 Task: Add an event with the title Second Coffee Meeting with Potential Investor, date '2024/03/27', time 9:40 AM to 11:40 AMand add a description: Deadline reminders encourage proactive planning and time management. They serve as a cue for individuals to assess their progress, identify any obstacles, and adjust their plans accordingly to ensure timely completion of the task or project.Select event color  Banana . Add location for the event as: 789 Gracia Neighborhood, Barcelona, Spain, logged in from the account softage.7@softage.netand send the event invitation to softage.9@softage.net and softage.10@softage.net. Set a reminder for the event Daily
Action: Mouse pressed left at (899, 237)
Screenshot: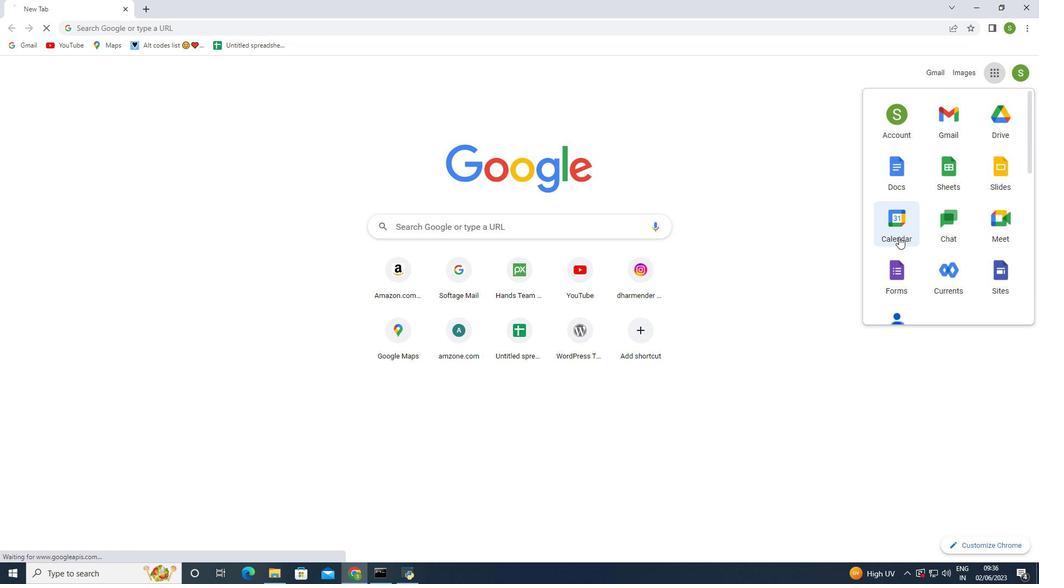 
Action: Mouse moved to (58, 108)
Screenshot: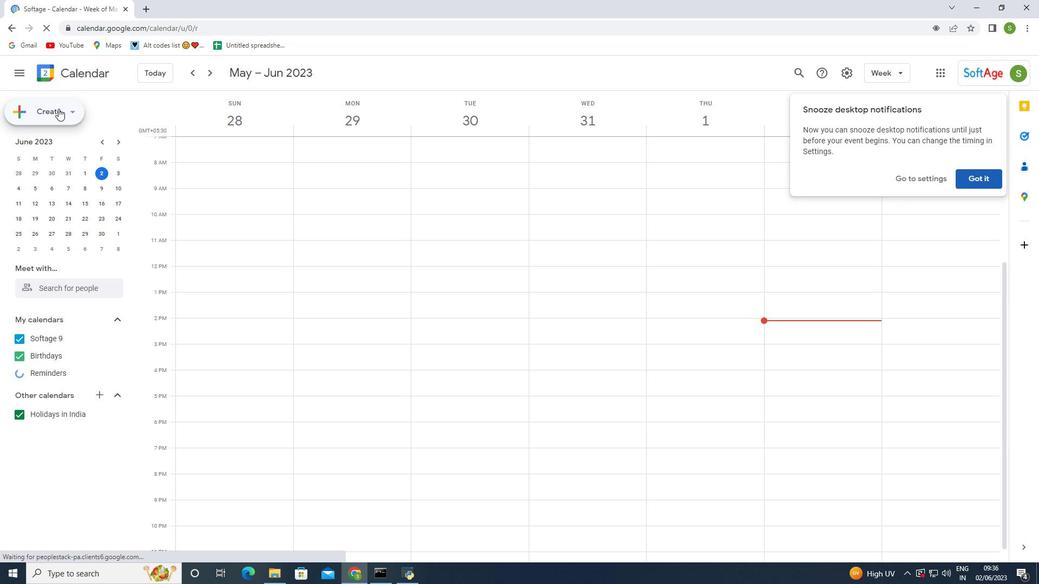 
Action: Mouse pressed left at (58, 108)
Screenshot: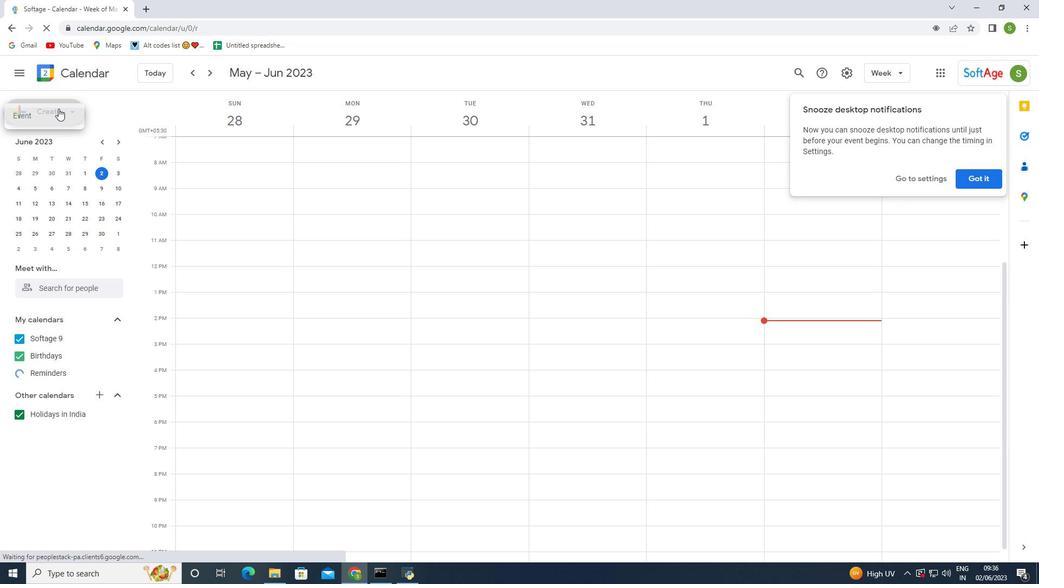 
Action: Mouse moved to (50, 144)
Screenshot: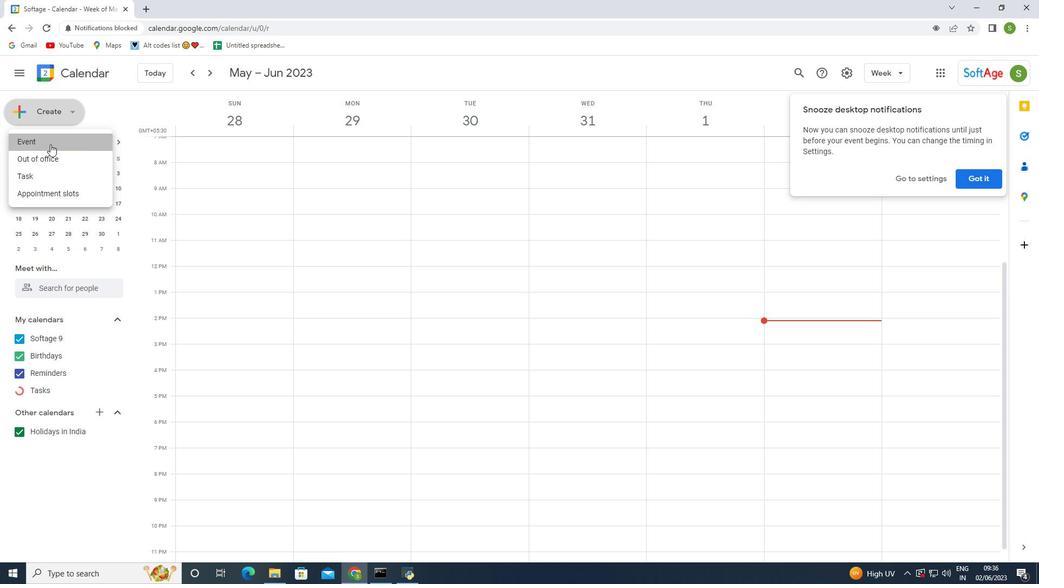 
Action: Mouse pressed left at (50, 144)
Screenshot: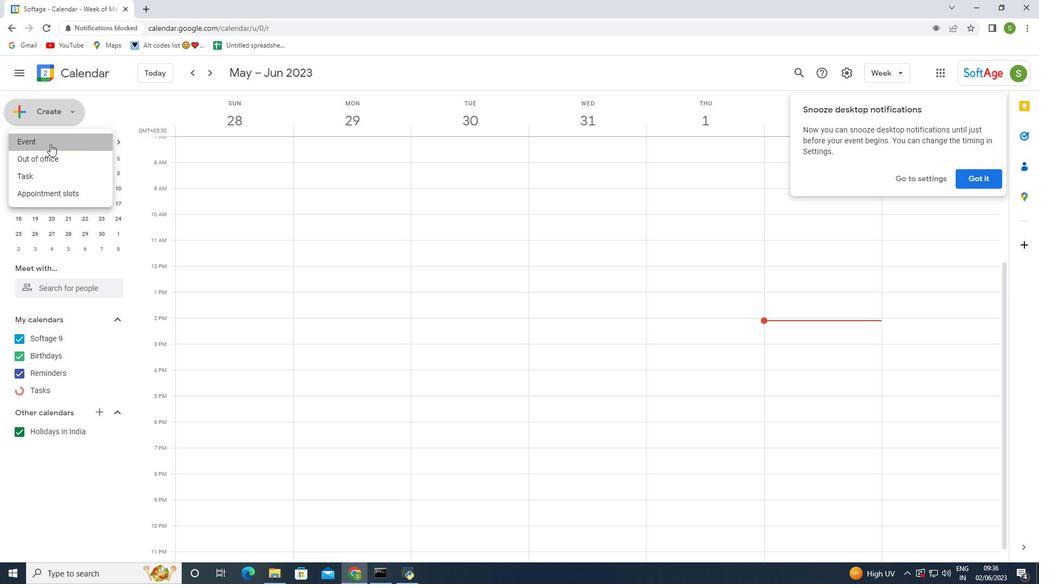 
Action: Mouse moved to (631, 211)
Screenshot: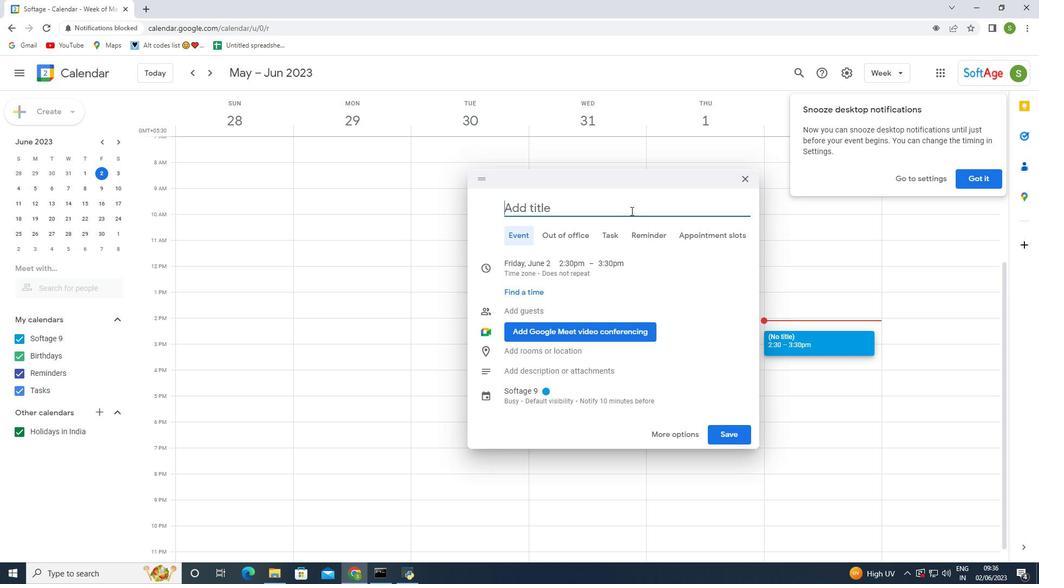 
Action: Mouse pressed left at (631, 211)
Screenshot: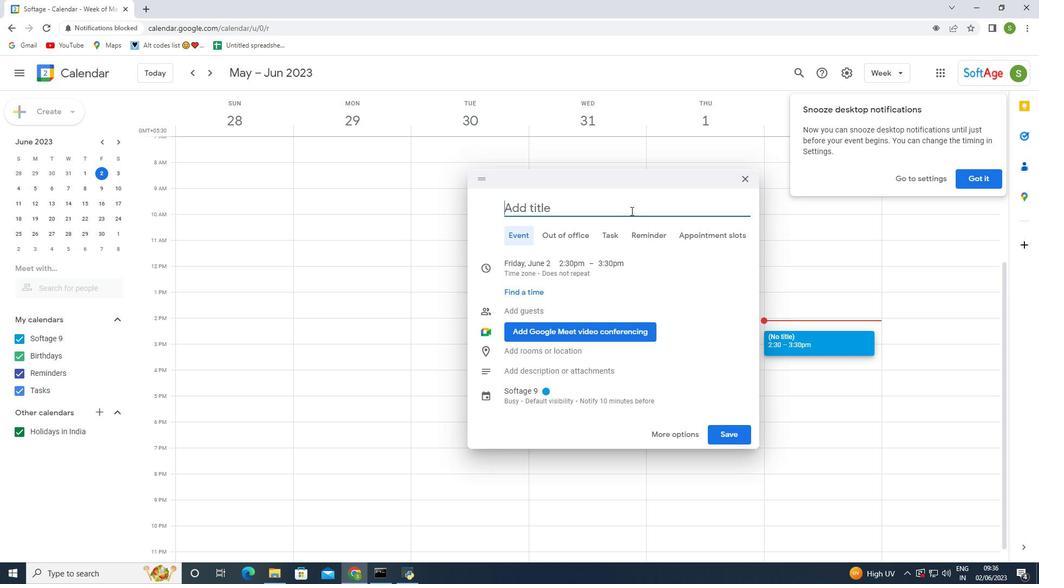 
Action: Key pressed <Key.shift>Second<Key.space><Key.shift><Key.shift><Key.shift><Key.shift><Key.shift><Key.shift><Key.shift><Key.shift><Key.shift><Key.shift><Key.shift>Coffee<Key.space><Key.shift>Meeting<Key.space>with<Key.space><Key.shift>Prot<Key.backspace><Key.backspace><Key.backspace>otential<Key.space><Key.shift>Investor
Screenshot: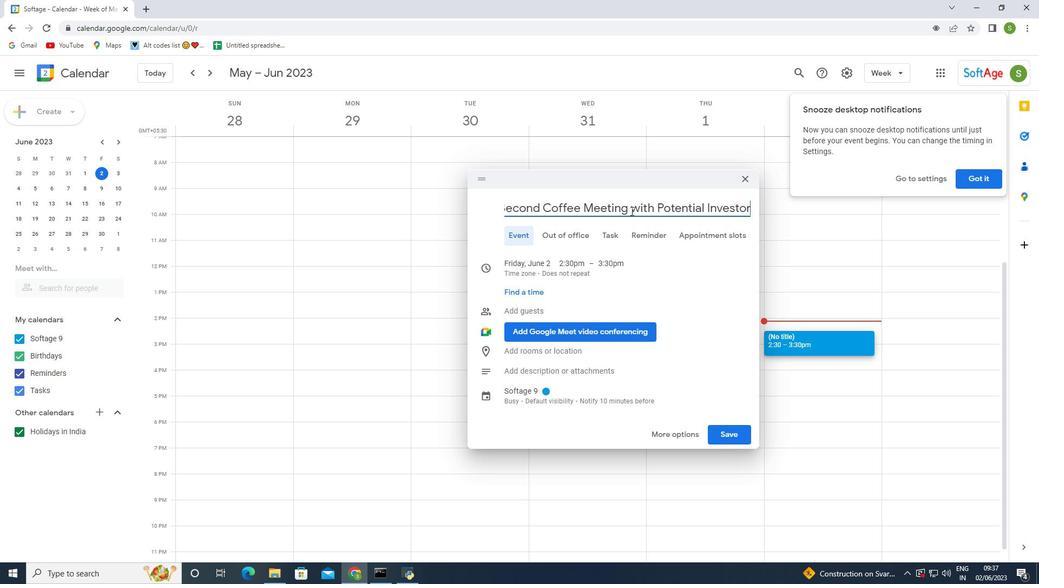 
Action: Mouse moved to (702, 271)
Screenshot: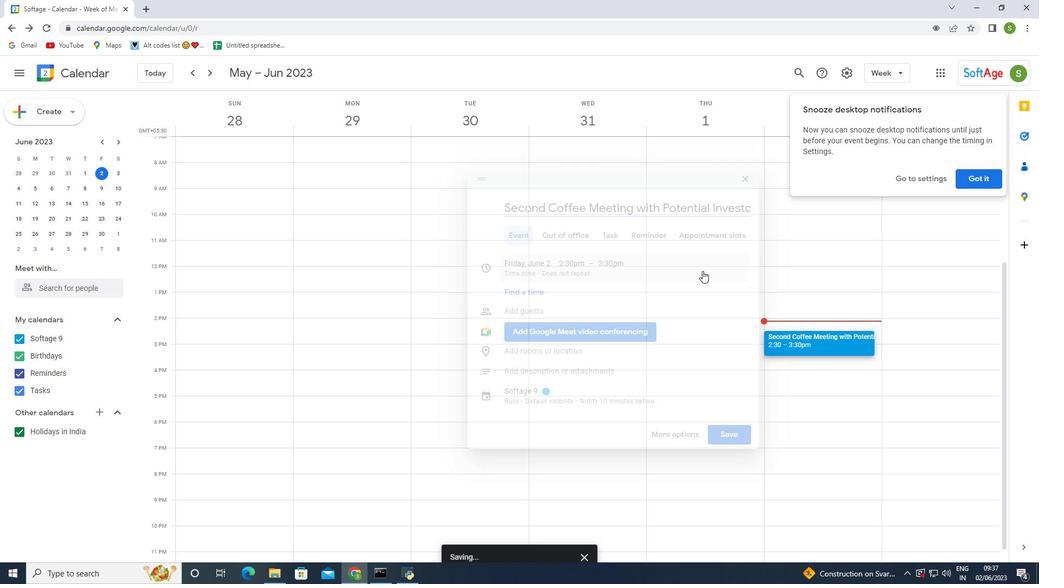 
Action: Key pressed <Key.enter>
Screenshot: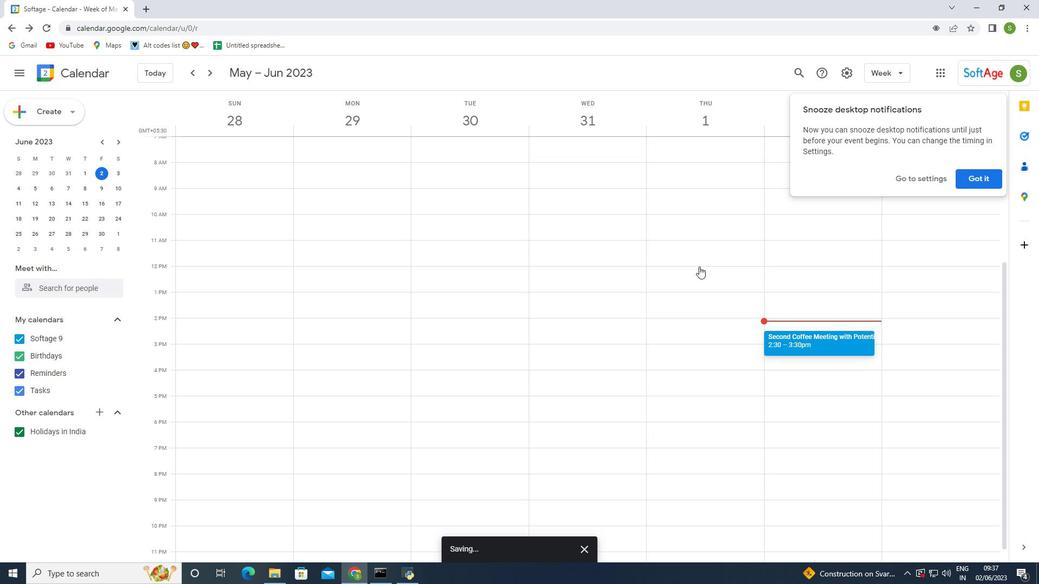 
Action: Mouse moved to (792, 342)
Screenshot: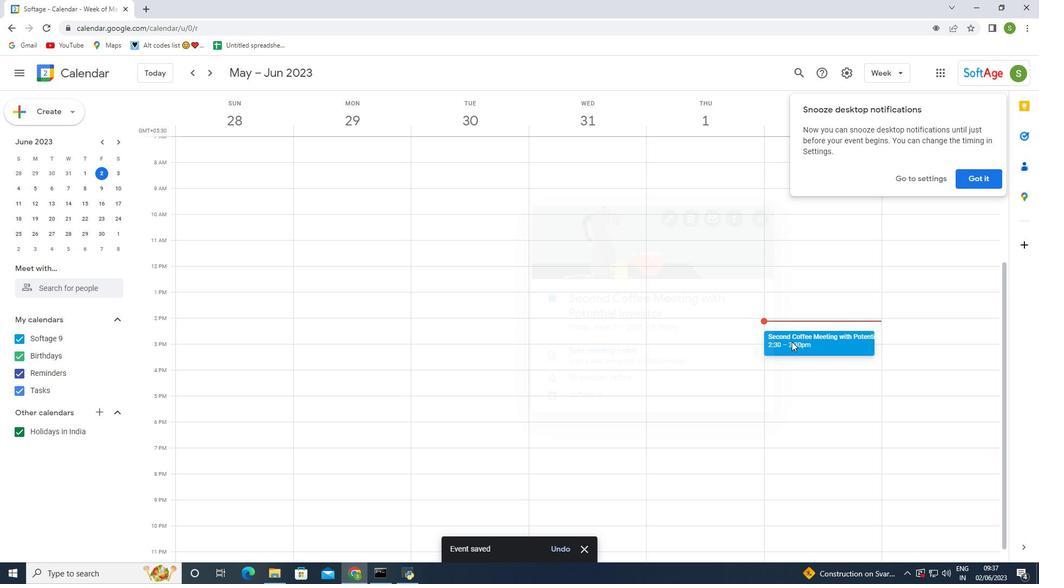 
Action: Mouse pressed left at (792, 342)
Screenshot: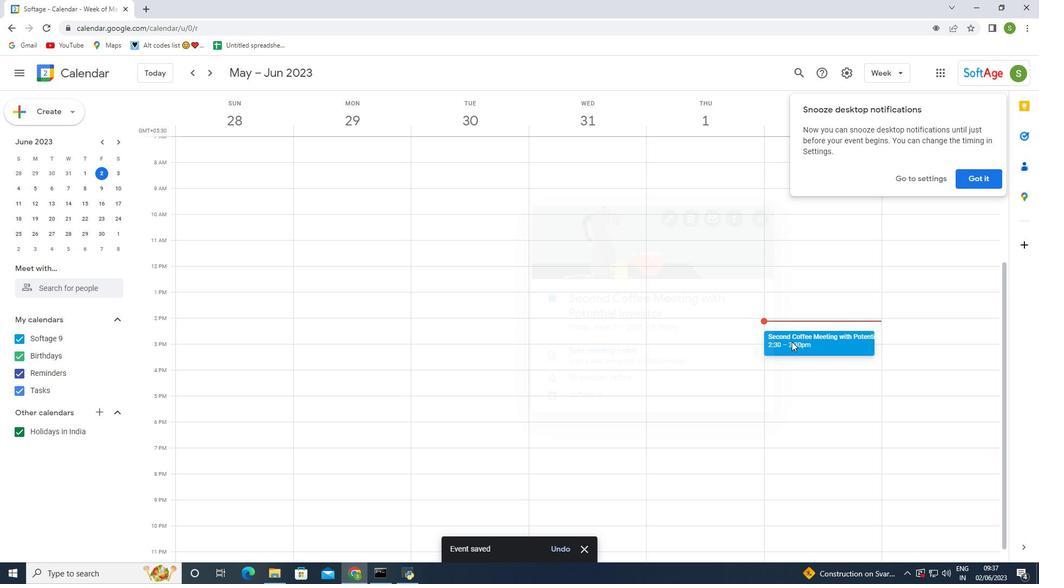 
Action: Mouse pressed left at (792, 342)
Screenshot: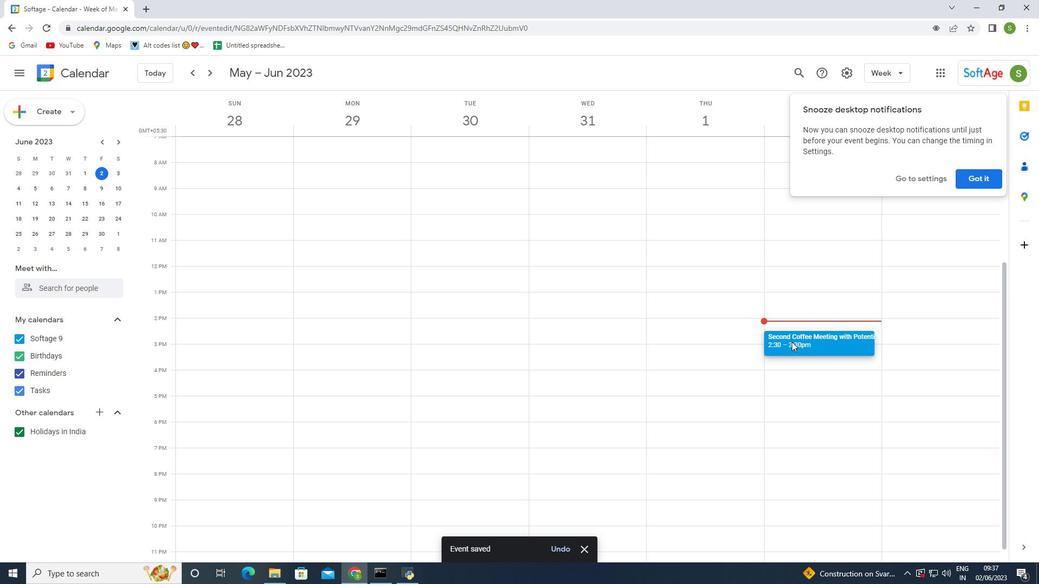 
Action: Mouse moved to (71, 114)
Screenshot: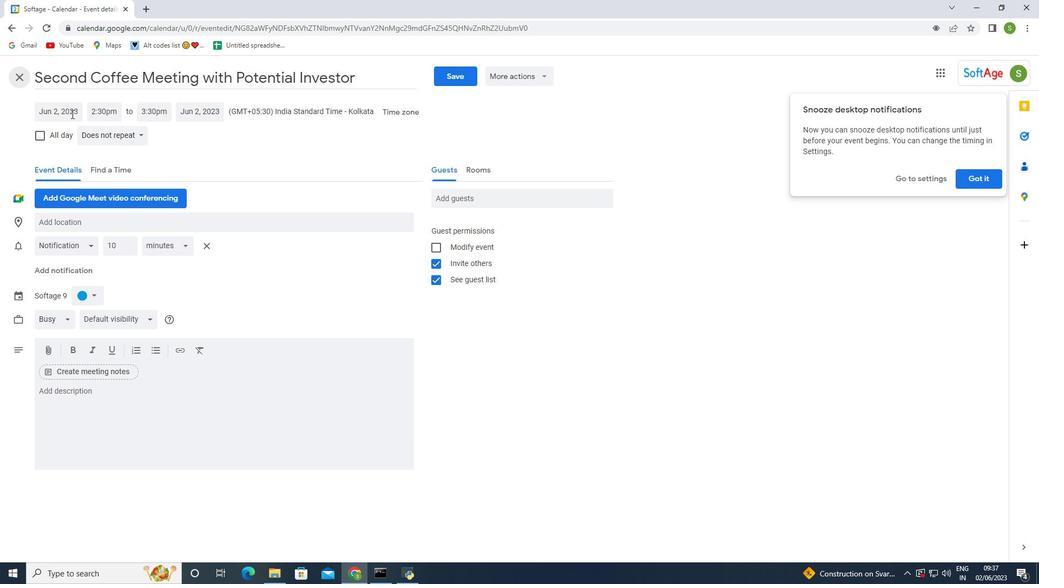 
Action: Mouse pressed left at (71, 114)
Screenshot: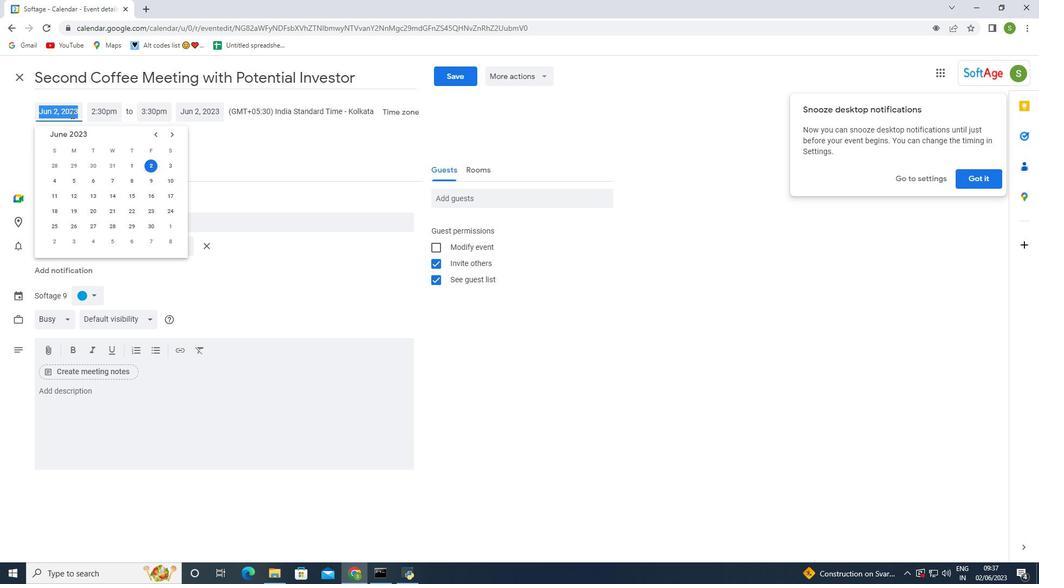 
Action: Mouse moved to (172, 135)
Screenshot: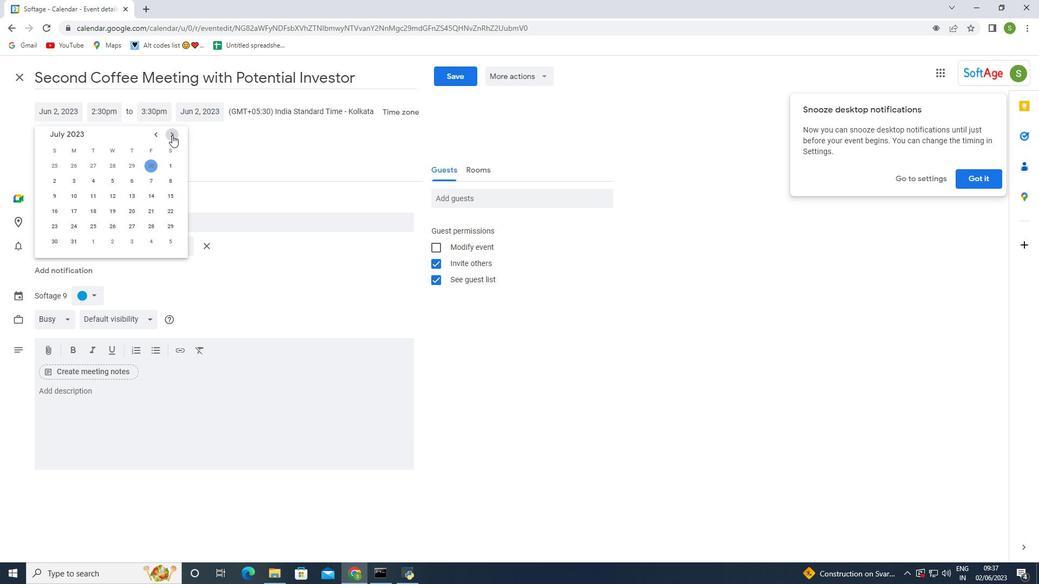 
Action: Mouse pressed left at (172, 135)
Screenshot: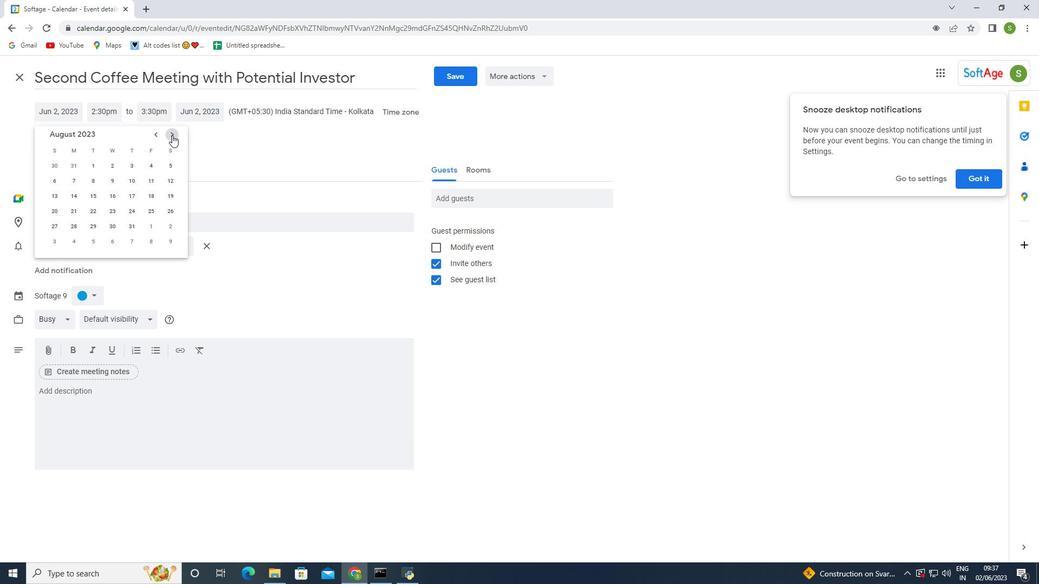 
Action: Mouse pressed left at (172, 135)
Screenshot: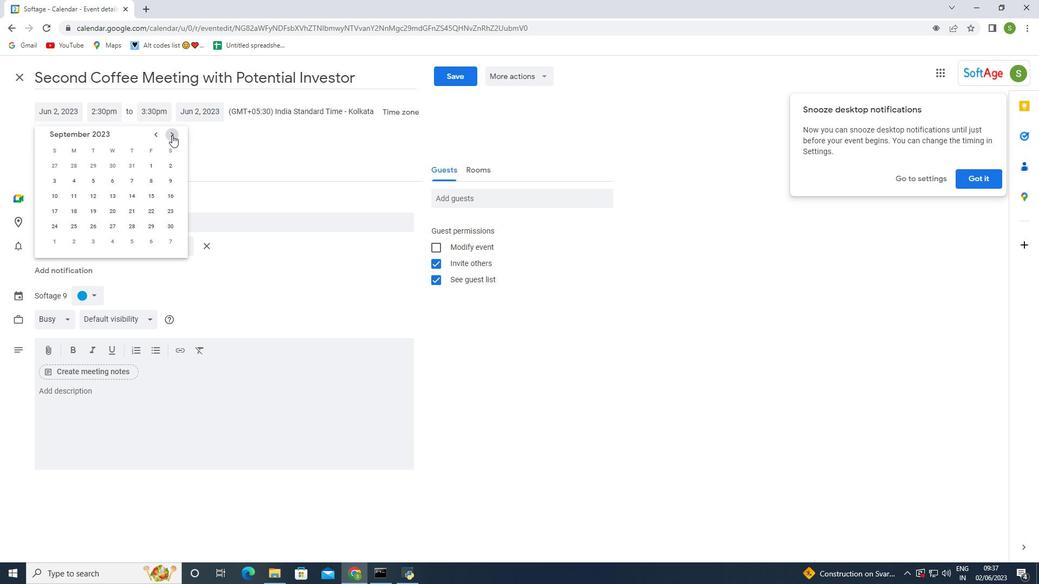 
Action: Mouse pressed left at (172, 135)
Screenshot: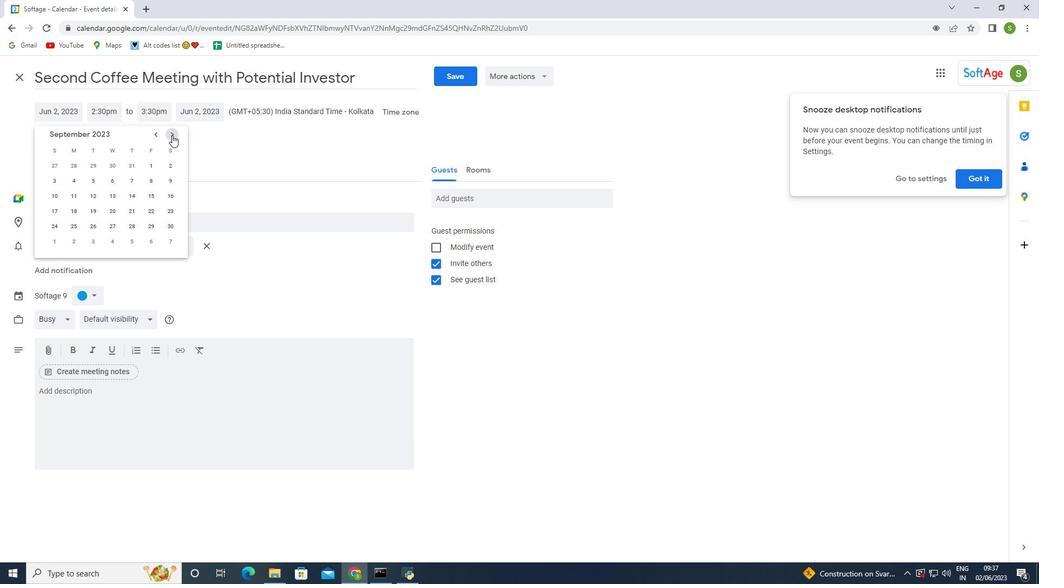
Action: Mouse pressed left at (172, 135)
Screenshot: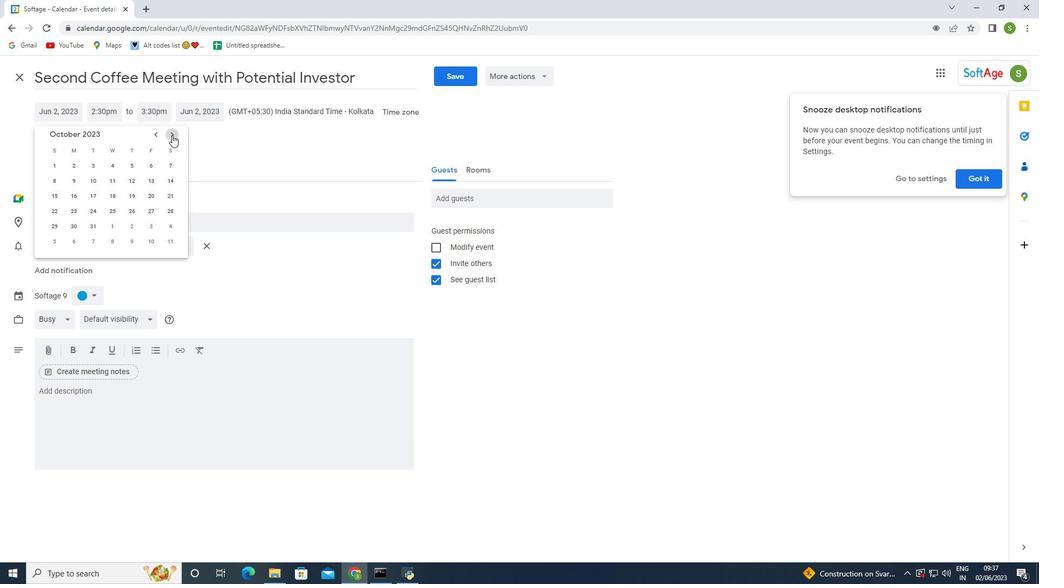 
Action: Mouse pressed left at (172, 135)
Screenshot: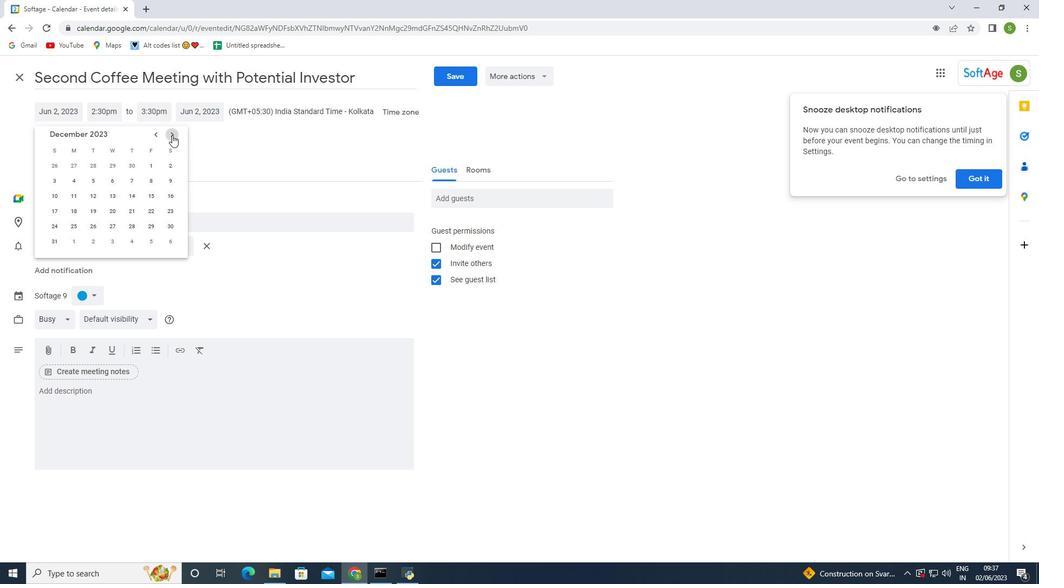 
Action: Mouse pressed left at (172, 135)
Screenshot: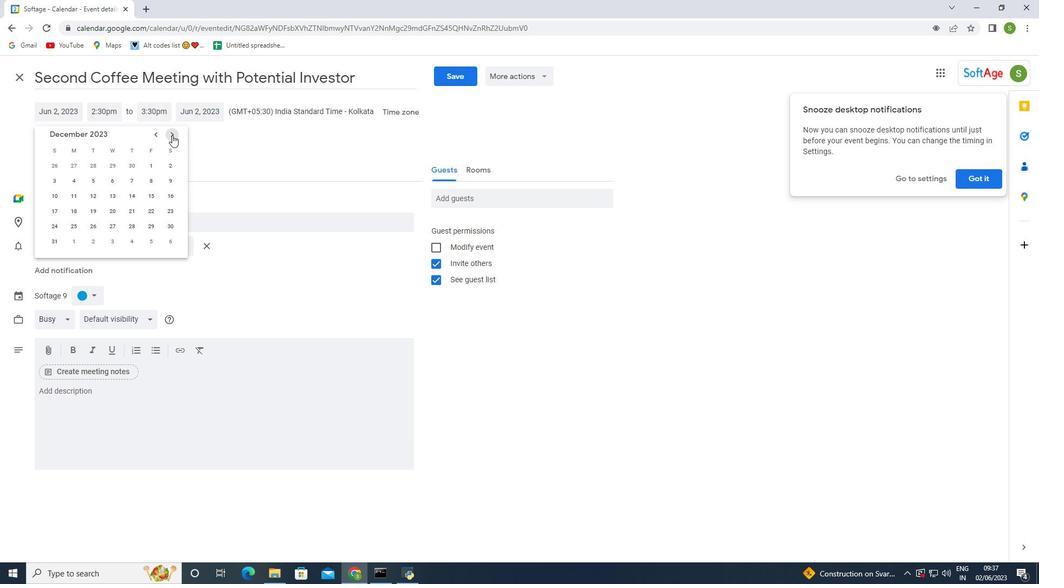 
Action: Mouse pressed left at (172, 135)
Screenshot: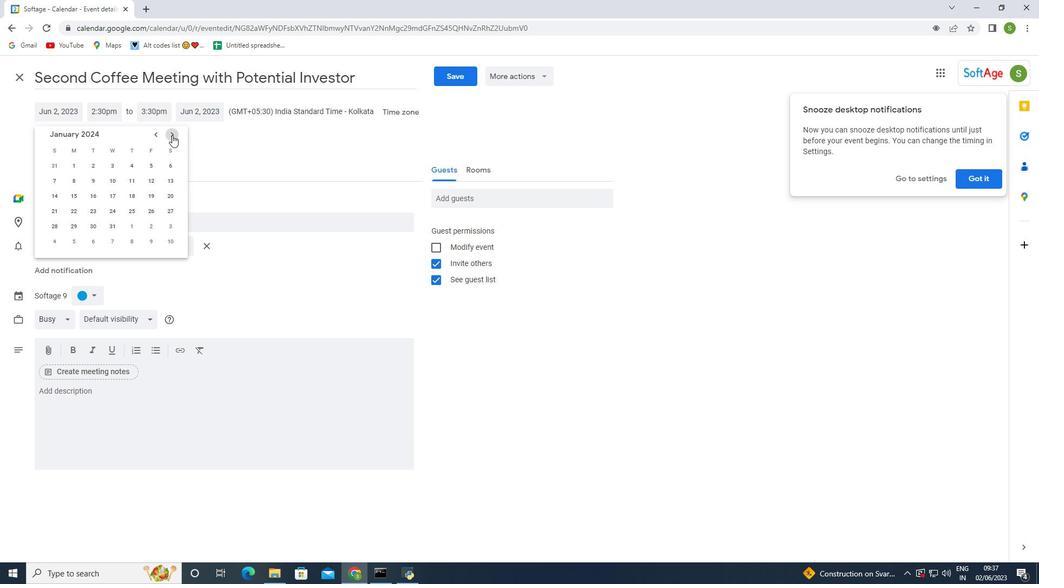 
Action: Mouse pressed left at (172, 135)
Screenshot: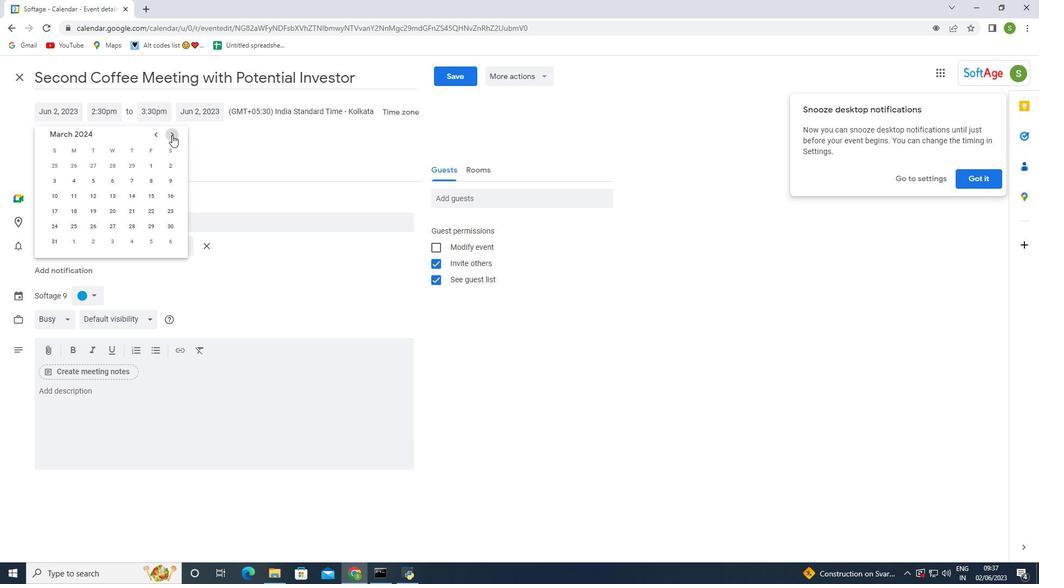 
Action: Mouse pressed left at (172, 135)
Screenshot: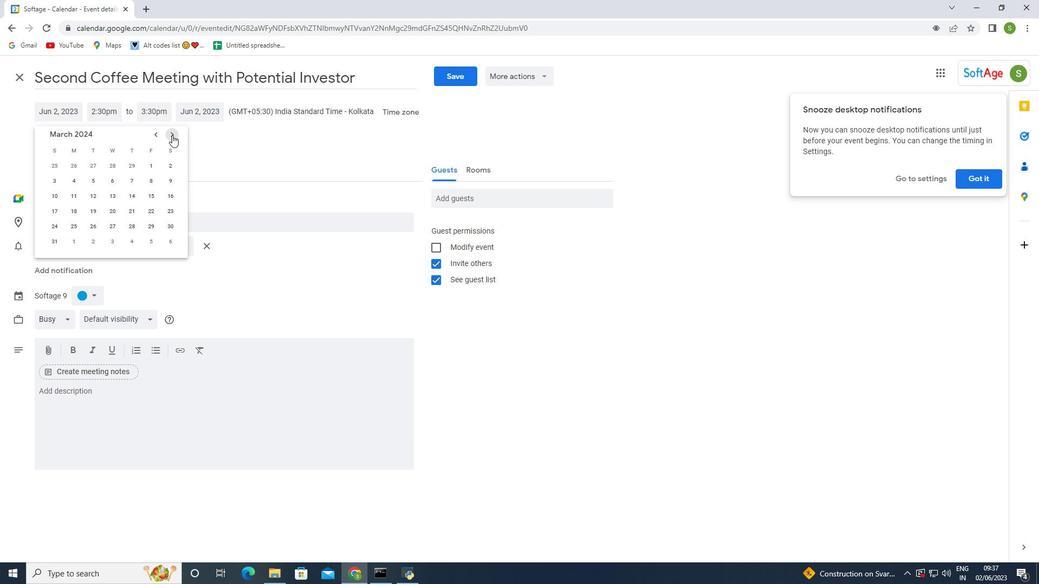 
Action: Mouse moved to (114, 229)
Screenshot: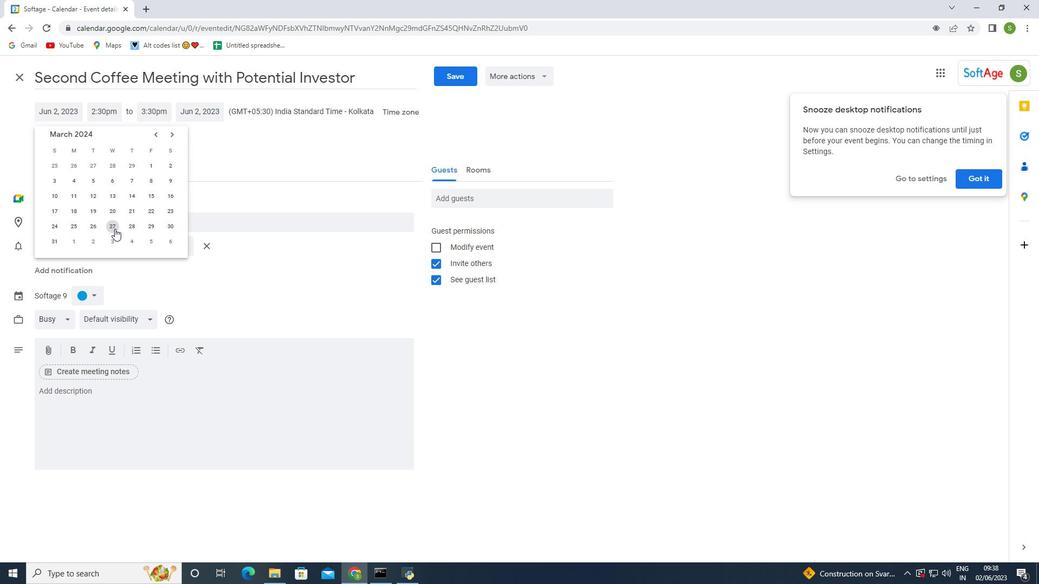 
Action: Mouse pressed left at (114, 229)
Screenshot: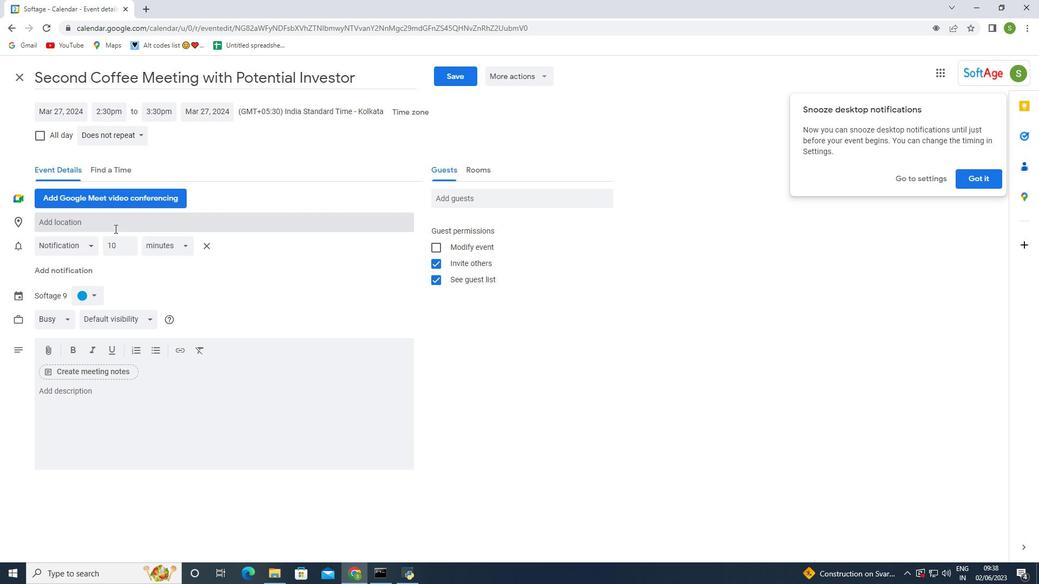 
Action: Mouse moved to (110, 112)
Screenshot: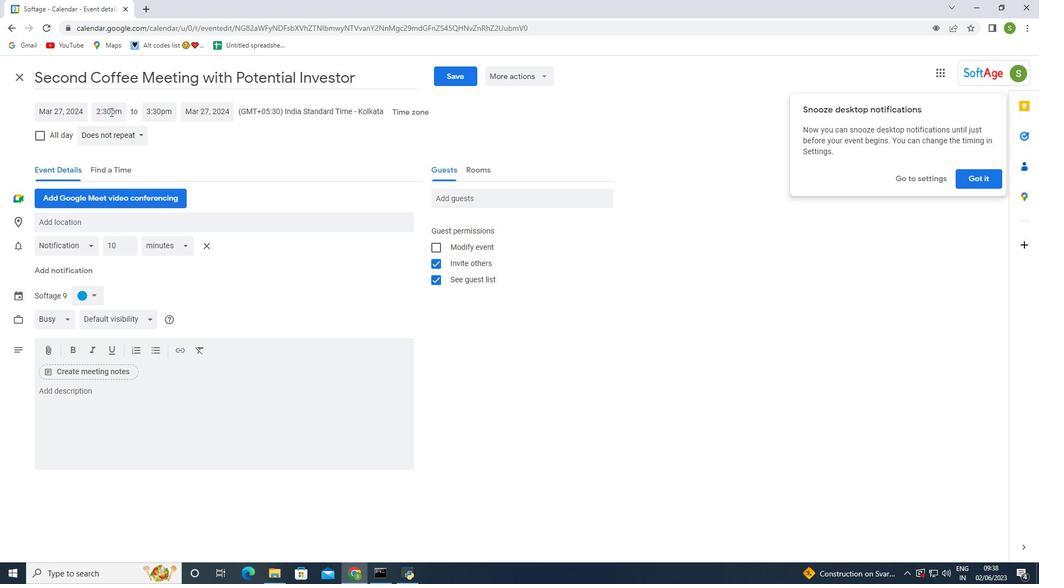 
Action: Mouse pressed left at (110, 112)
Screenshot: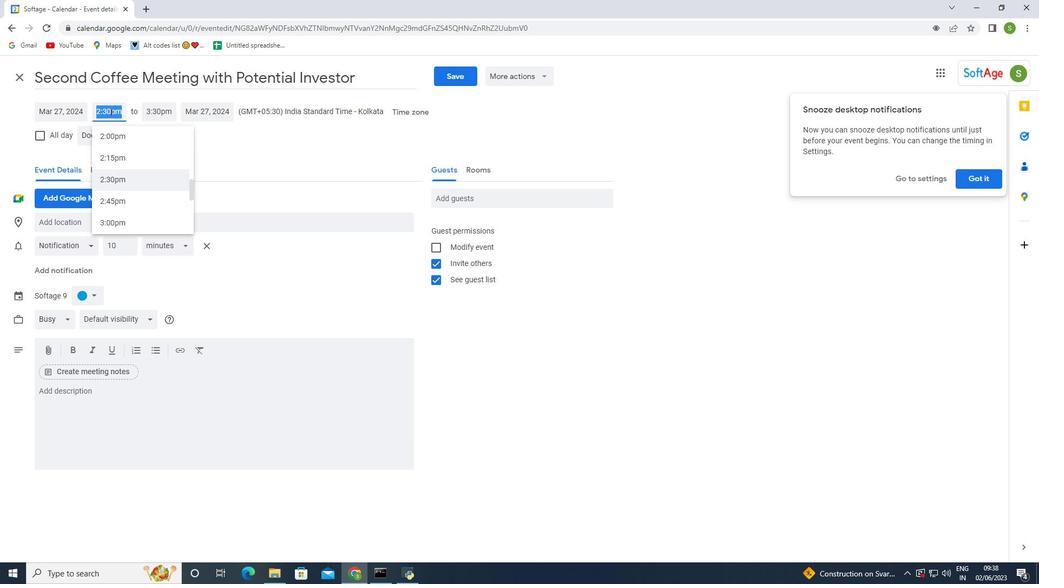 
Action: Mouse moved to (126, 159)
Screenshot: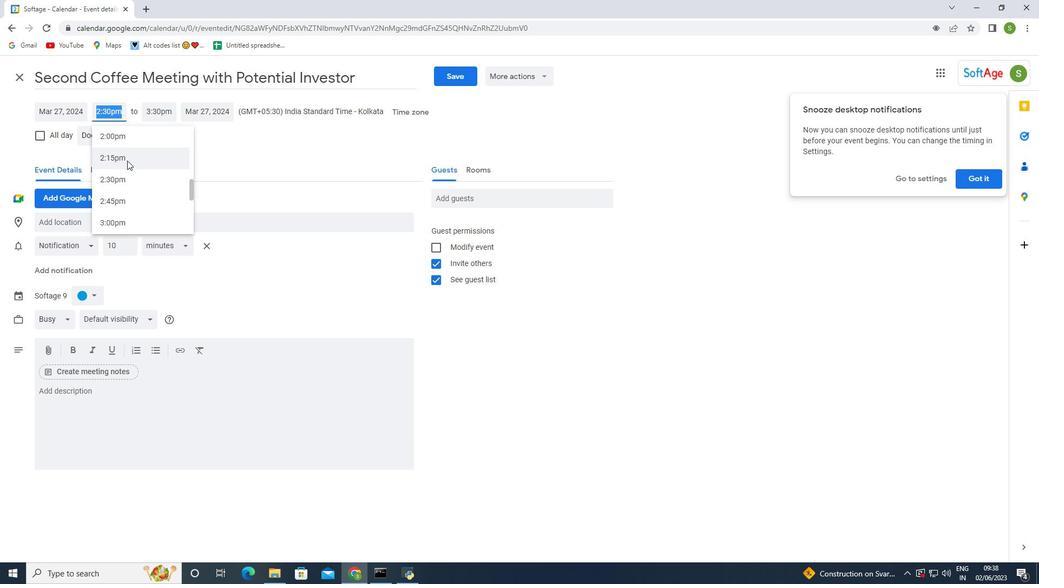 
Action: Mouse scrolled (126, 159) with delta (0, 0)
Screenshot: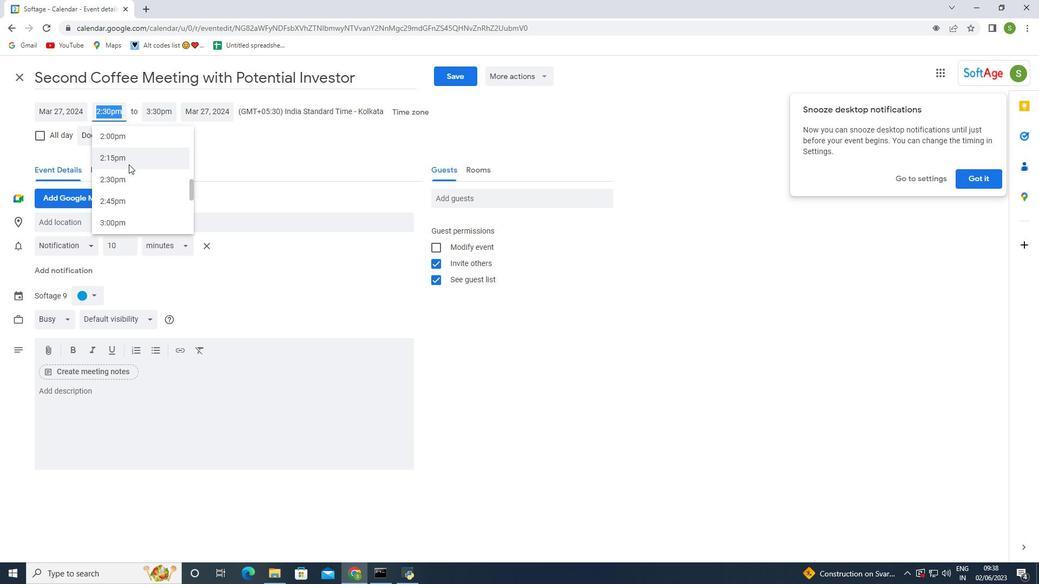 
Action: Mouse moved to (128, 165)
Screenshot: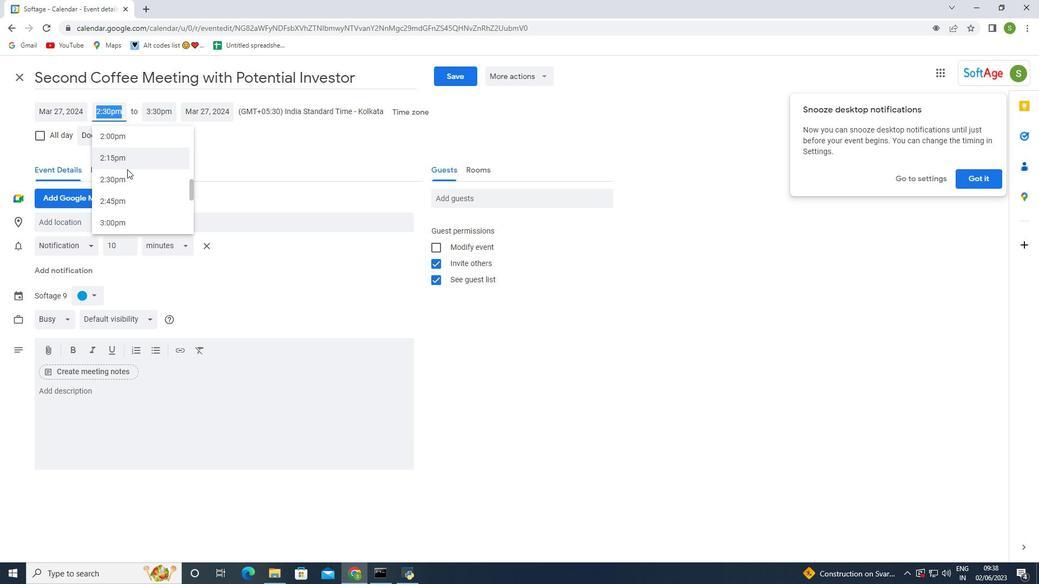
Action: Mouse scrolled (128, 164) with delta (0, 0)
Screenshot: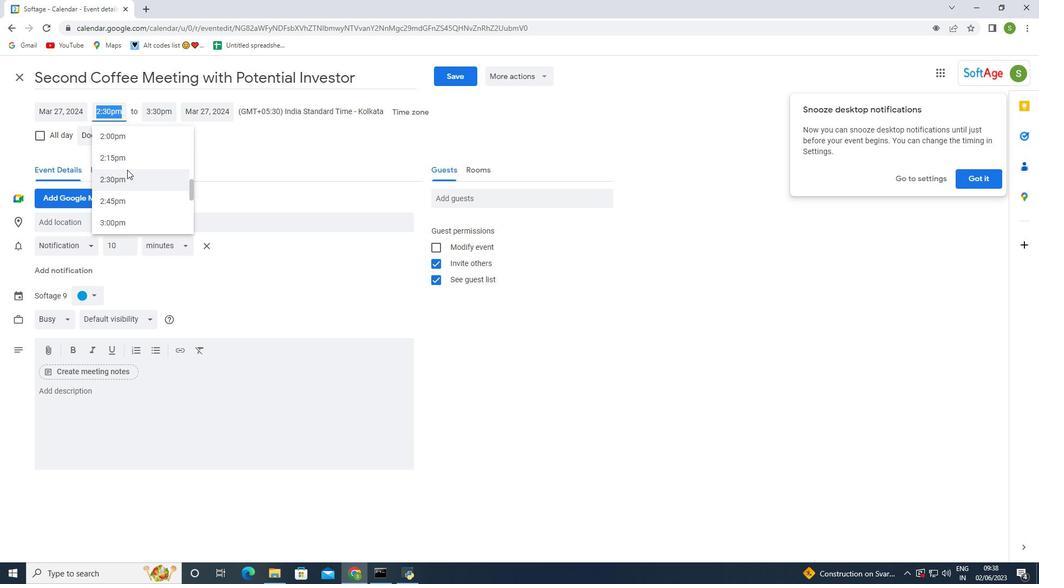
Action: Mouse moved to (127, 171)
Screenshot: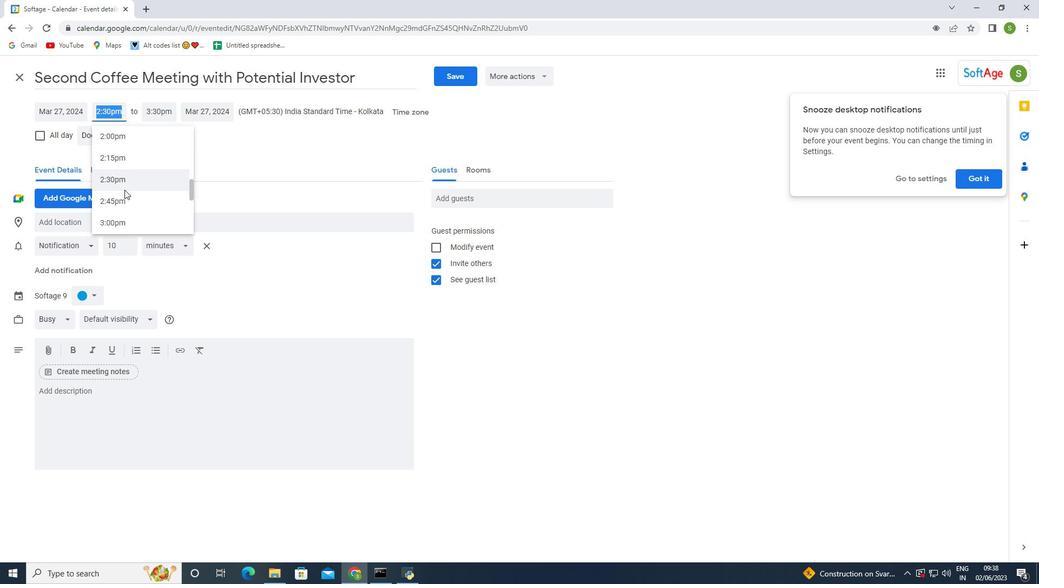 
Action: Mouse scrolled (127, 170) with delta (0, 0)
Screenshot: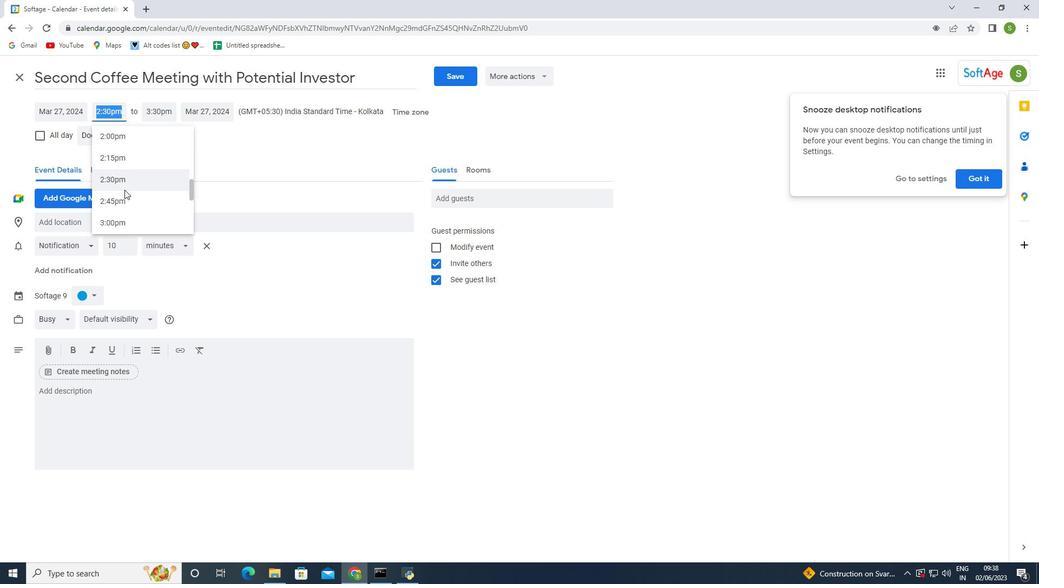 
Action: Mouse moved to (126, 172)
Screenshot: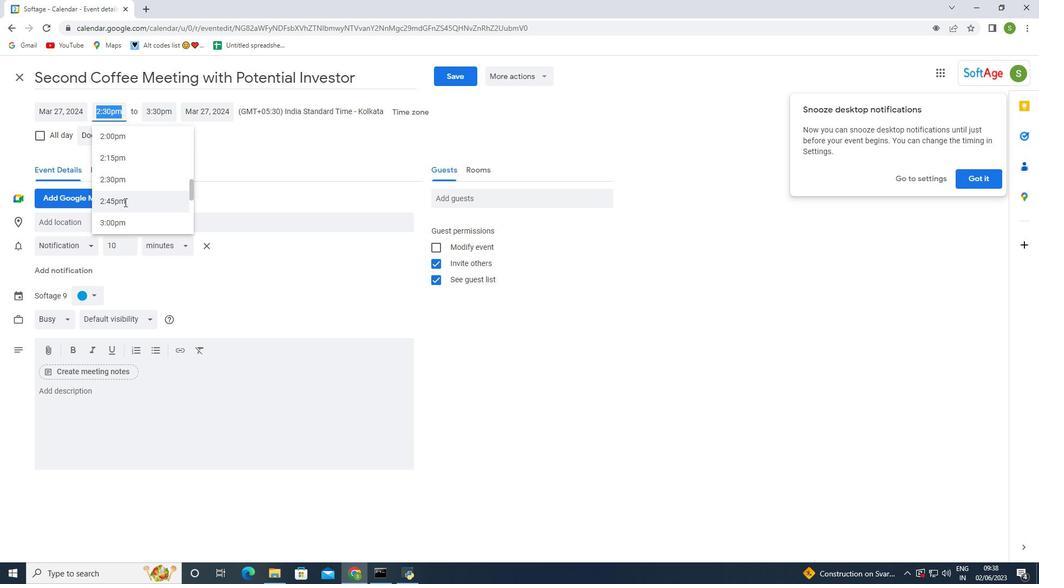 
Action: Mouse scrolled (126, 171) with delta (0, 0)
Screenshot: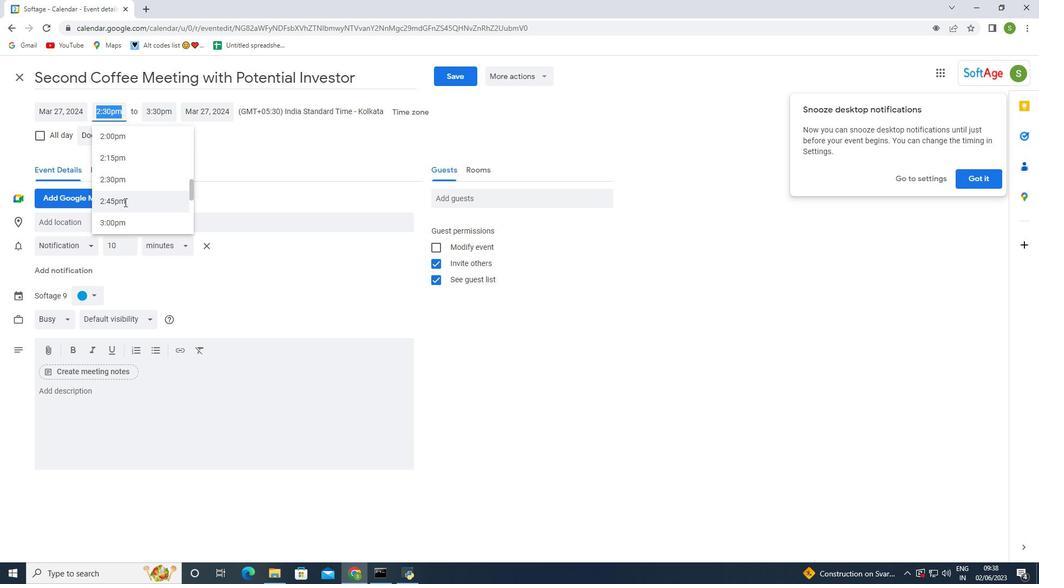 
Action: Mouse moved to (124, 207)
Screenshot: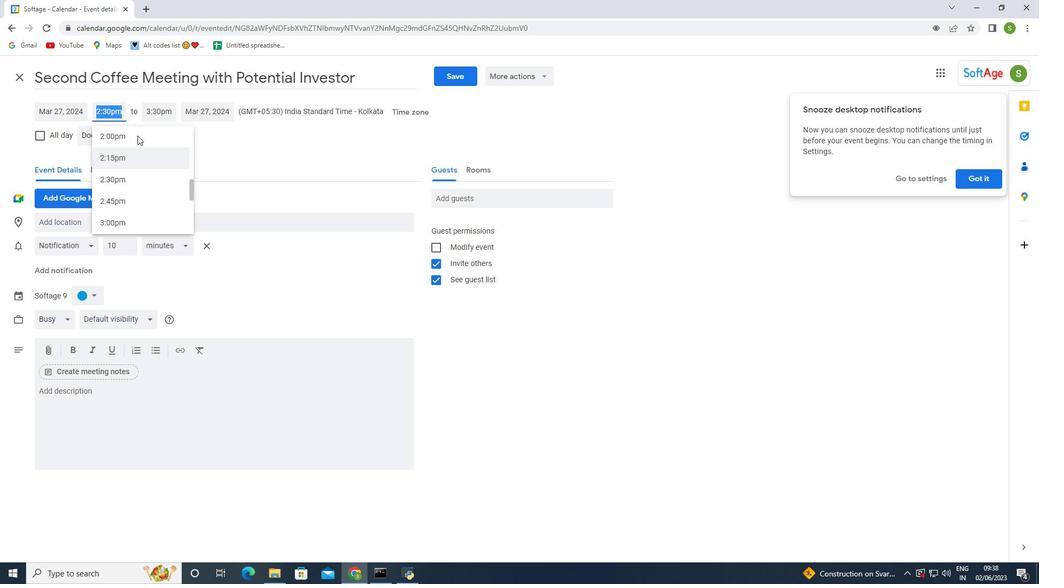 
Action: Mouse scrolled (124, 208) with delta (0, 0)
Screenshot: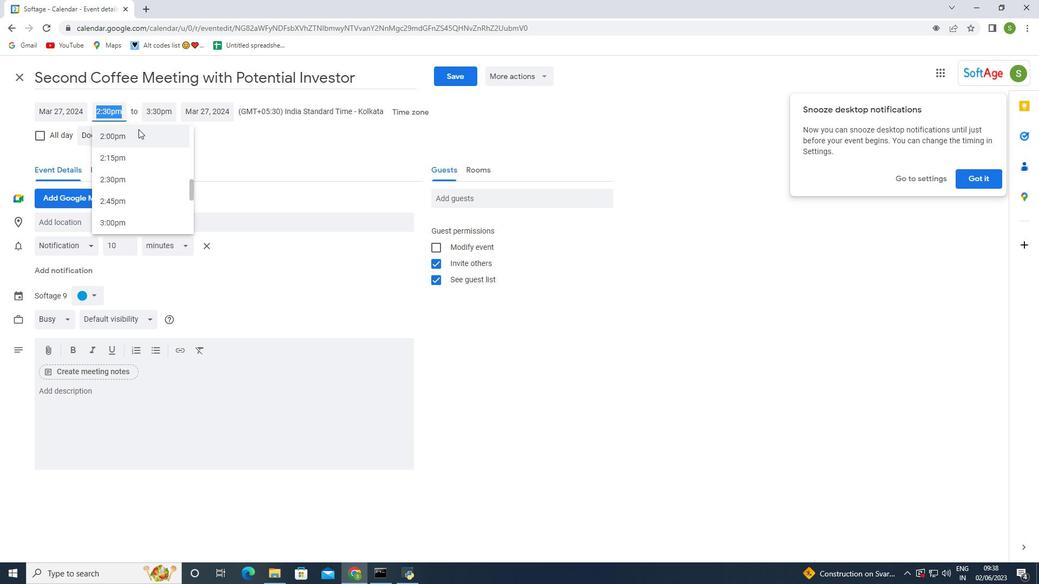 
Action: Mouse scrolled (124, 208) with delta (0, 0)
Screenshot: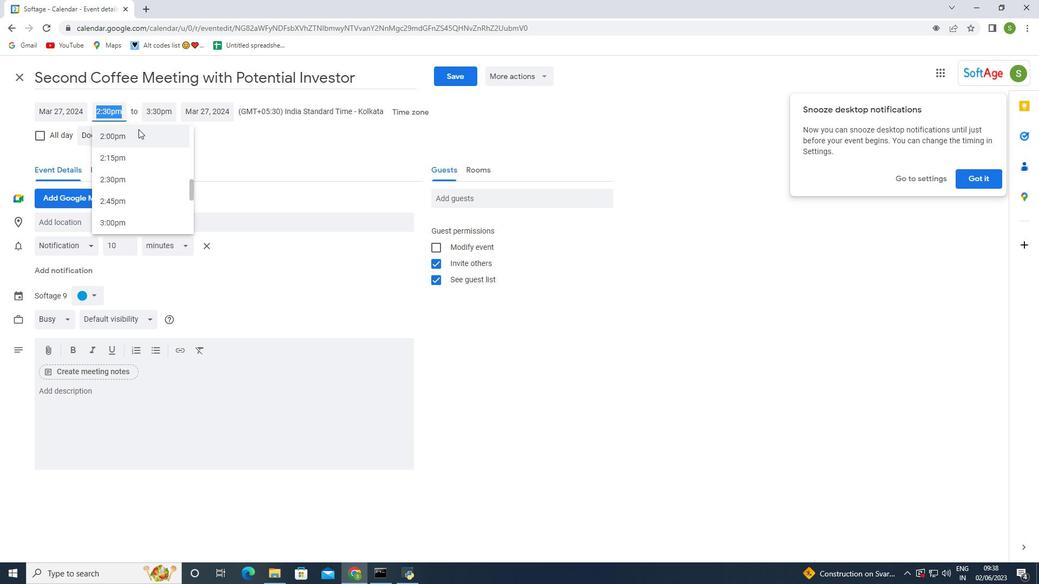 
Action: Mouse scrolled (124, 208) with delta (0, 0)
Screenshot: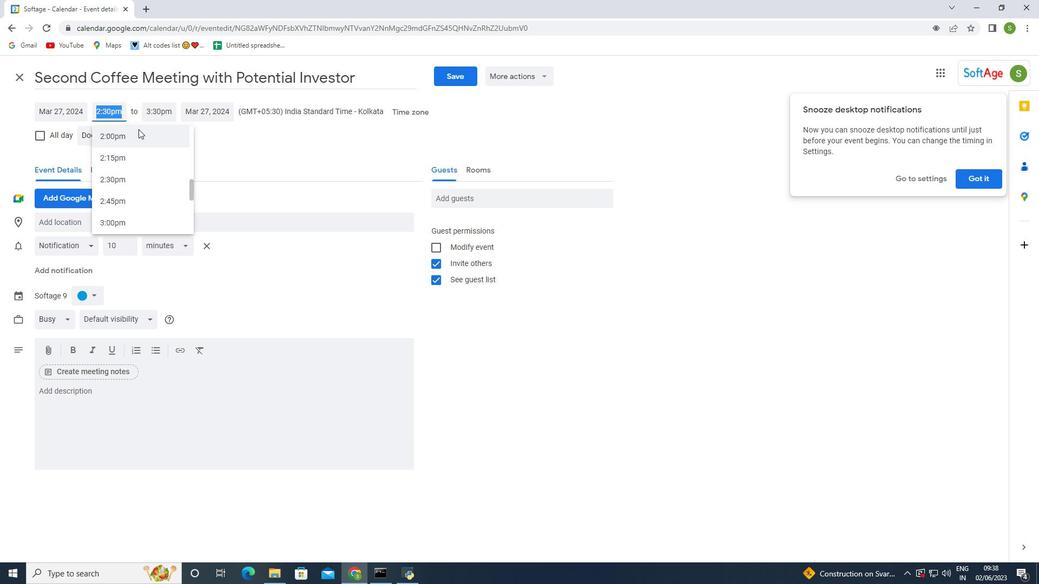
Action: Mouse moved to (122, 165)
Screenshot: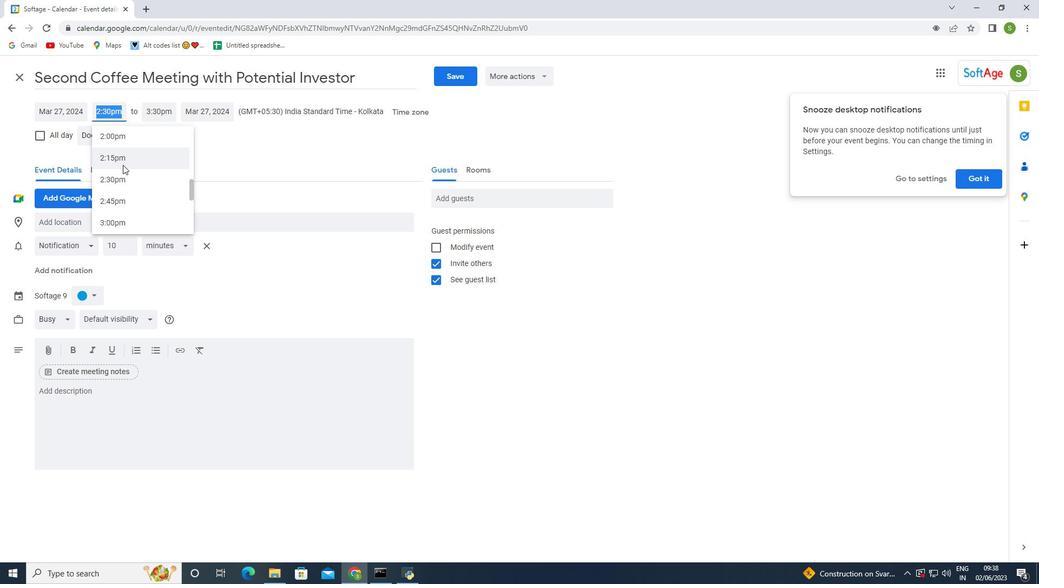 
Action: Mouse scrolled (122, 164) with delta (0, 0)
Screenshot: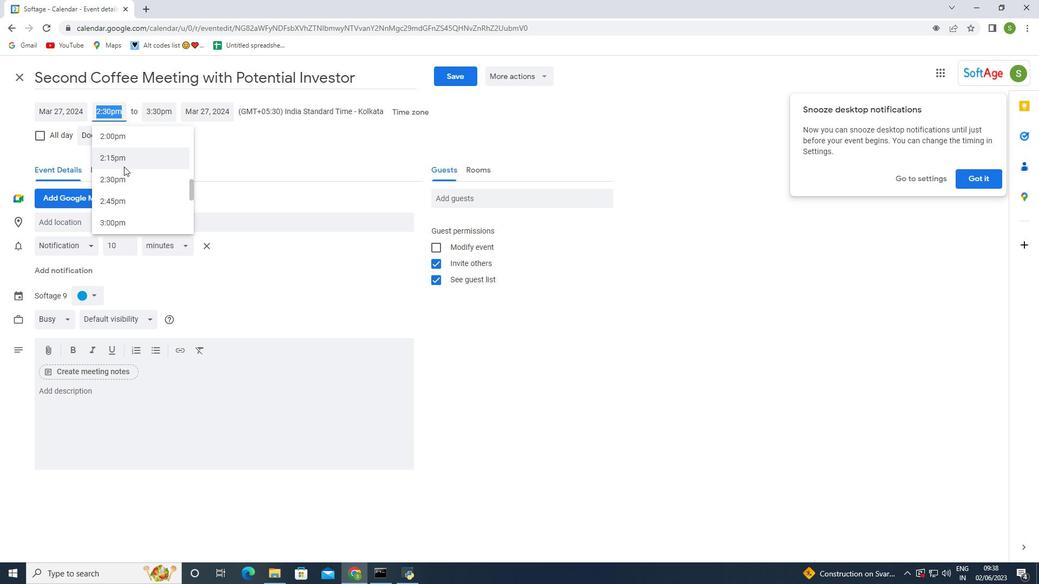 
Action: Mouse scrolled (122, 164) with delta (0, 0)
Screenshot: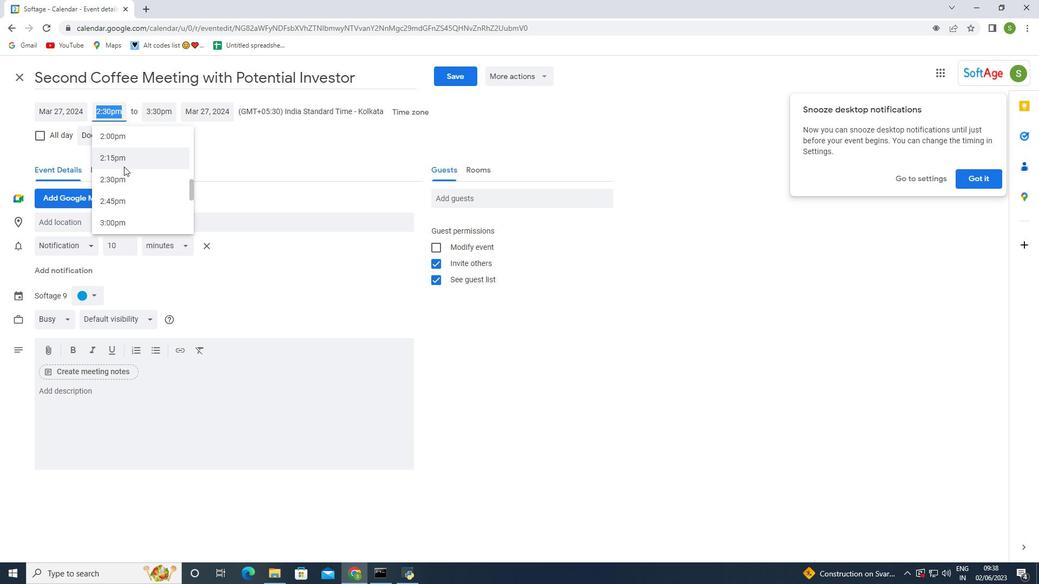 
Action: Mouse scrolled (122, 164) with delta (0, 0)
Screenshot: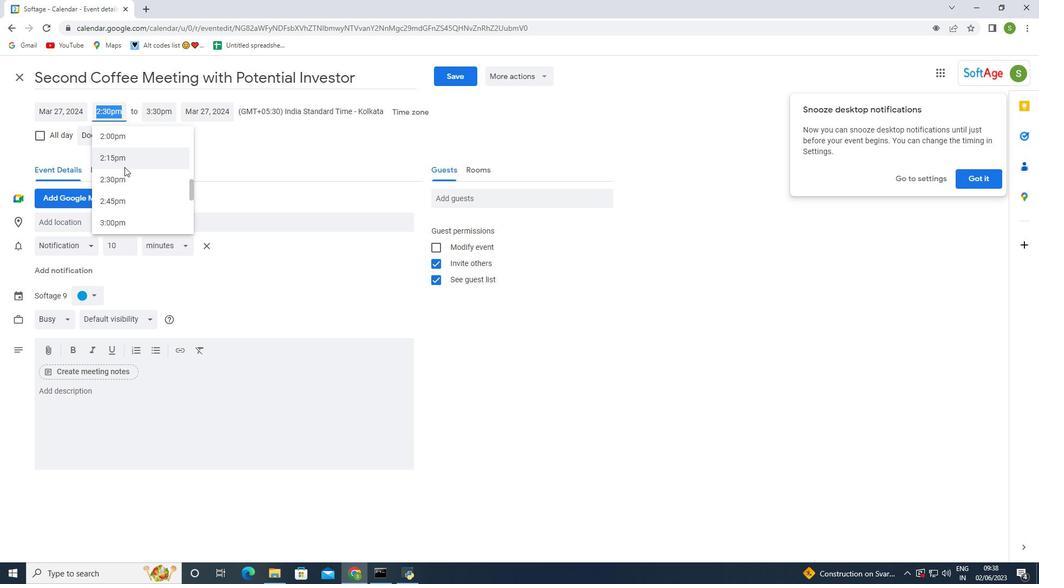
Action: Mouse moved to (122, 165)
Screenshot: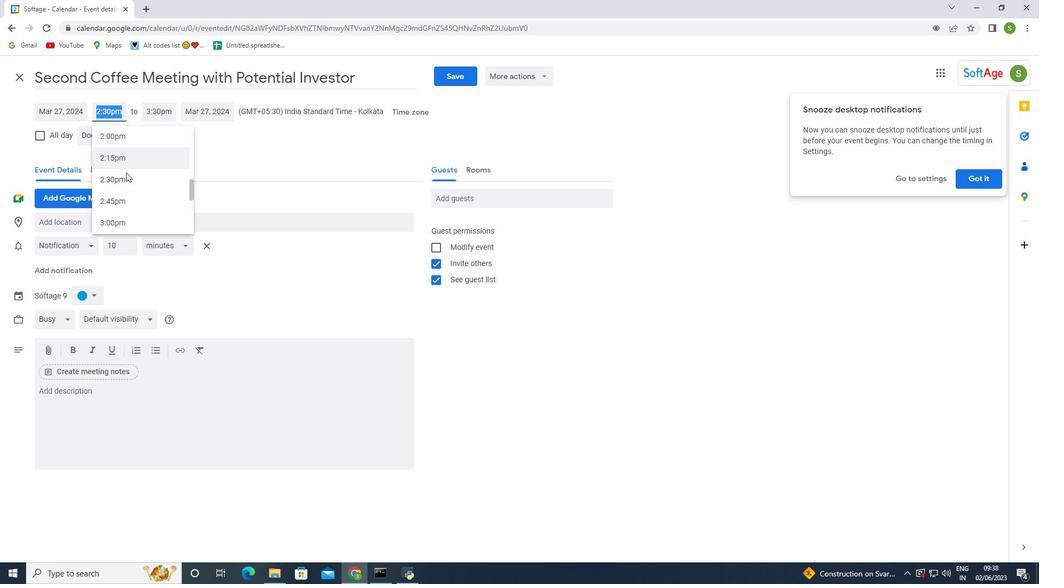 
Action: Mouse scrolled (122, 166) with delta (0, 0)
Screenshot: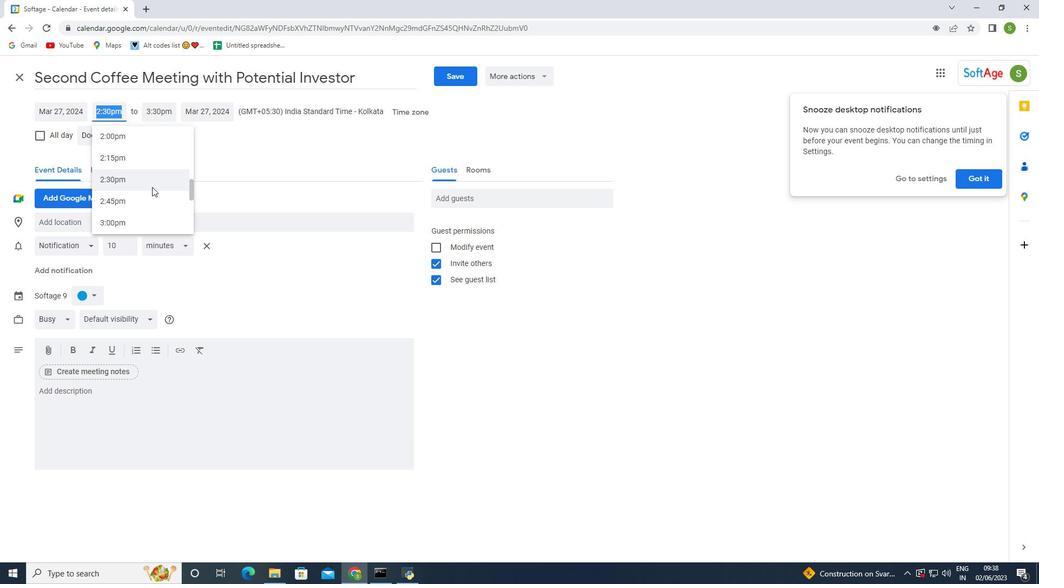 
Action: Mouse scrolled (122, 166) with delta (0, 0)
Screenshot: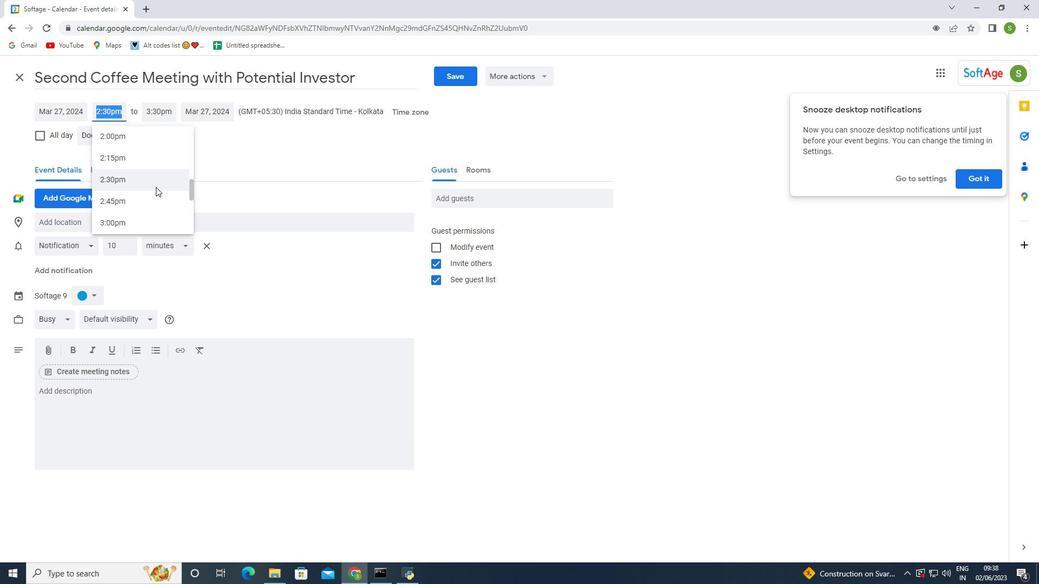
Action: Mouse scrolled (122, 166) with delta (0, 0)
Screenshot: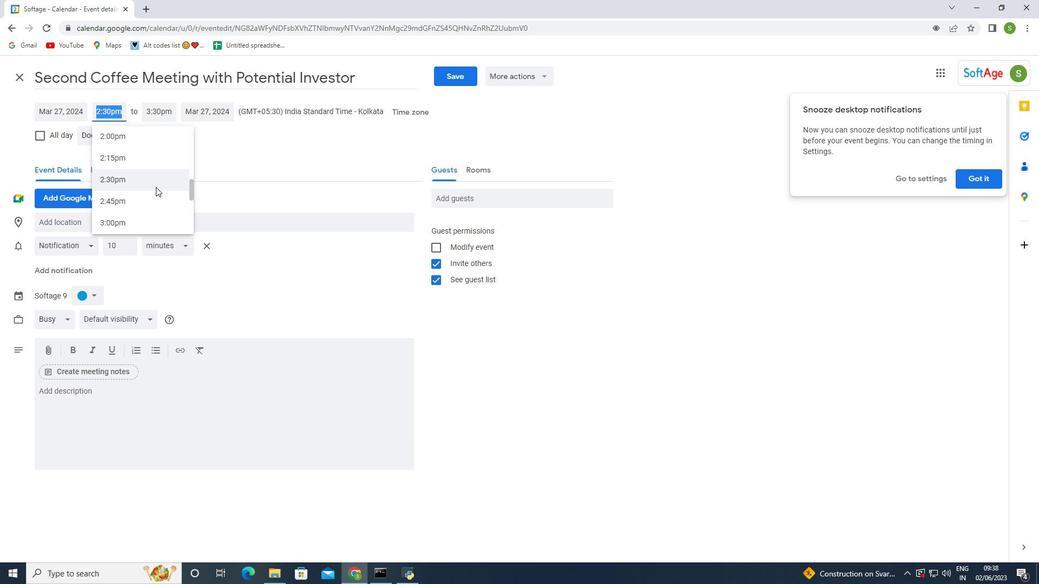 
Action: Mouse moved to (123, 166)
Screenshot: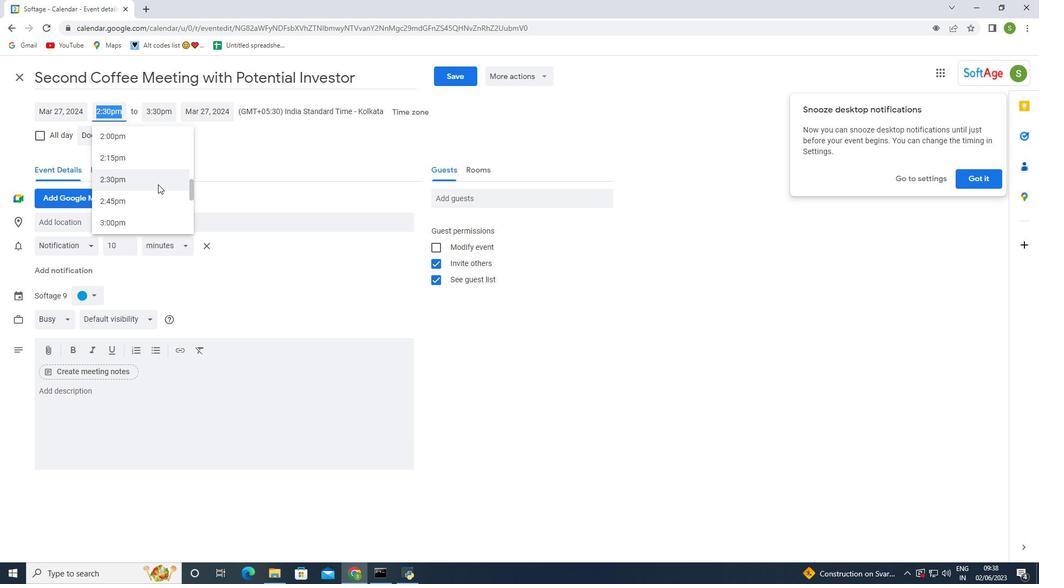 
Action: Mouse scrolled (123, 166) with delta (0, 0)
Screenshot: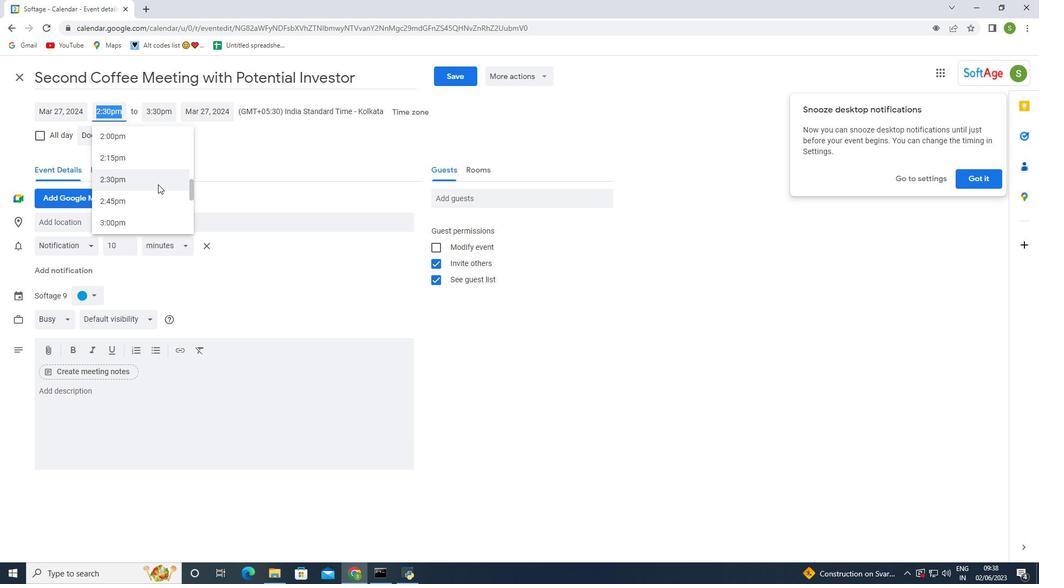 
Action: Mouse moved to (190, 187)
Screenshot: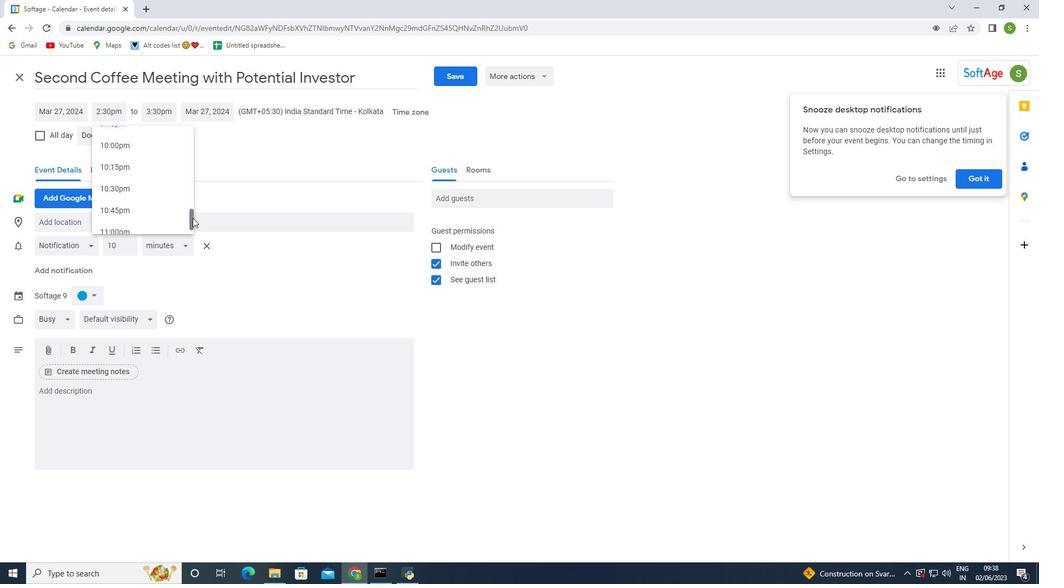 
Action: Mouse pressed left at (190, 187)
Screenshot: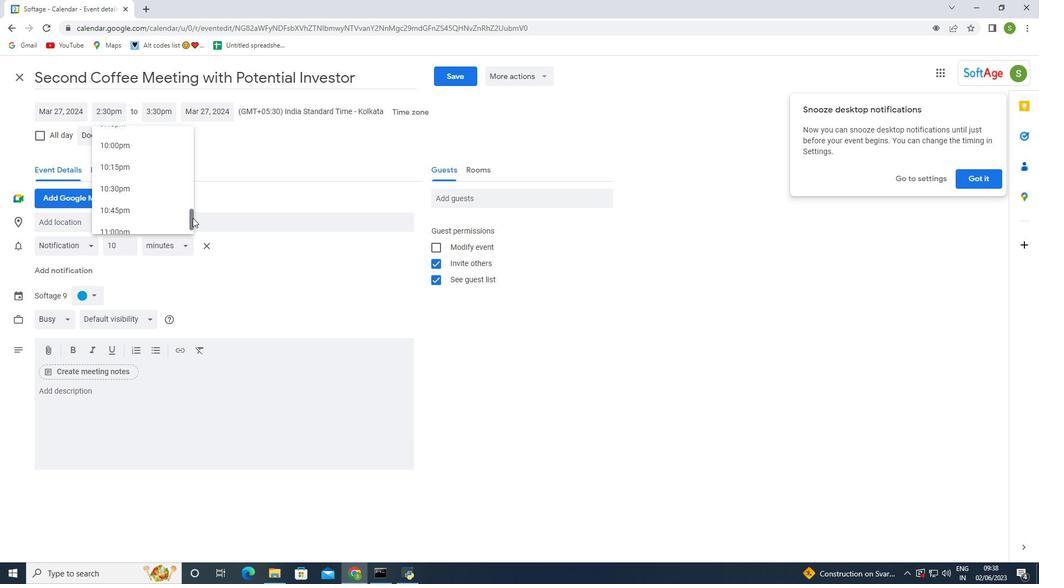 
Action: Mouse moved to (124, 187)
Screenshot: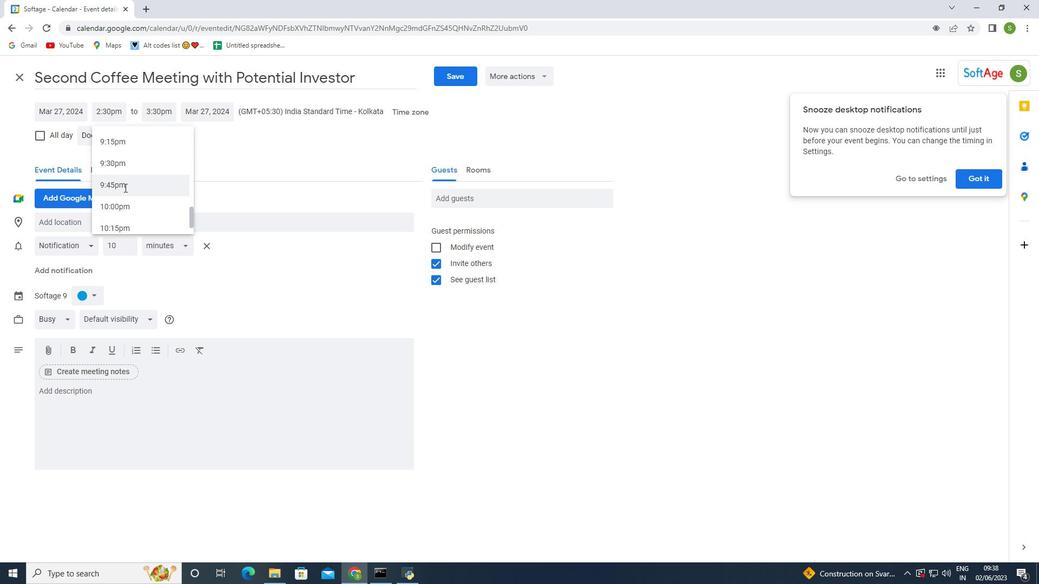 
Action: Mouse pressed left at (124, 187)
Screenshot: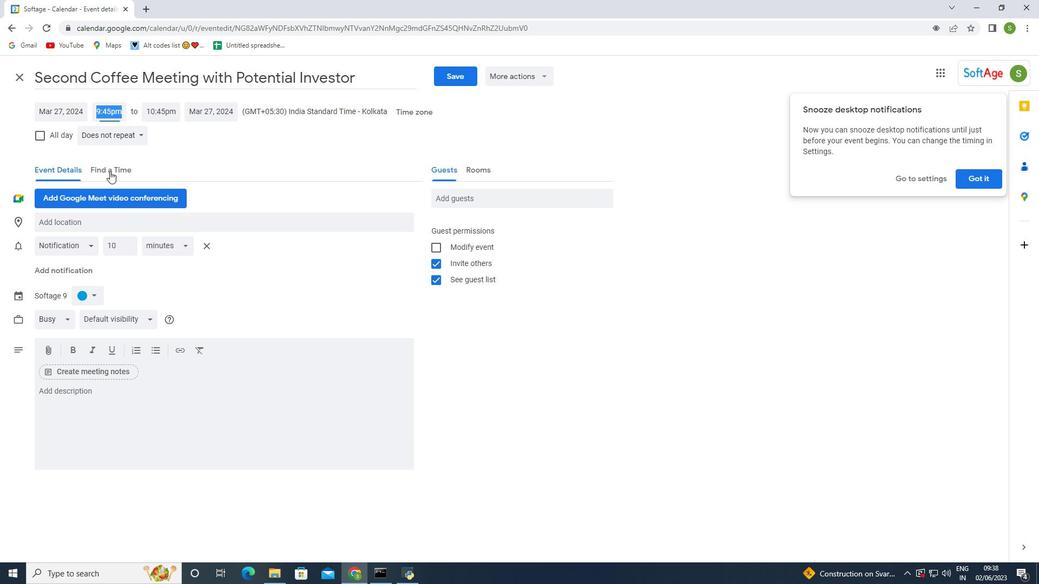 
Action: Mouse moved to (109, 111)
Screenshot: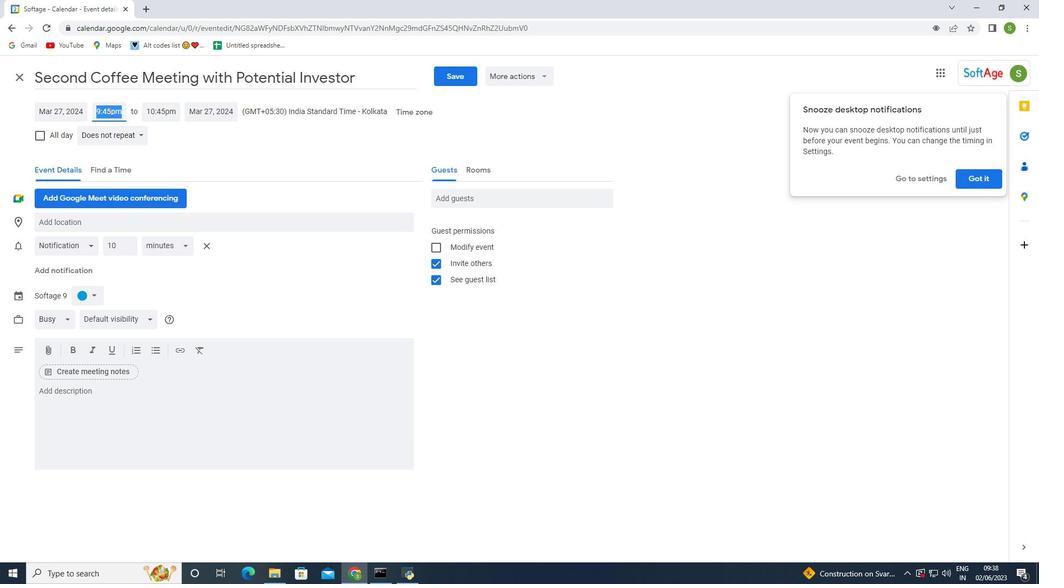 
Action: Mouse pressed left at (109, 111)
Screenshot: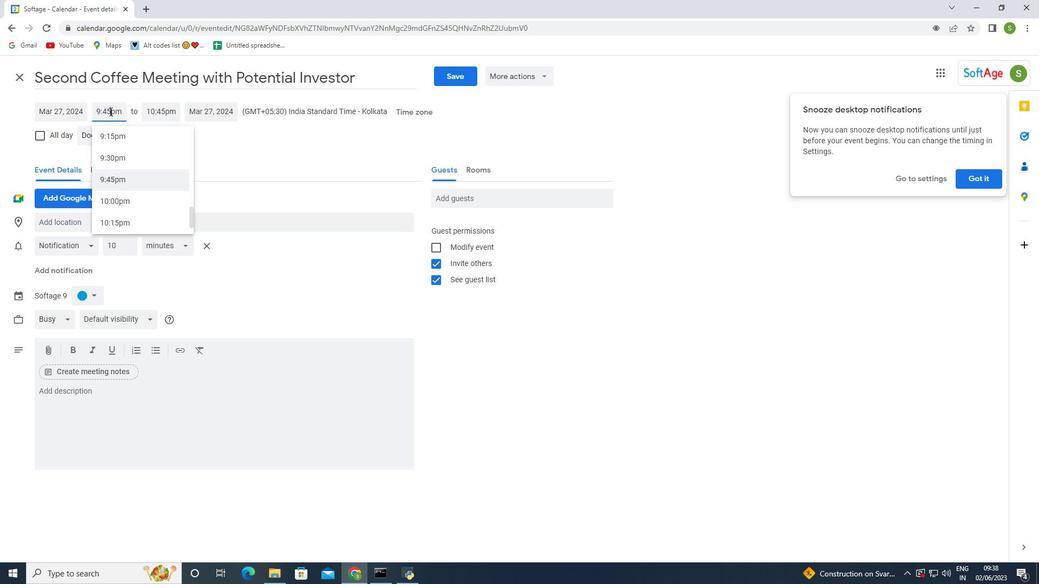 
Action: Mouse moved to (124, 153)
Screenshot: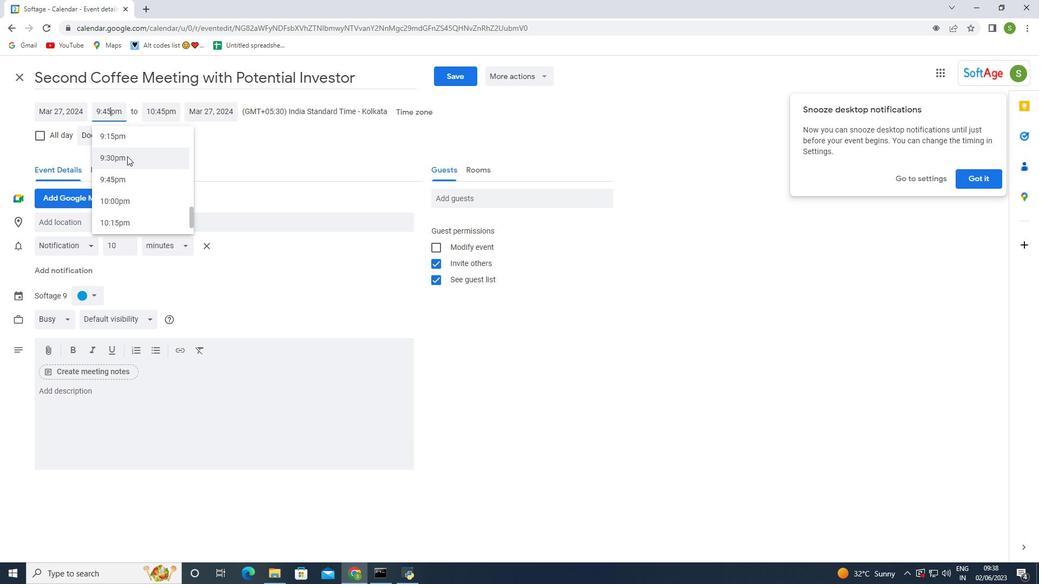 
Action: Mouse scrolled (124, 153) with delta (0, 0)
Screenshot: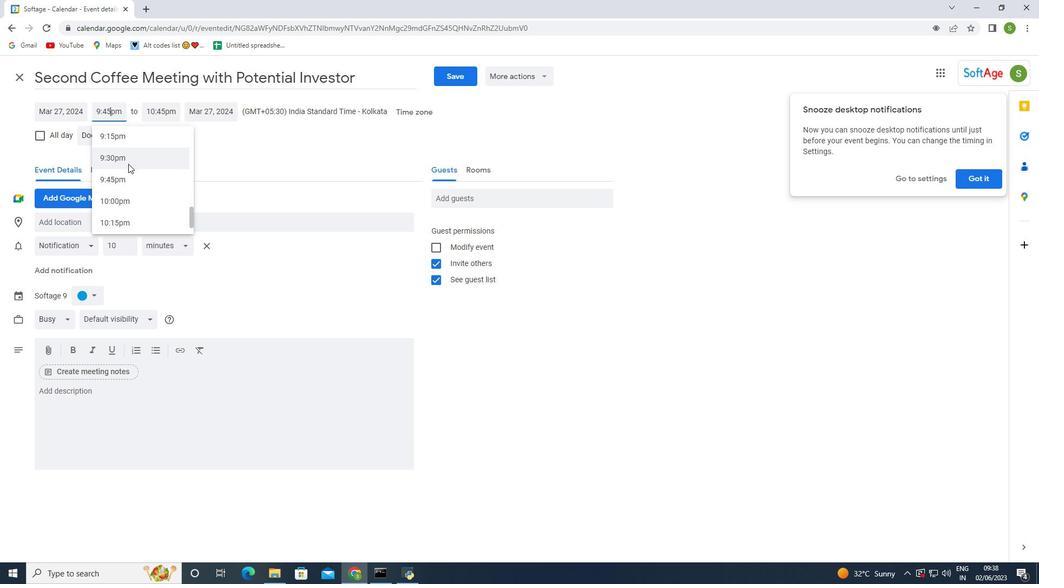 
Action: Mouse moved to (130, 162)
Screenshot: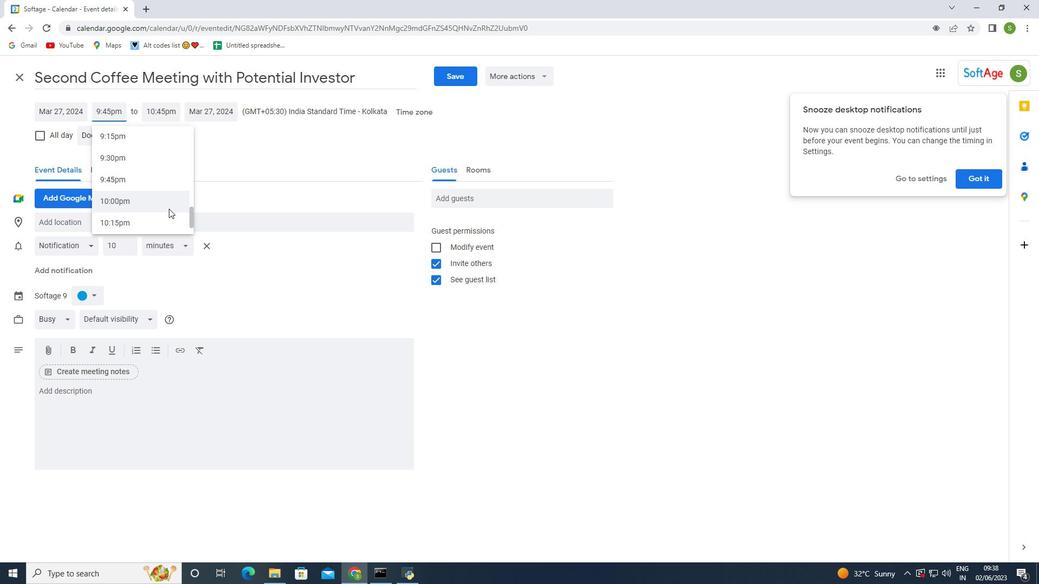 
Action: Mouse scrolled (130, 162) with delta (0, 0)
Screenshot: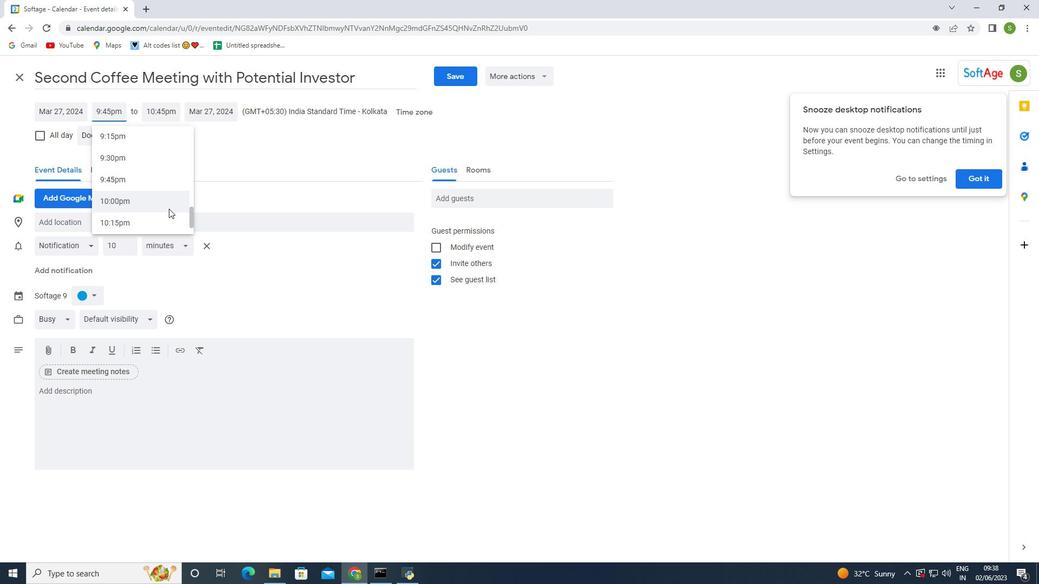 
Action: Mouse moved to (131, 161)
Screenshot: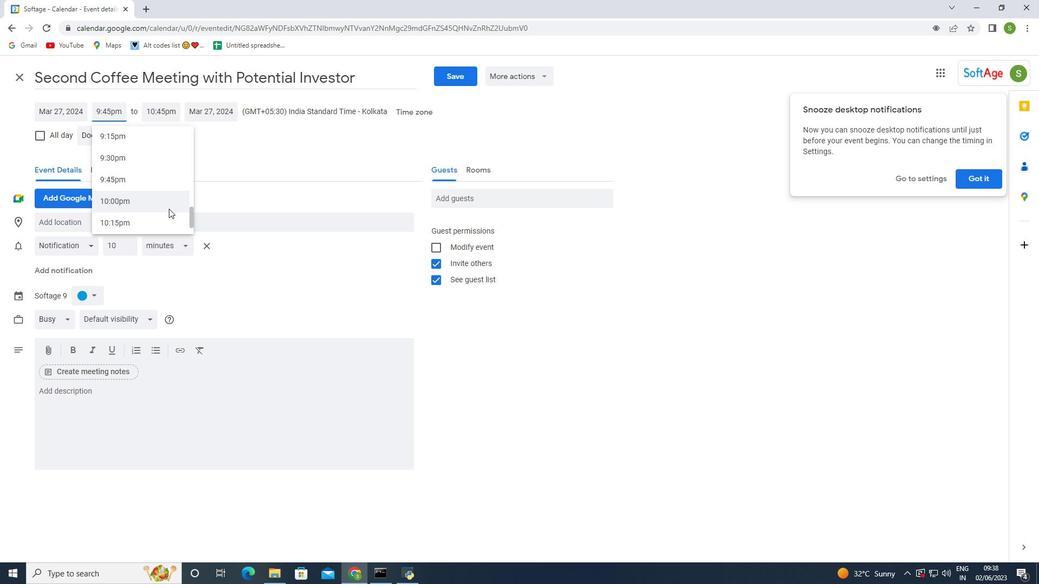 
Action: Mouse scrolled (131, 162) with delta (0, 0)
Screenshot: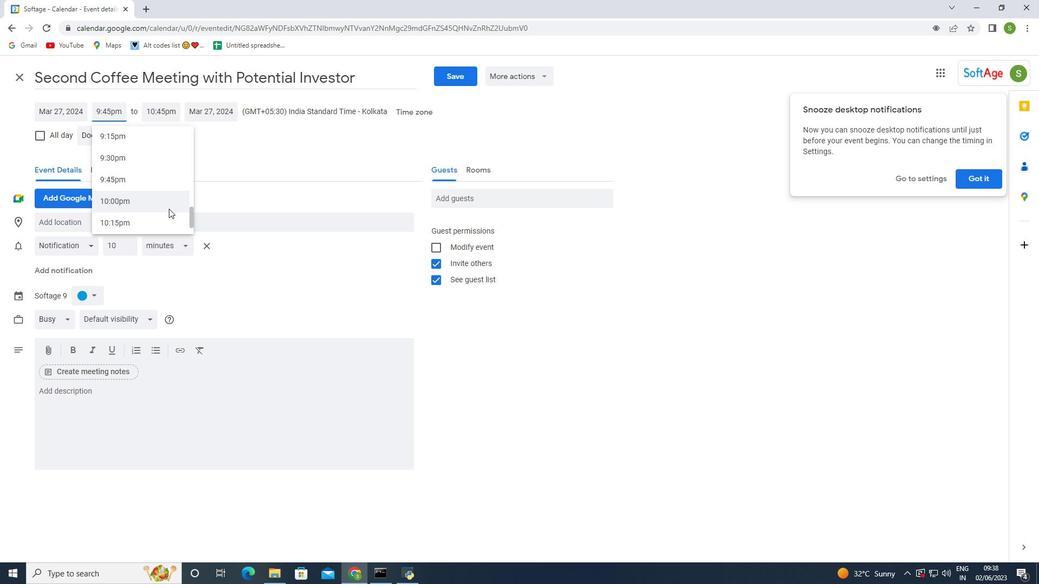 
Action: Mouse moved to (131, 161)
Screenshot: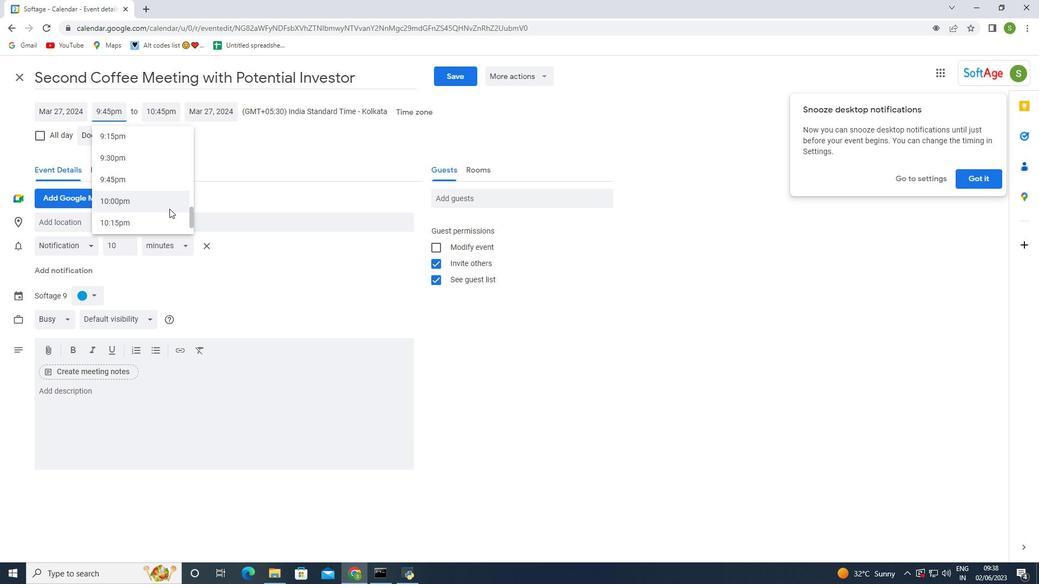 
Action: Mouse scrolled (131, 162) with delta (0, 0)
Screenshot: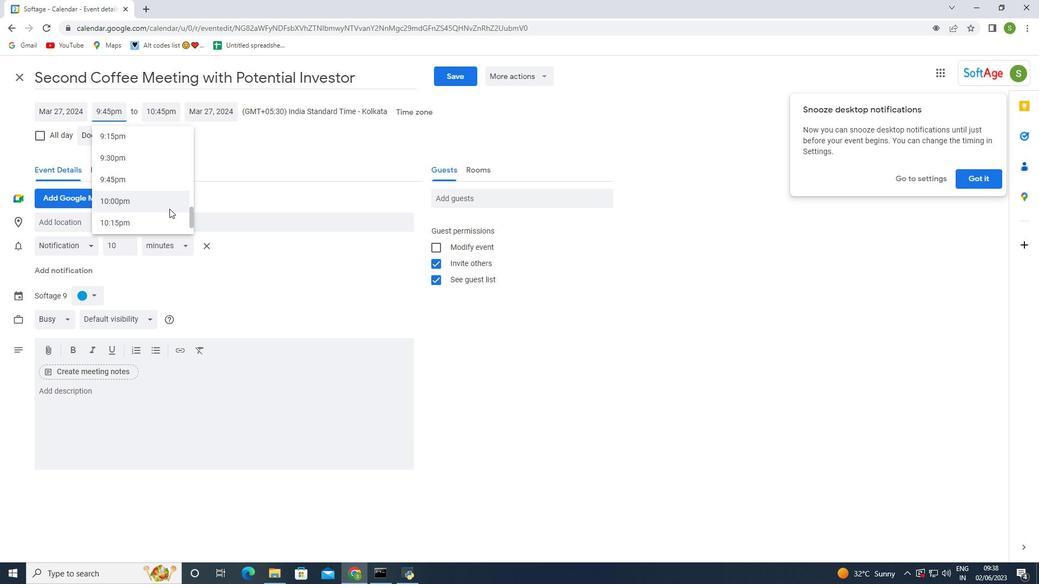 
Action: Mouse moved to (188, 214)
Screenshot: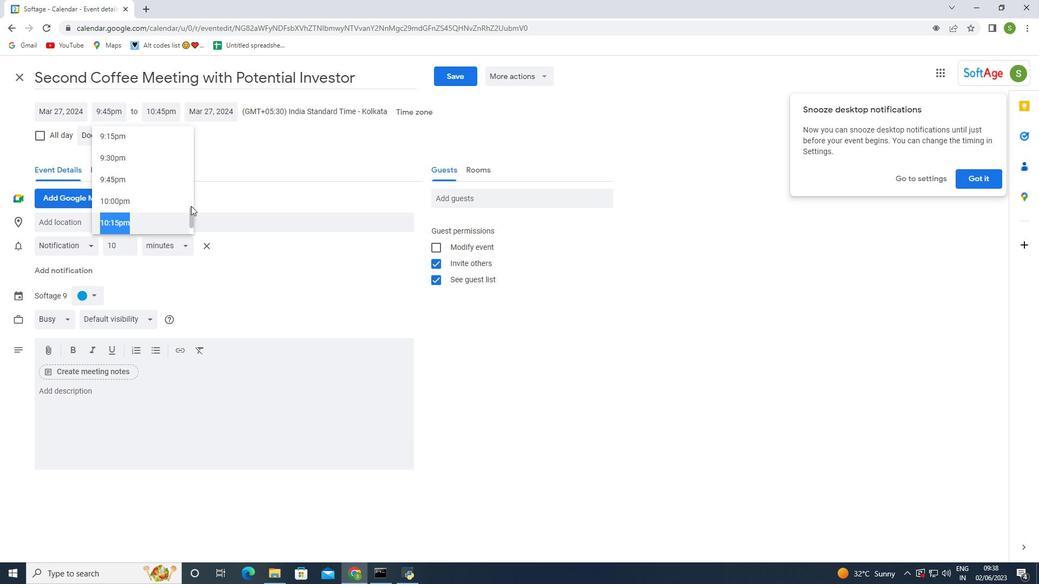 
Action: Mouse pressed left at (188, 214)
Screenshot: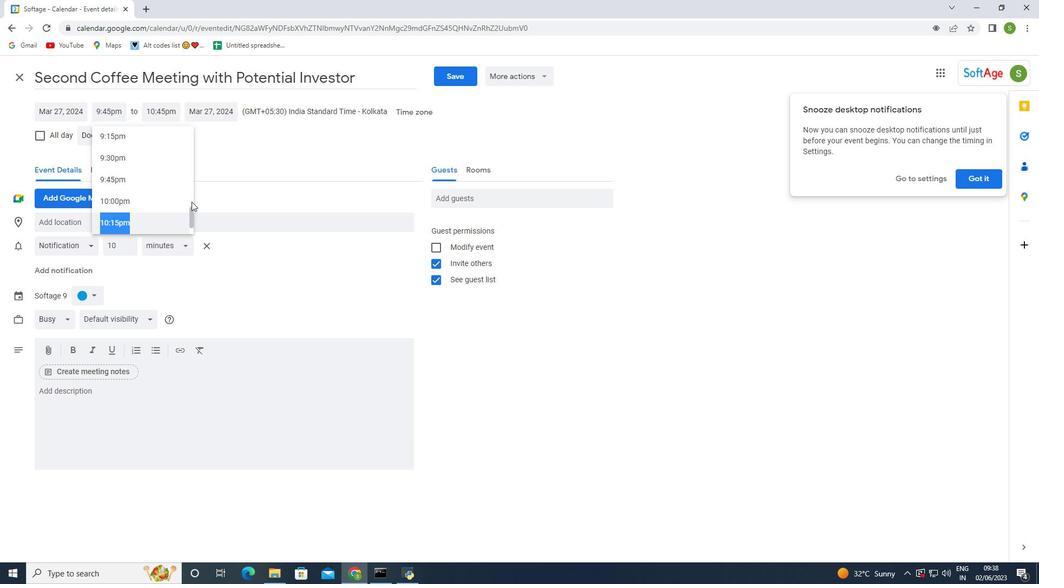 
Action: Mouse moved to (191, 211)
Screenshot: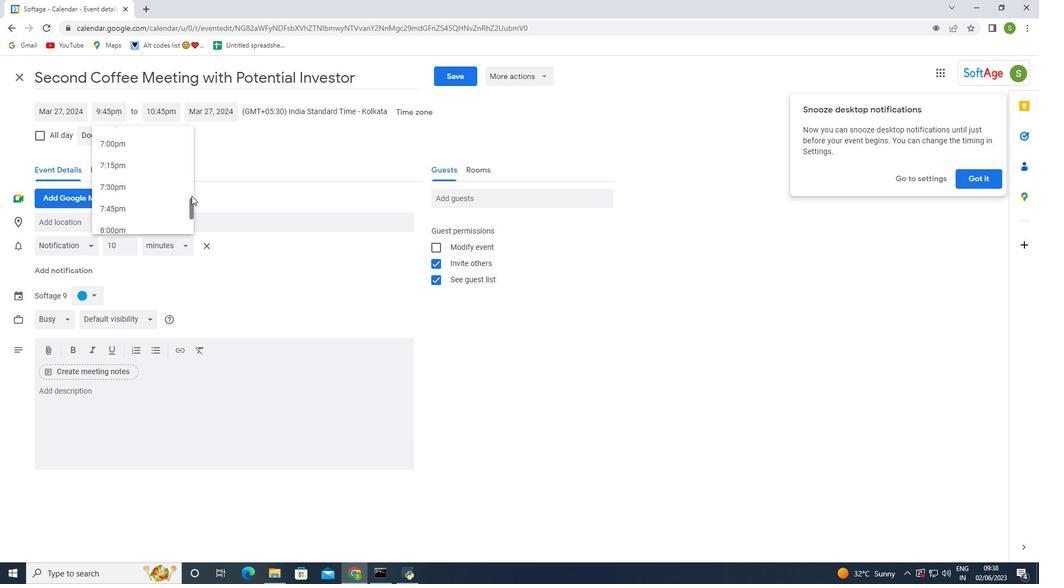 
Action: Mouse pressed left at (191, 211)
Screenshot: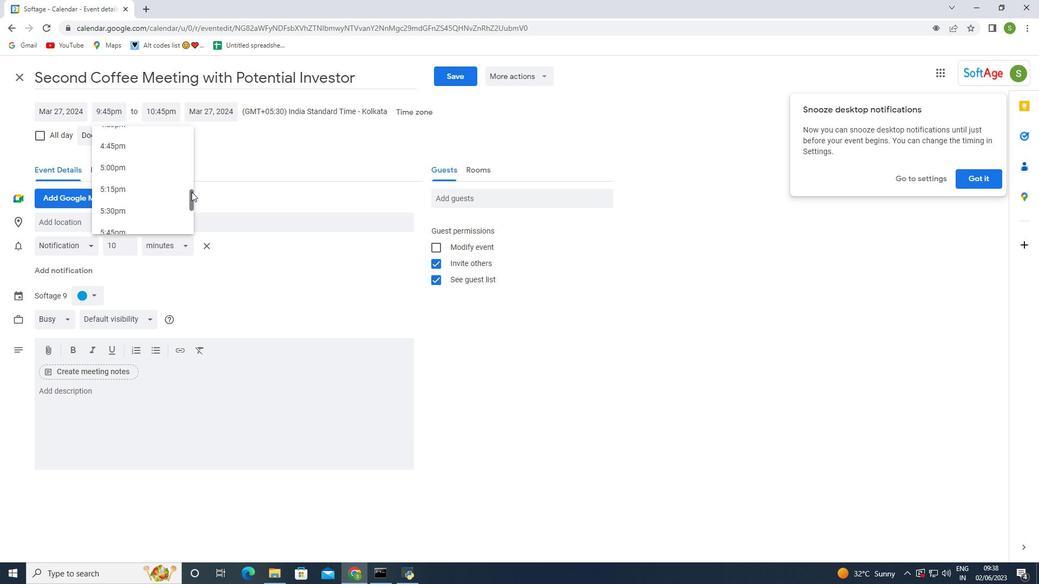 
Action: Mouse moved to (123, 215)
Screenshot: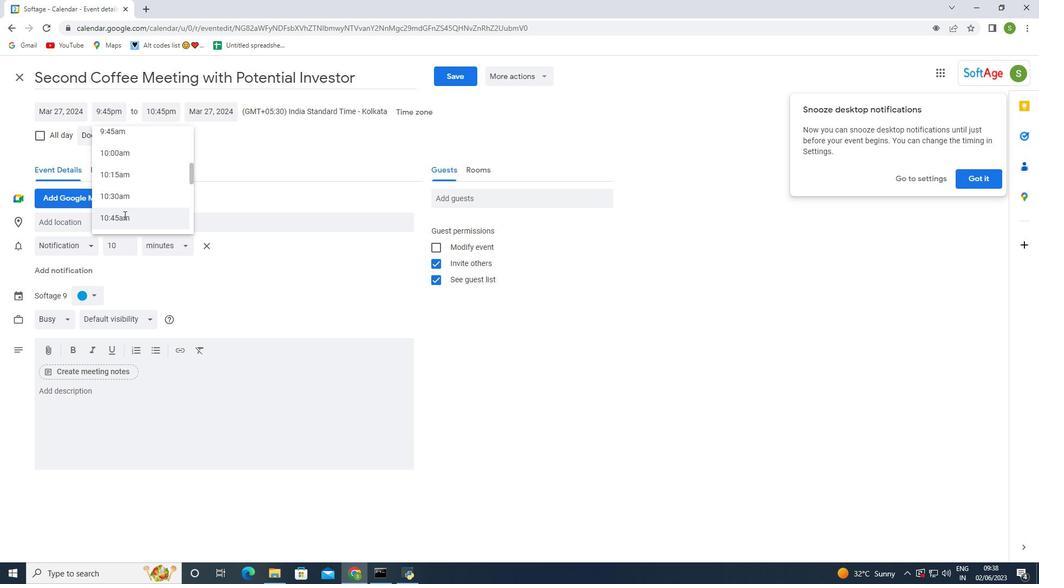 
Action: Mouse pressed left at (123, 215)
Screenshot: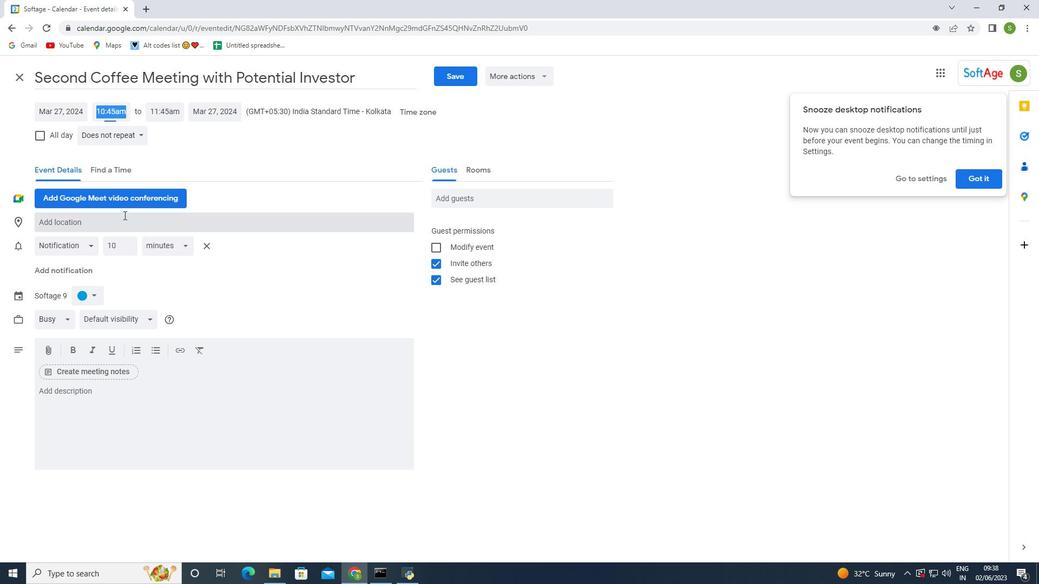 
Action: Mouse moved to (116, 111)
Screenshot: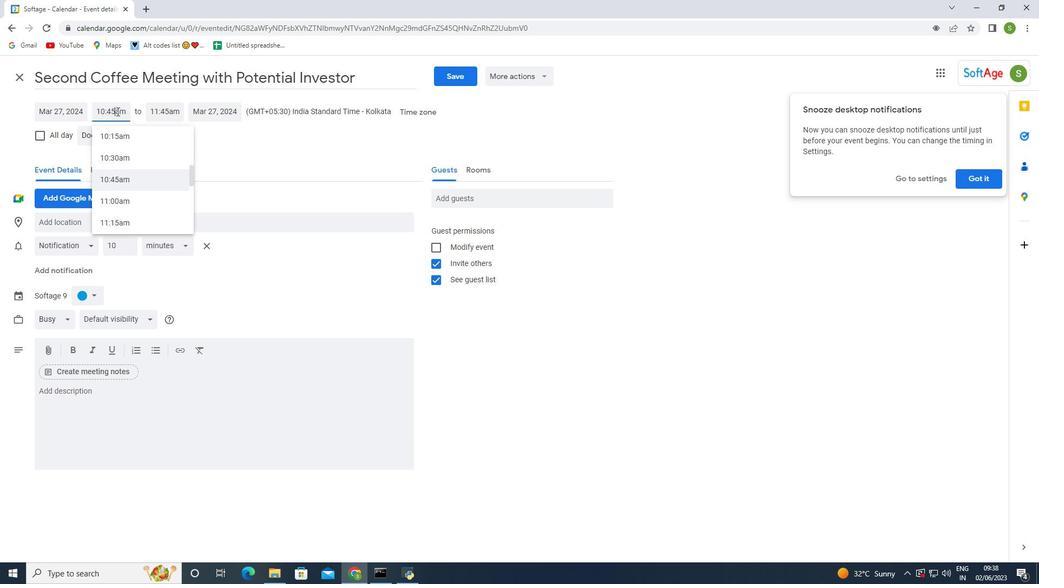 
Action: Mouse pressed left at (116, 111)
Screenshot: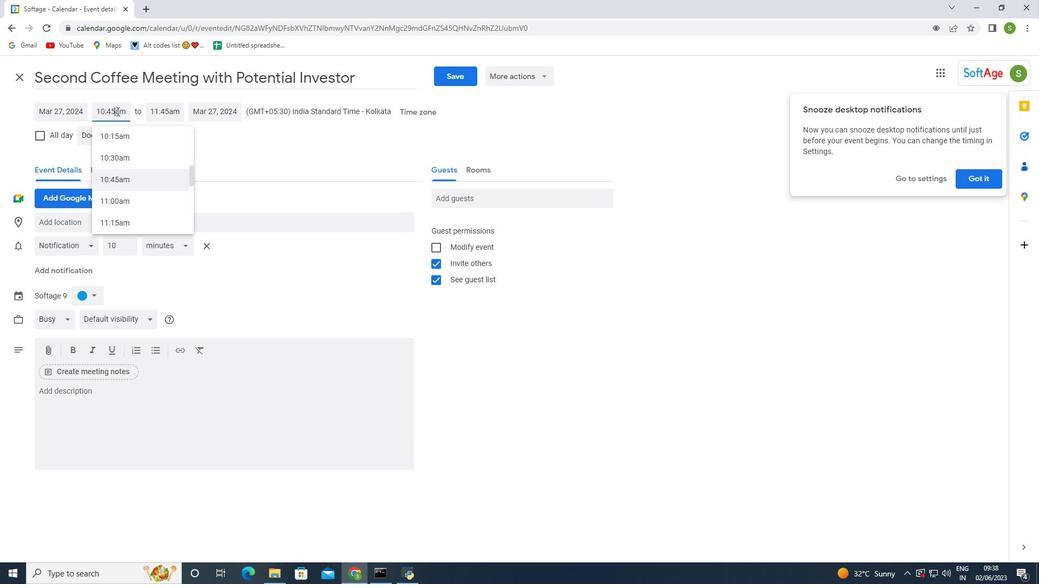 
Action: Mouse moved to (133, 119)
Screenshot: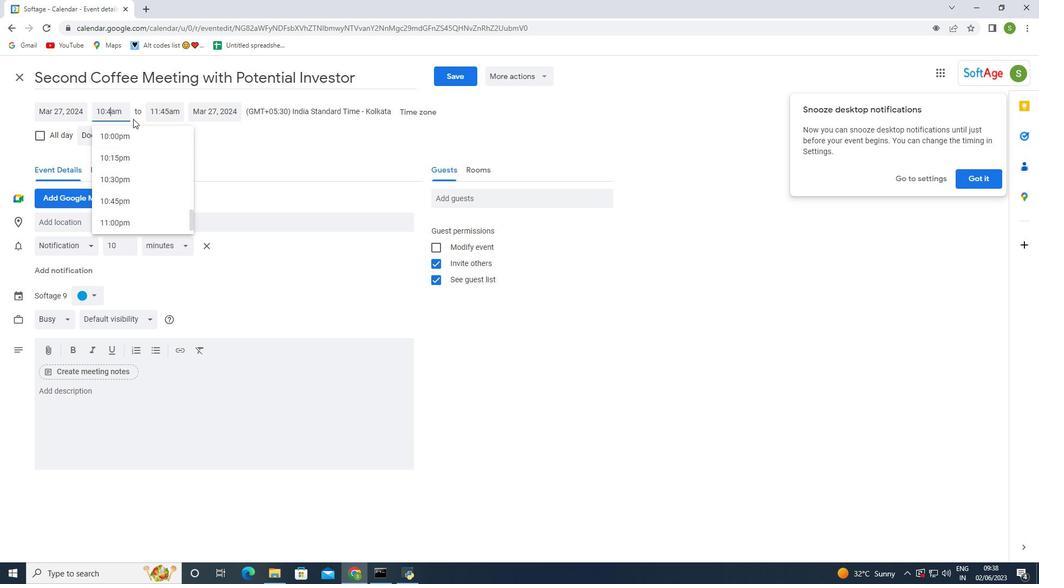 
Action: Key pressed <Key.backspace>
Screenshot: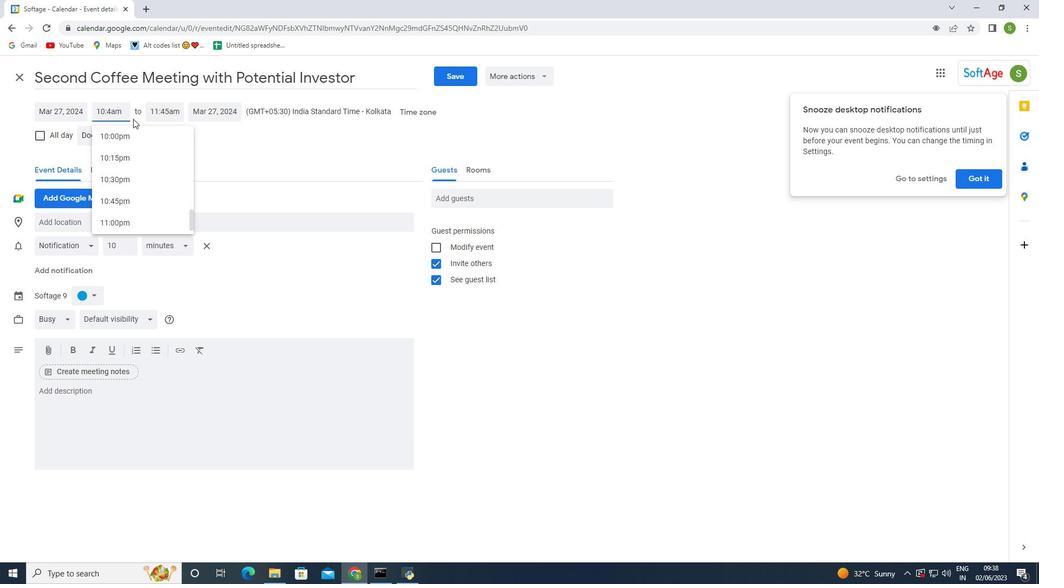 
Action: Mouse moved to (133, 119)
Screenshot: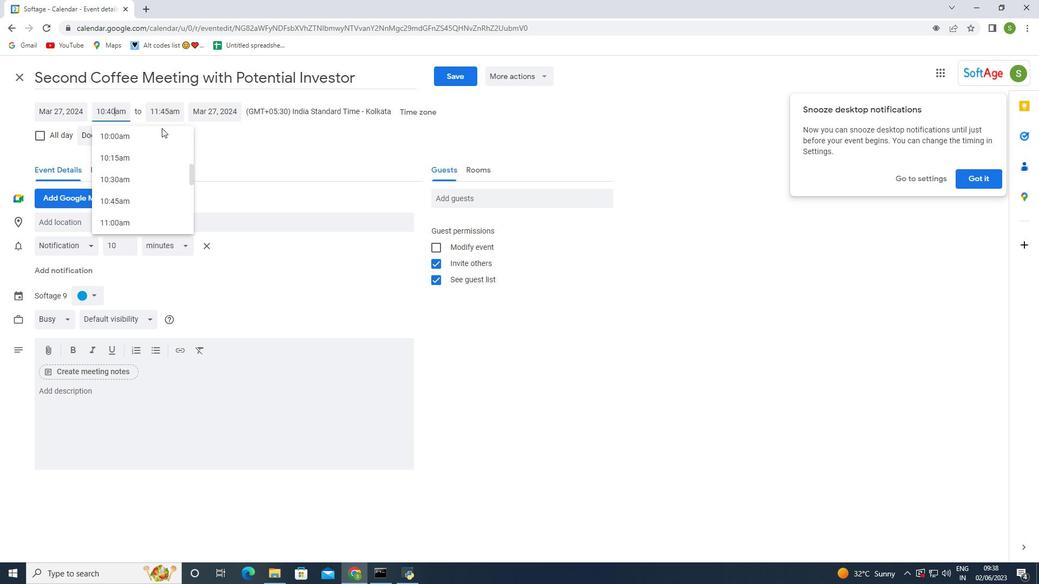 
Action: Key pressed 0
Screenshot: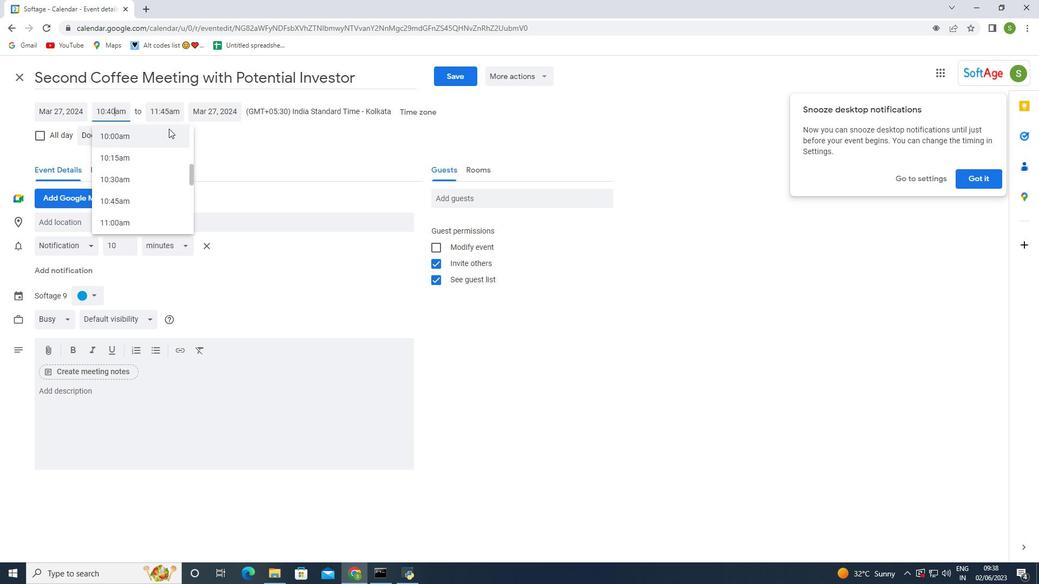 
Action: Mouse moved to (169, 113)
Screenshot: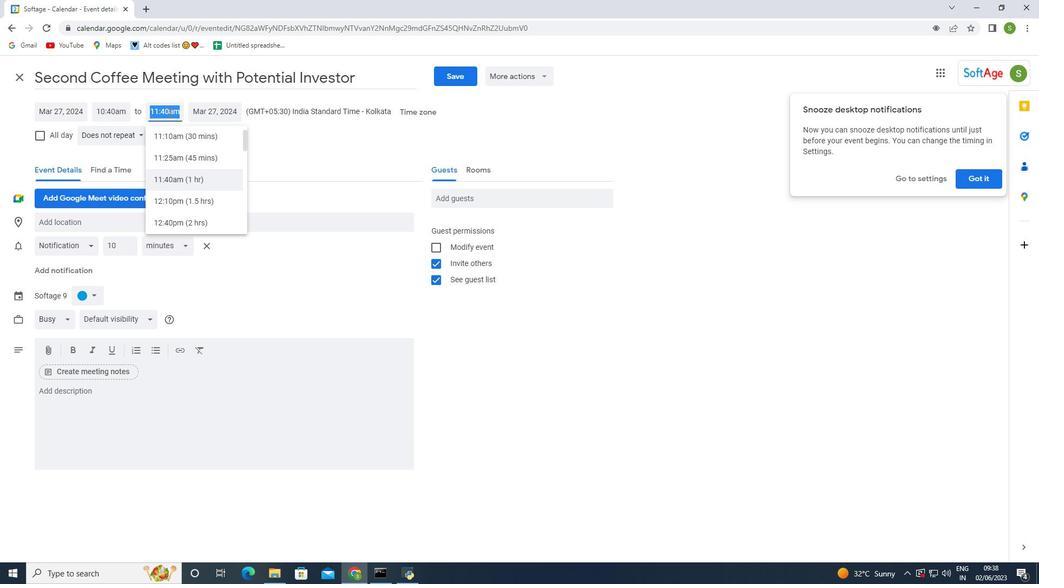 
Action: Mouse pressed left at (169, 113)
Screenshot: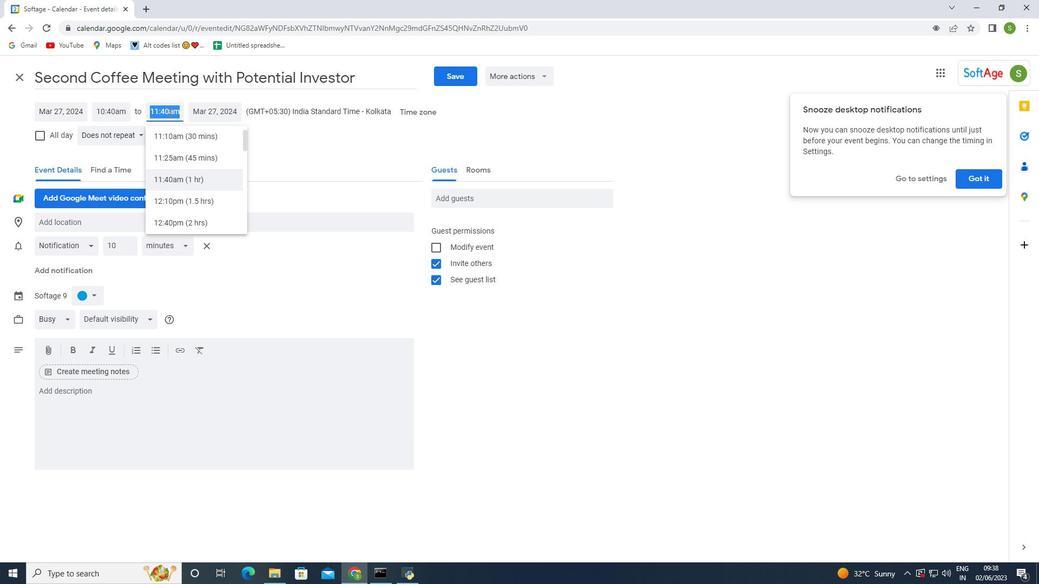 
Action: Mouse moved to (175, 113)
Screenshot: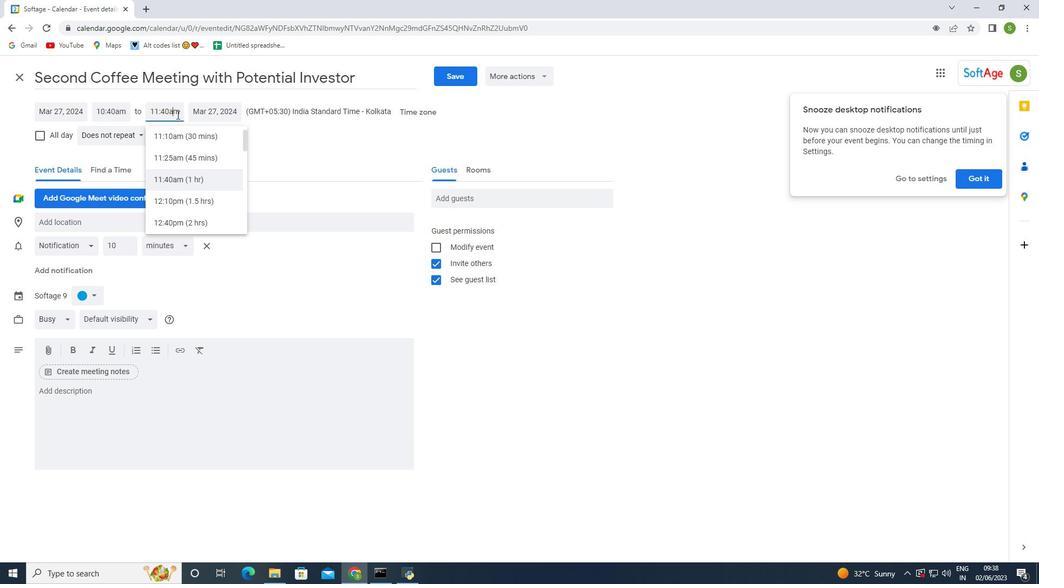 
Action: Mouse pressed left at (175, 113)
Screenshot: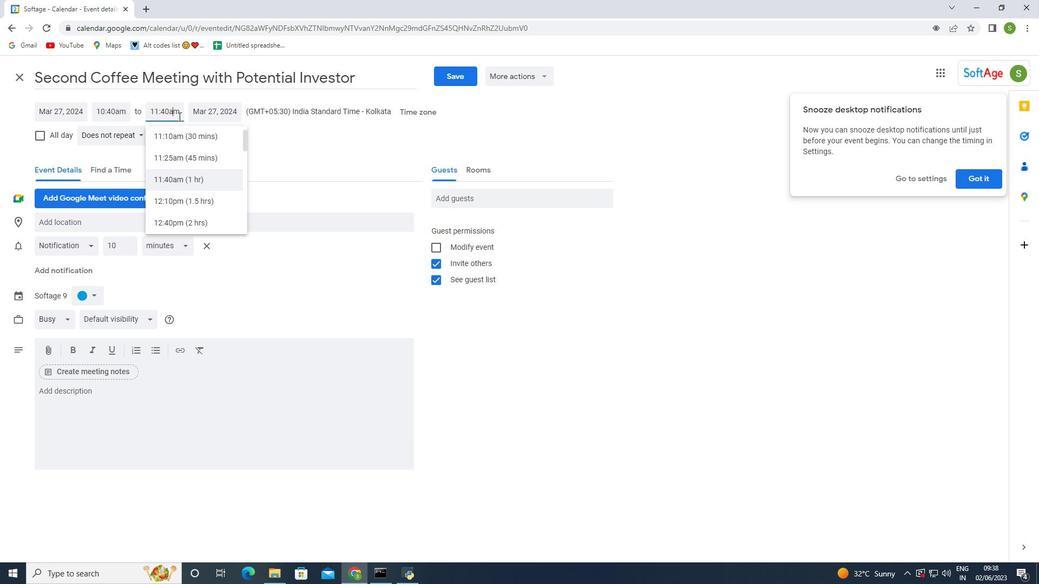 
Action: Mouse moved to (270, 156)
Screenshot: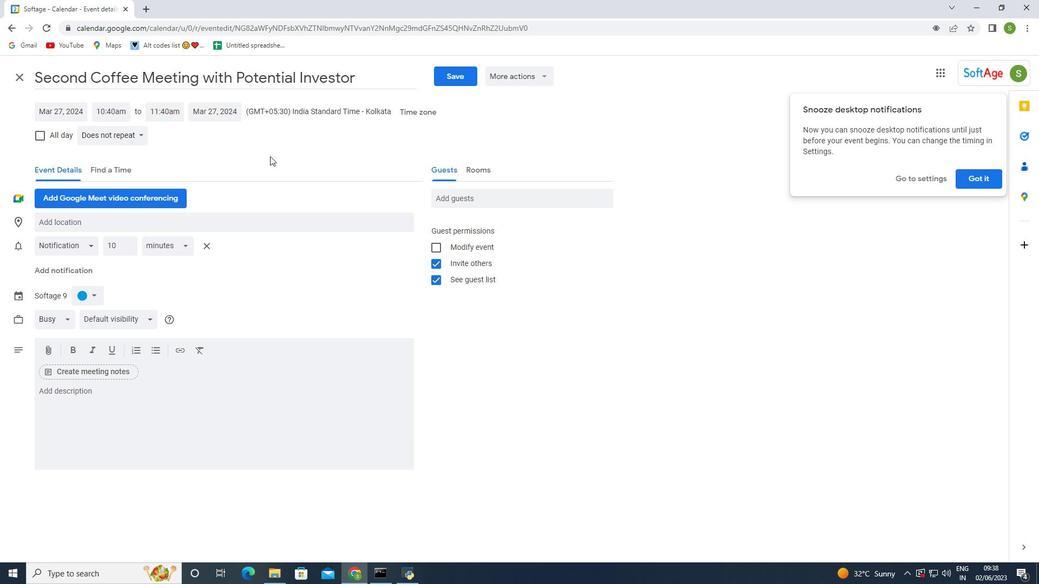 
Action: Mouse pressed left at (270, 156)
Screenshot: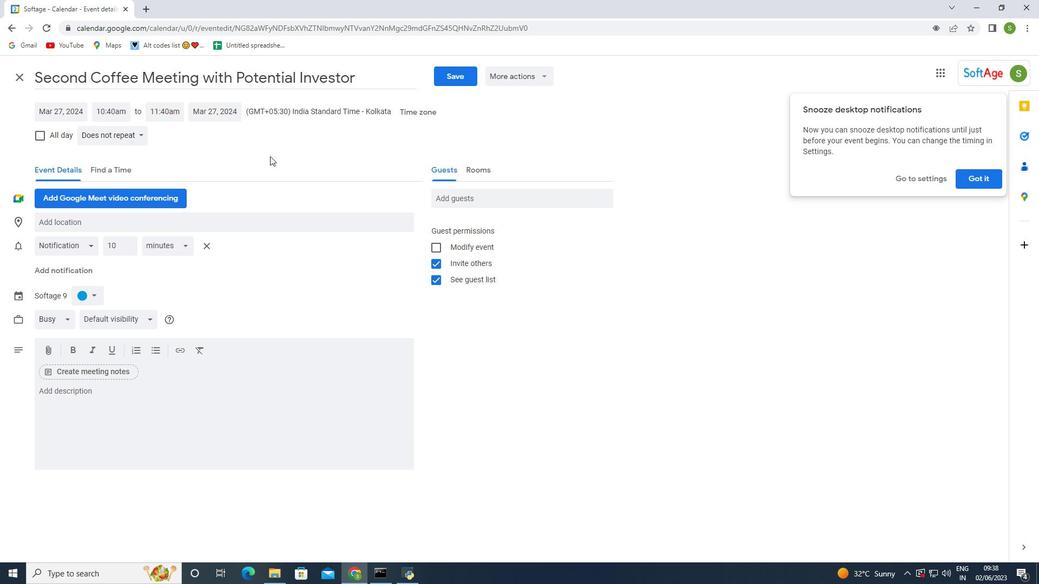 
Action: Mouse moved to (65, 396)
Screenshot: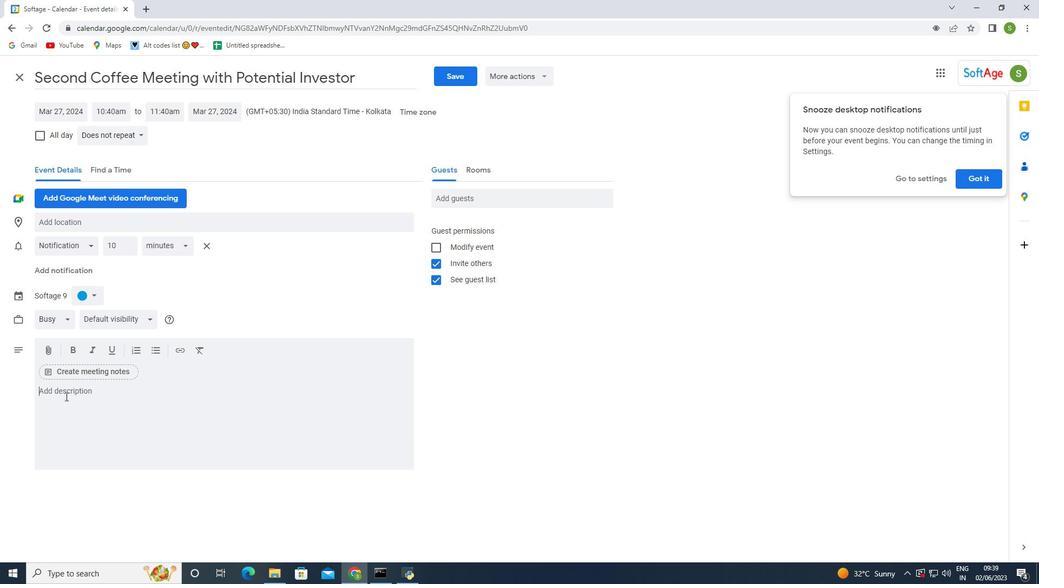 
Action: Mouse pressed left at (65, 396)
Screenshot: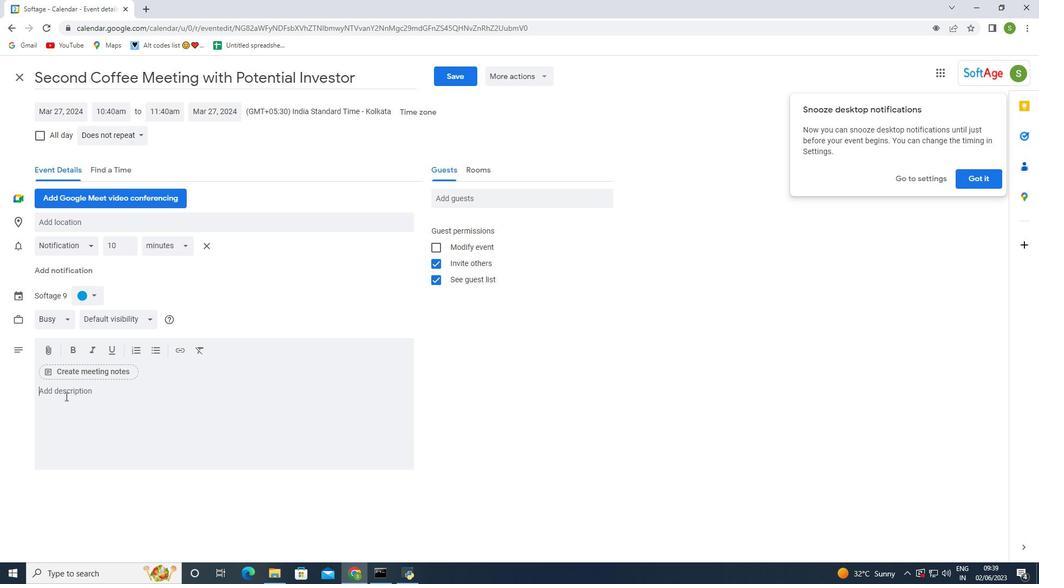 
Action: Mouse moved to (65, 394)
Screenshot: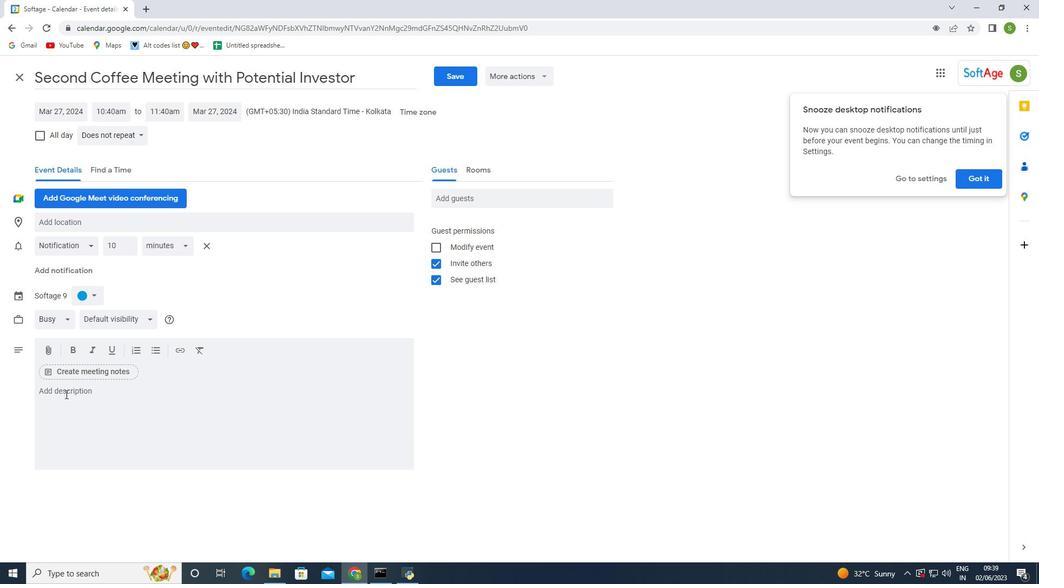 
Action: Key pressed <Key.shift>Deadline<Key.space>reminders<Key.space>encourage<Key.space>proactive<Key.space>planning<Key.space>and<Key.space>time<Key.space>management.<Key.space><Key.shift>They<Key.space>serve<Key.space>as<Key.space>a<Key.space>cue<Key.space>for<Key.space>individuals<Key.space>to<Key.space>assess<Key.space>their<Key.space>progress<Key.space><Key.backspace>,<Key.space>identid<Key.backspace>fy<Key.space>any<Key.space>obstacles,<Key.space>and<Key.space>adjust<Key.space>their<Key.space>plans<Key.space>accordingly<Key.space>to<Key.space>ensure<Key.space>timely<Key.space>completion<Key.space>of<Key.space>the<Key.space>task<Key.space>or<Key.space>projex<Key.backspace>ct.
Screenshot: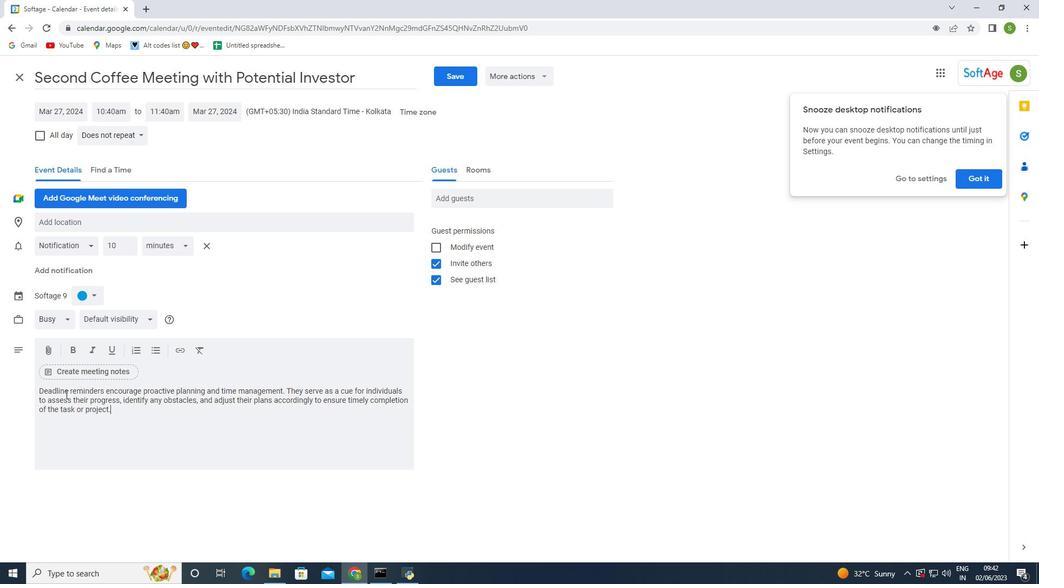
Action: Mouse moved to (59, 227)
Screenshot: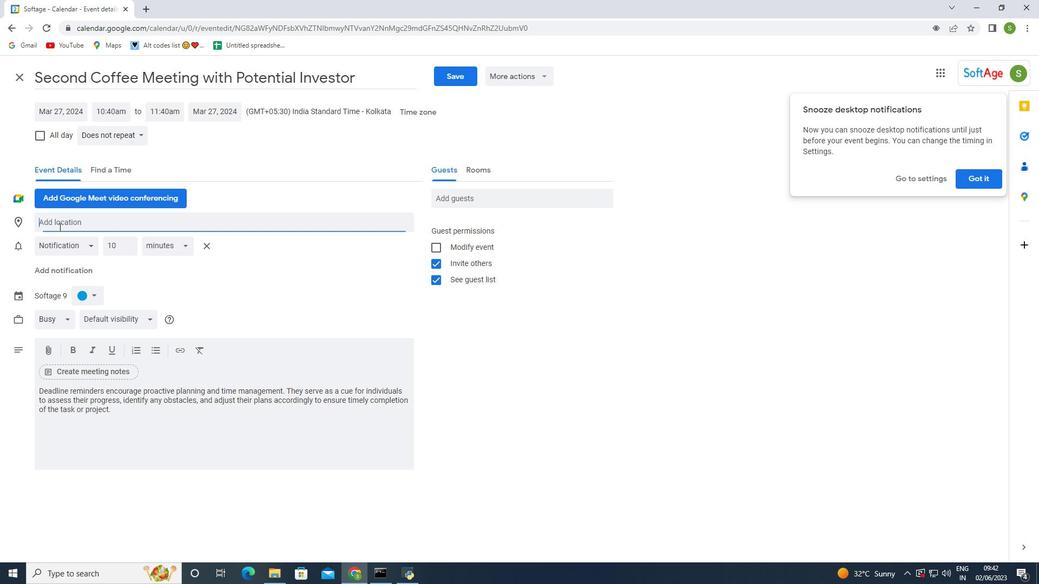 
Action: Mouse pressed left at (59, 227)
Screenshot: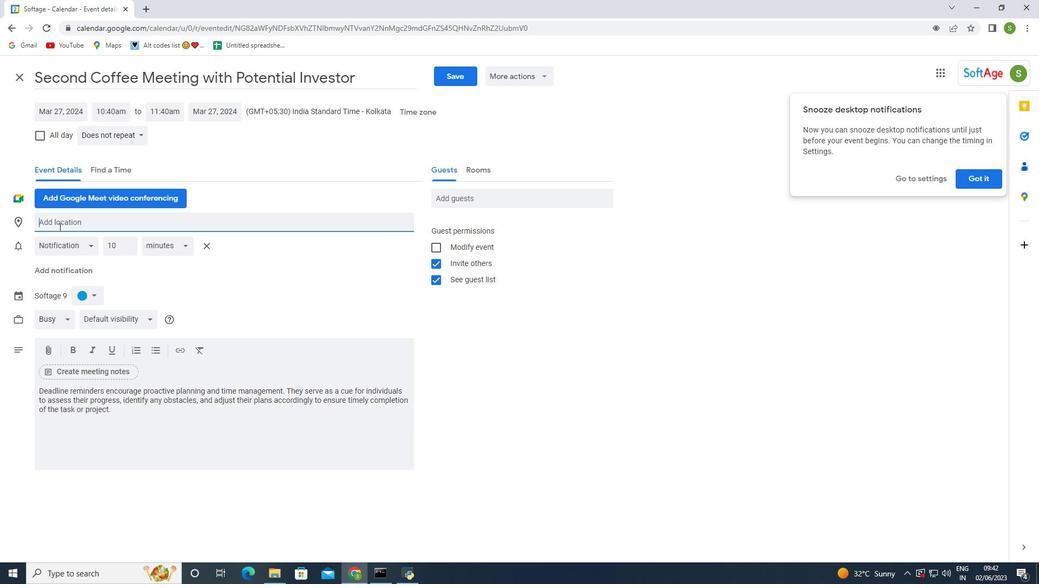 
Action: Key pressed 789<Key.space><Key.shift>Gracia<Key.space><Key.shift>Neighborhood,<Key.space><Key.shift>Barcelona,<Key.space><Key.shift>Spain
Screenshot: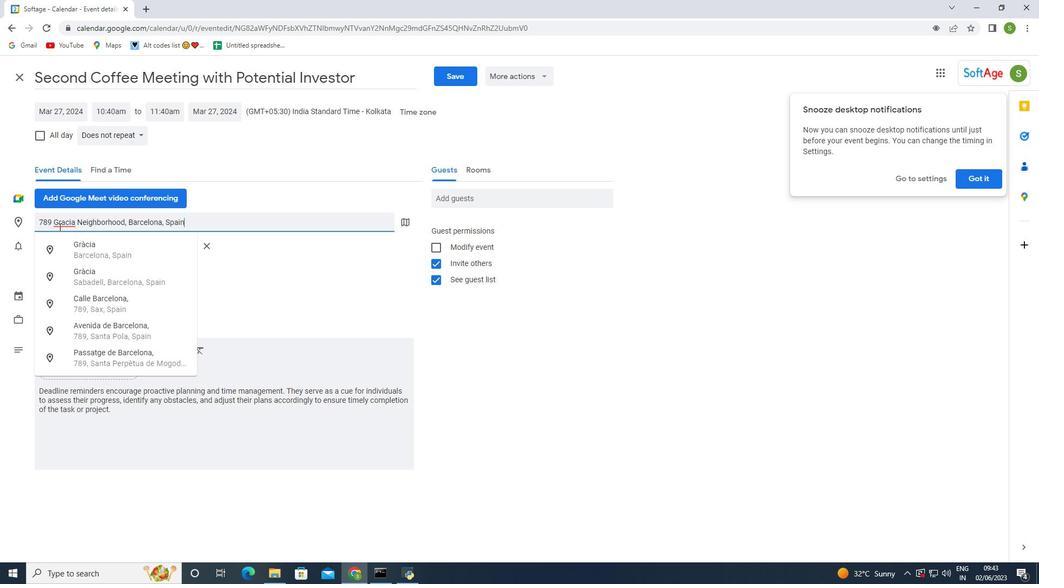 
Action: Mouse moved to (330, 283)
Screenshot: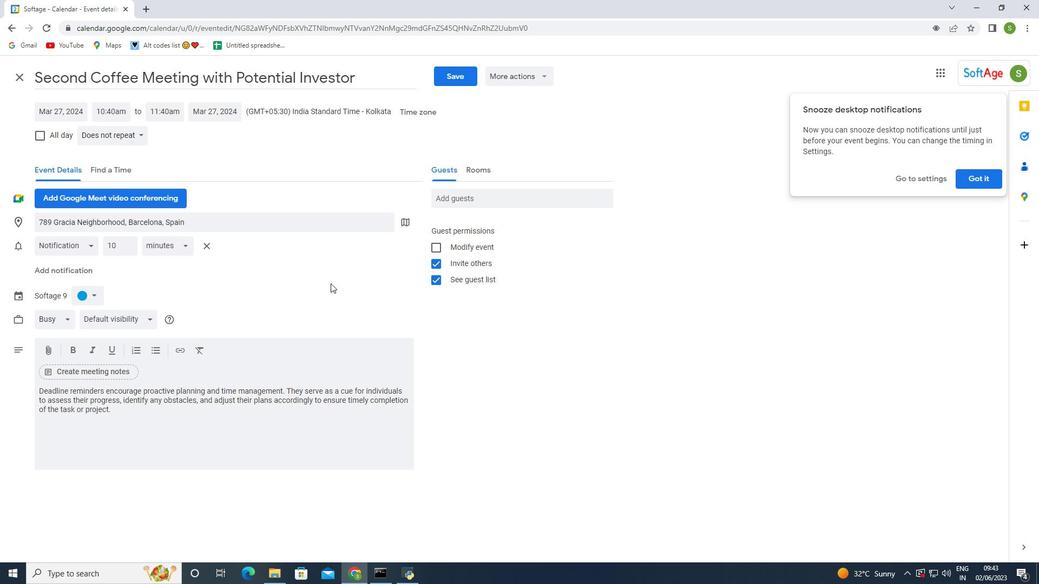 
Action: Mouse pressed left at (330, 283)
Screenshot: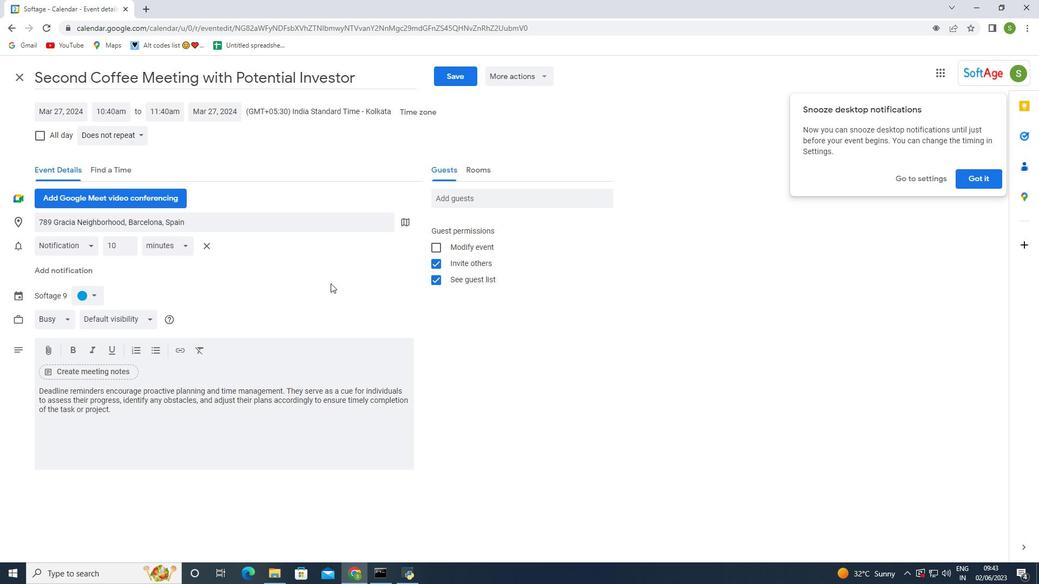 
Action: Mouse moved to (479, 196)
Screenshot: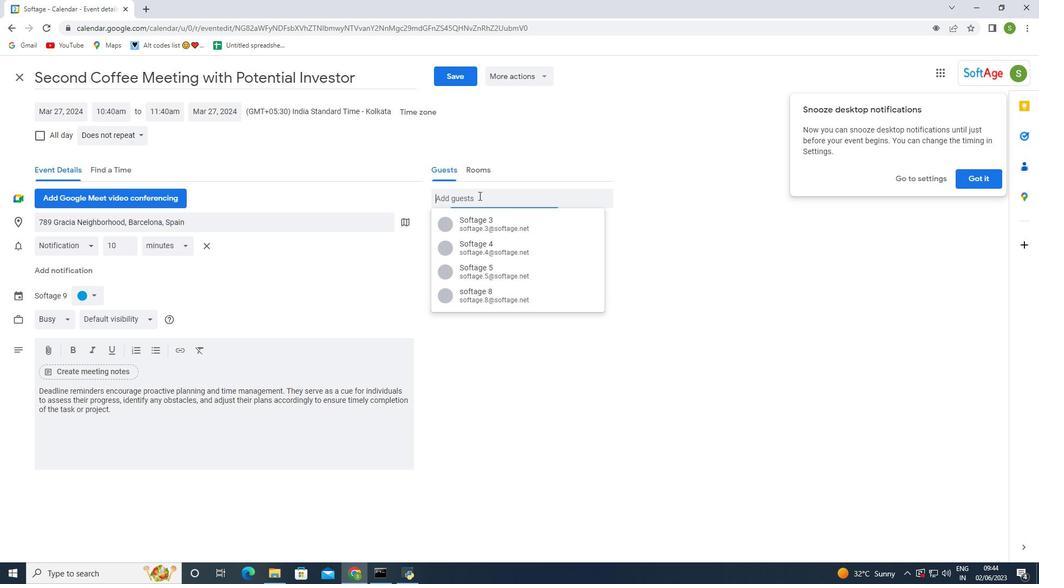 
Action: Mouse pressed left at (479, 196)
Screenshot: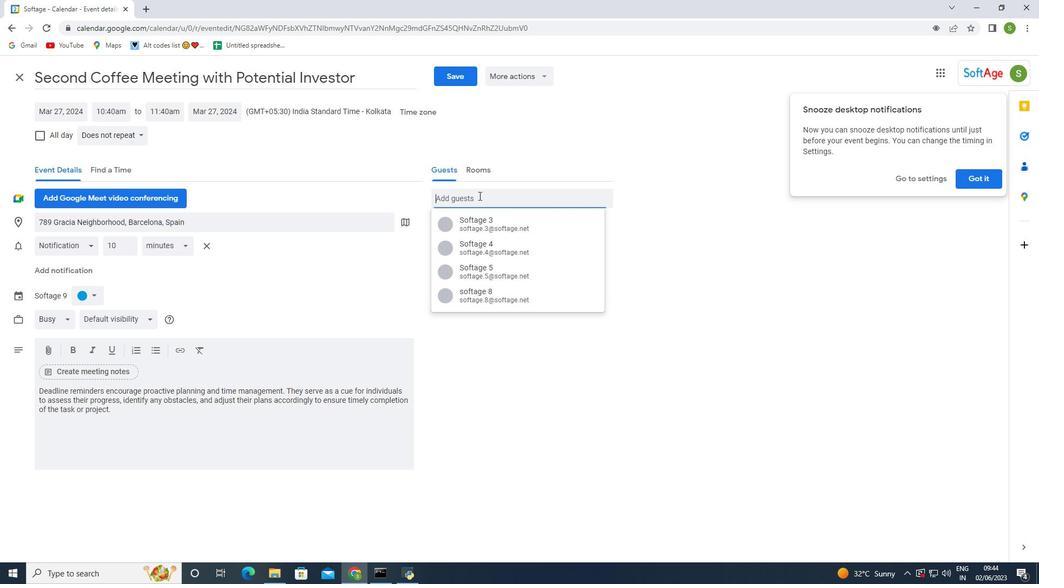 
Action: Key pressed softage.9
Screenshot: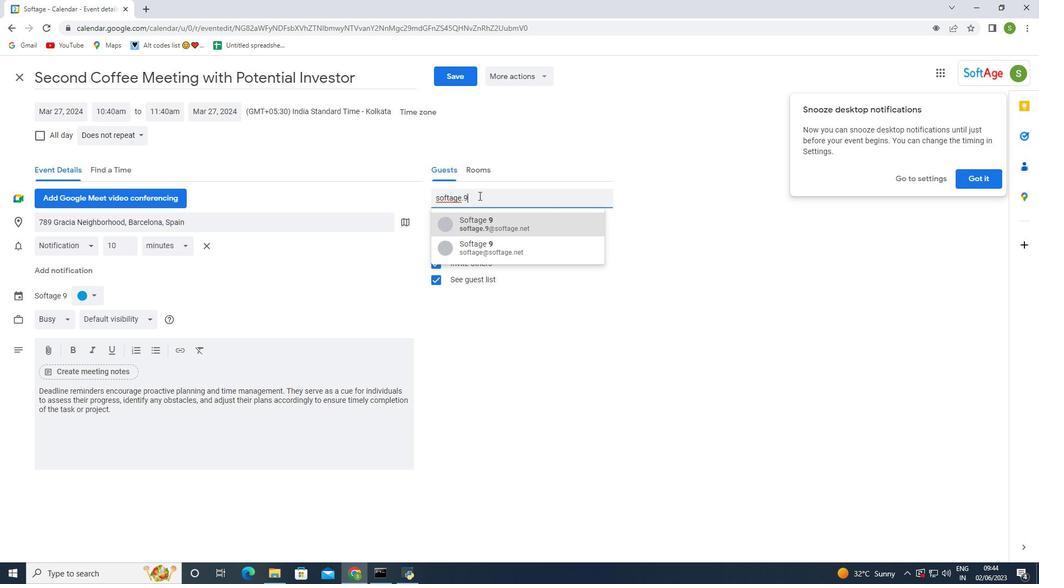 
Action: Mouse moved to (521, 225)
Screenshot: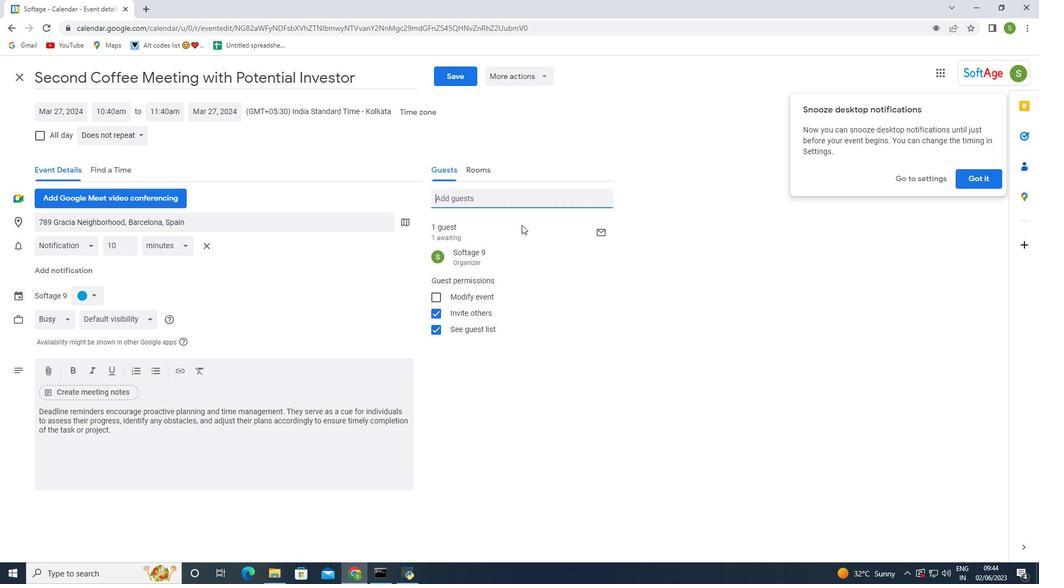 
Action: Mouse pressed left at (521, 225)
Screenshot: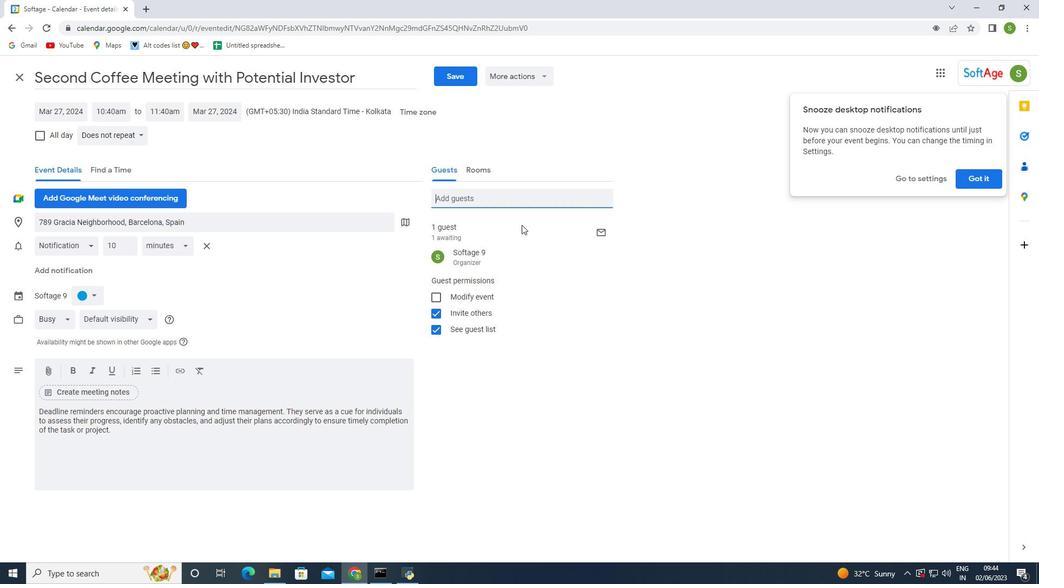 
Action: Mouse moved to (486, 197)
Screenshot: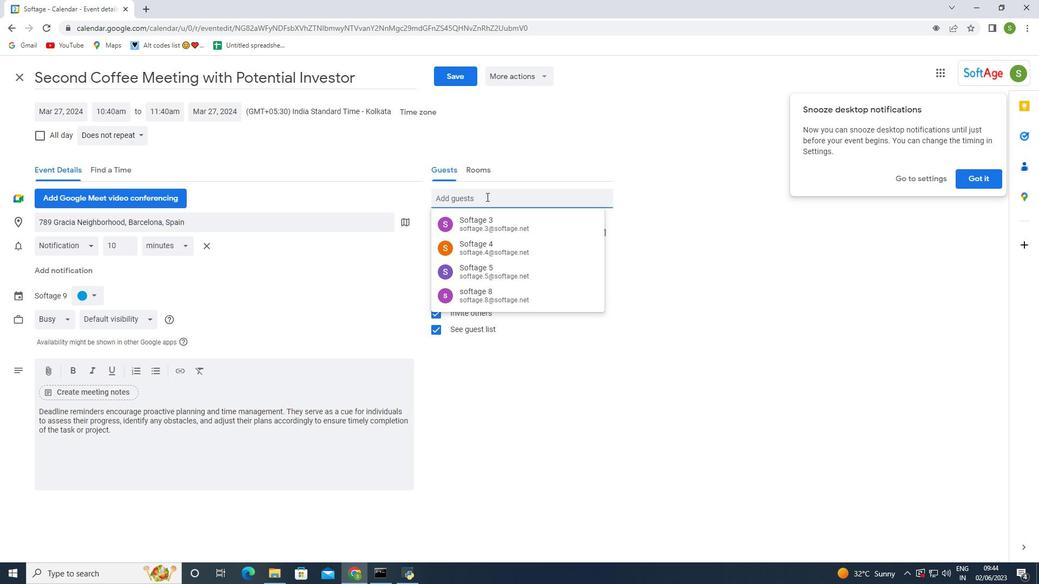 
Action: Mouse pressed left at (486, 197)
Screenshot: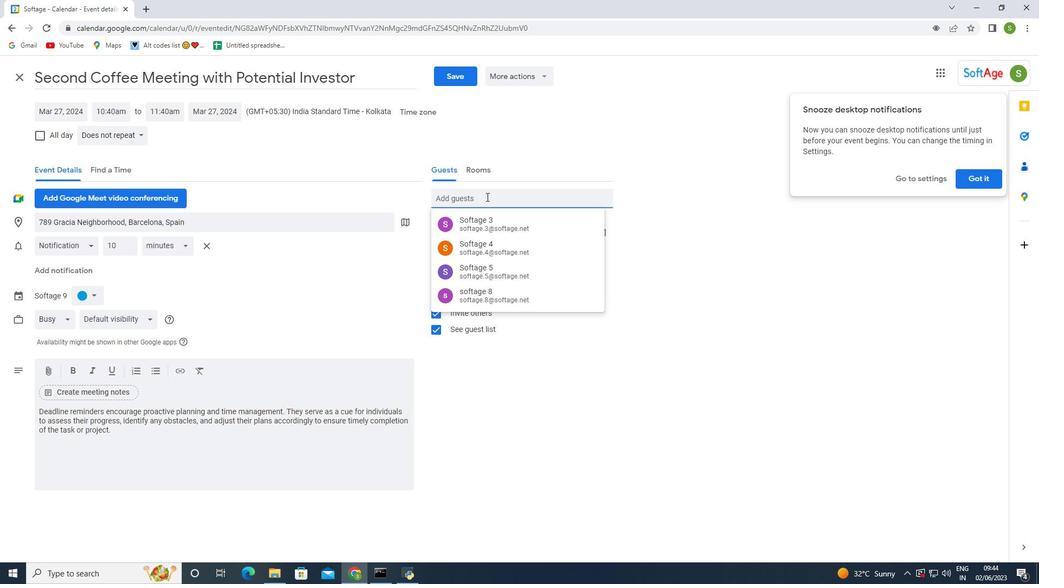 
Action: Mouse moved to (486, 197)
Screenshot: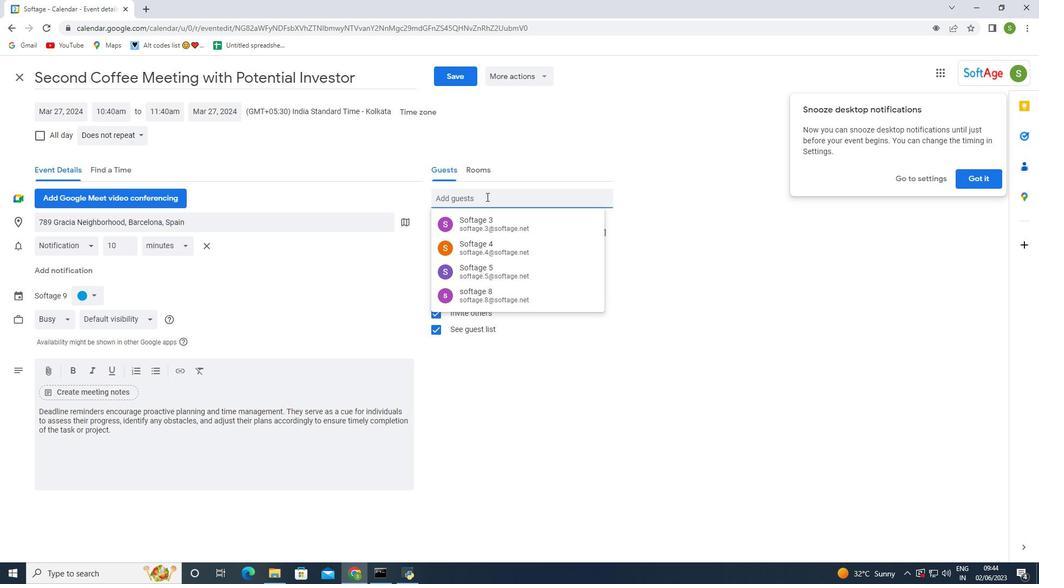 
Action: Key pressed softage.10
Screenshot: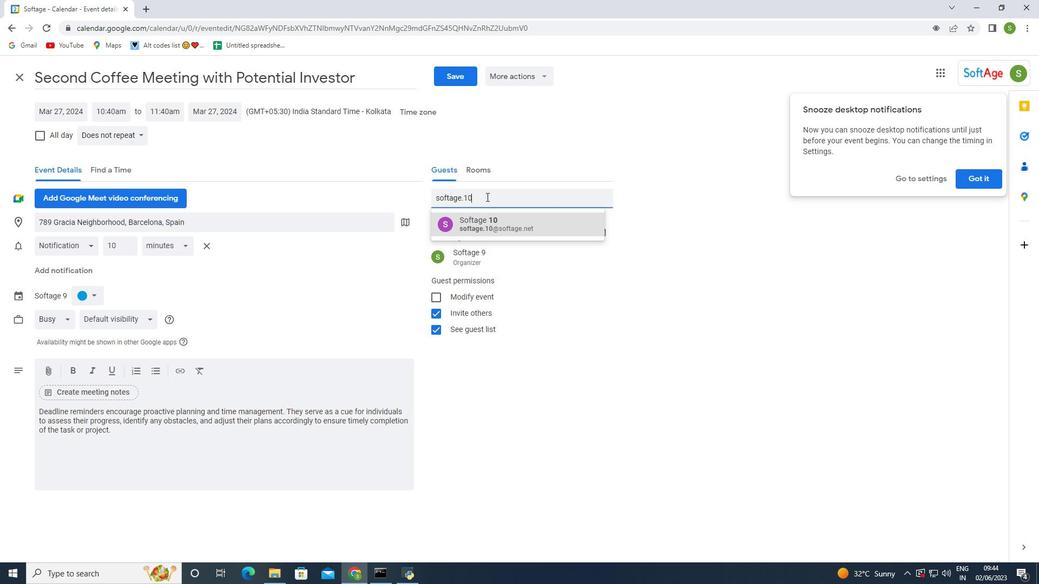 
Action: Mouse moved to (493, 232)
Screenshot: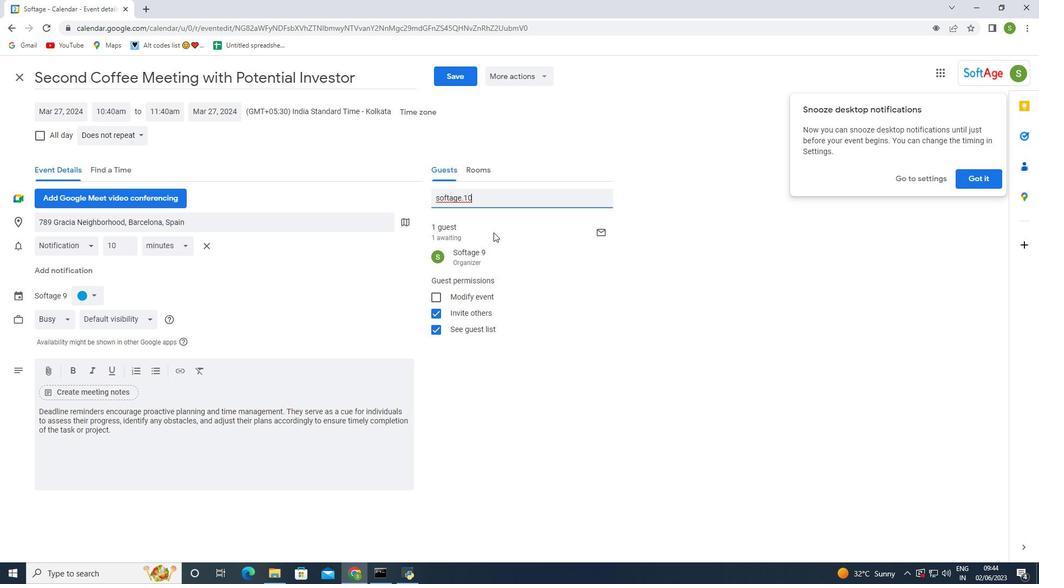 
Action: Mouse pressed left at (493, 232)
Screenshot: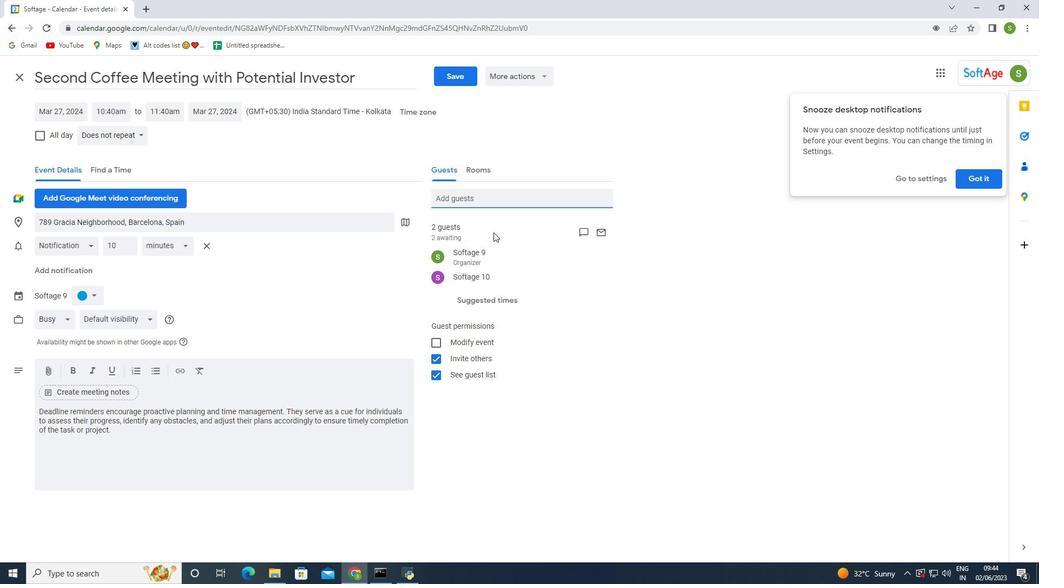 
Action: Mouse moved to (132, 131)
Screenshot: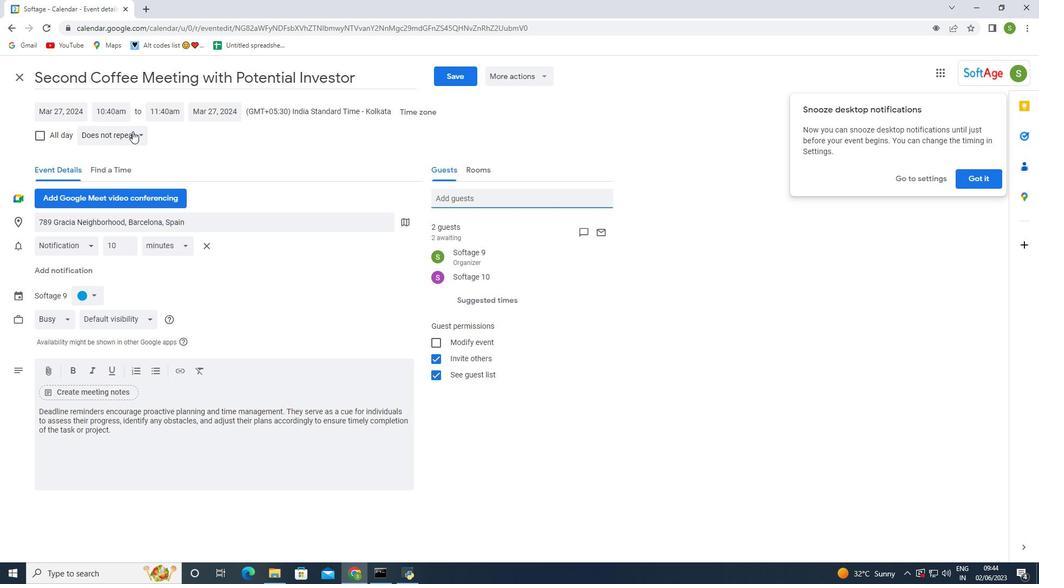 
Action: Mouse pressed left at (132, 131)
Screenshot: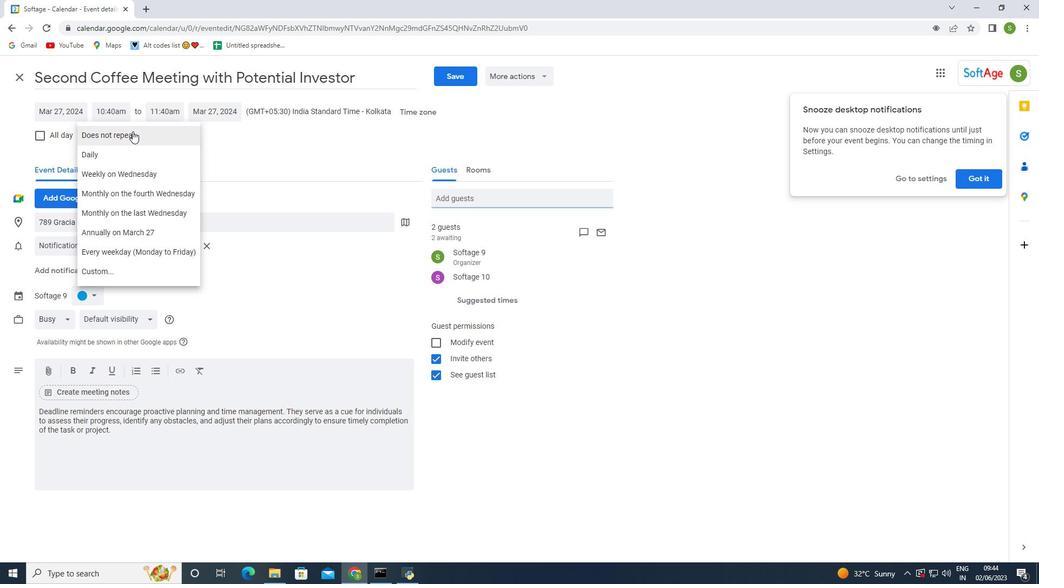 
Action: Mouse moved to (105, 157)
Screenshot: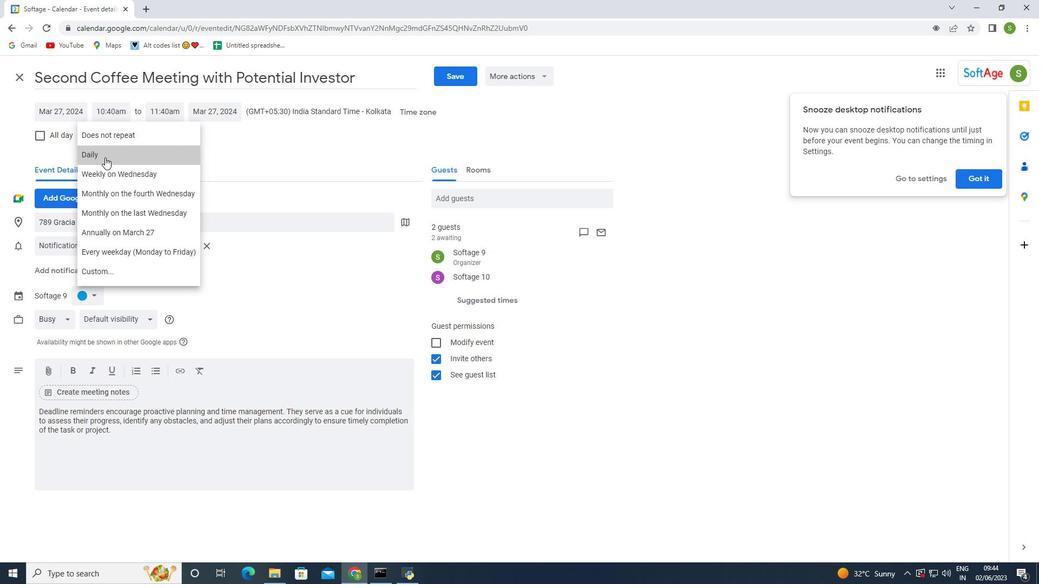 
Action: Mouse pressed left at (105, 157)
Screenshot: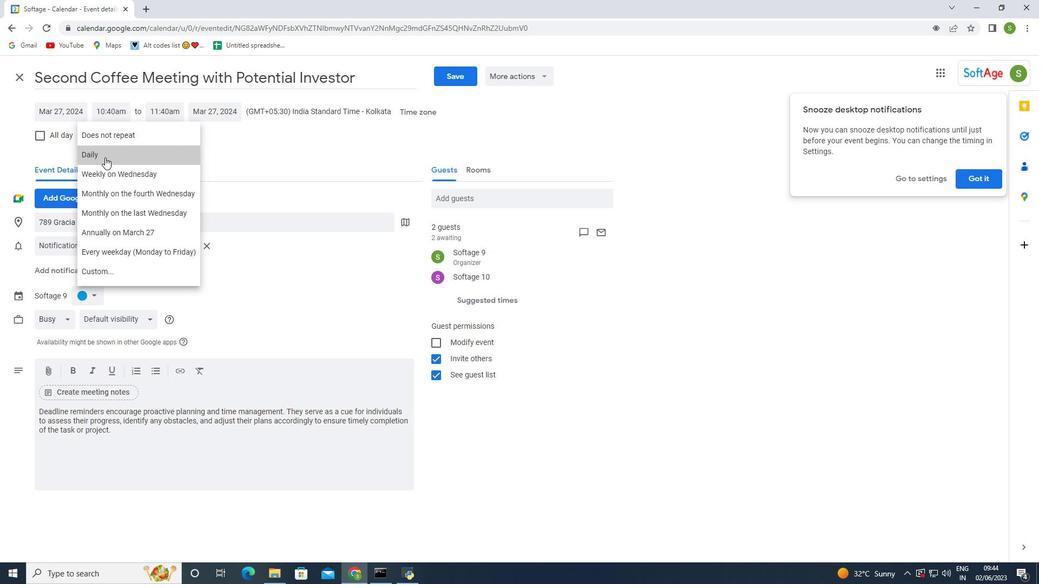 
Action: Mouse moved to (441, 345)
Screenshot: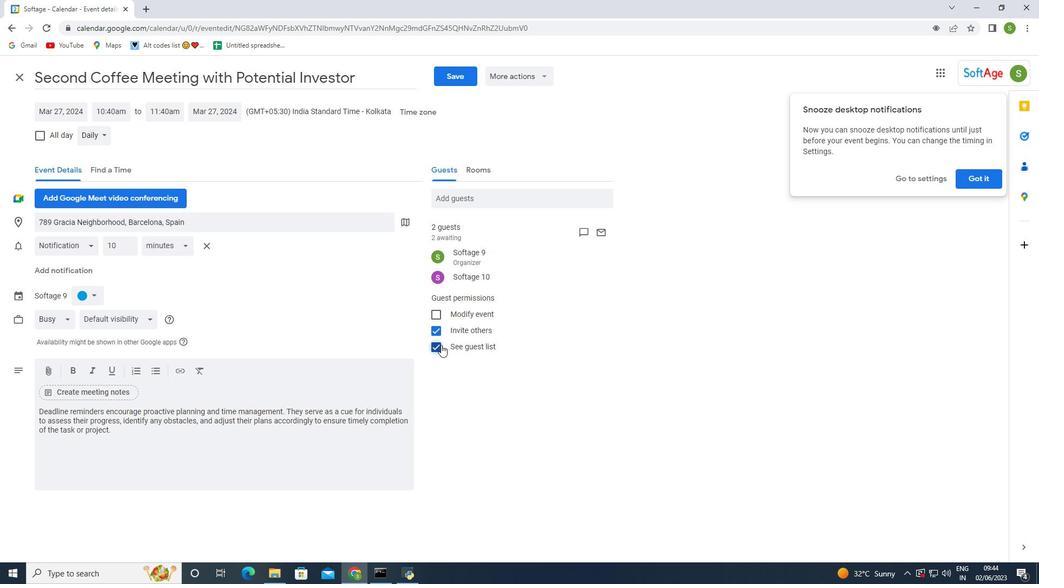 
Action: Mouse pressed left at (441, 345)
Screenshot: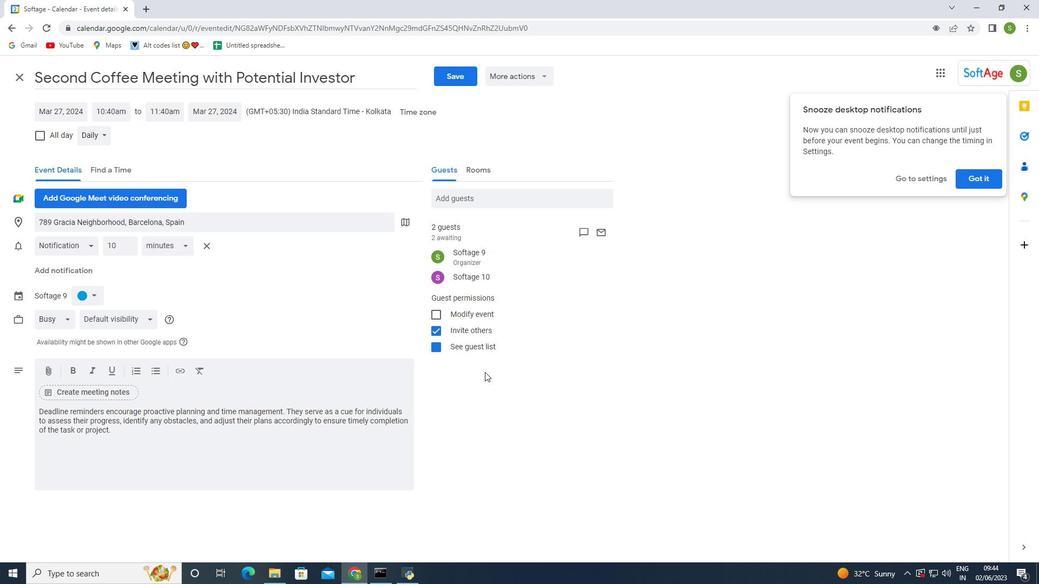 
Action: Mouse moved to (503, 384)
Screenshot: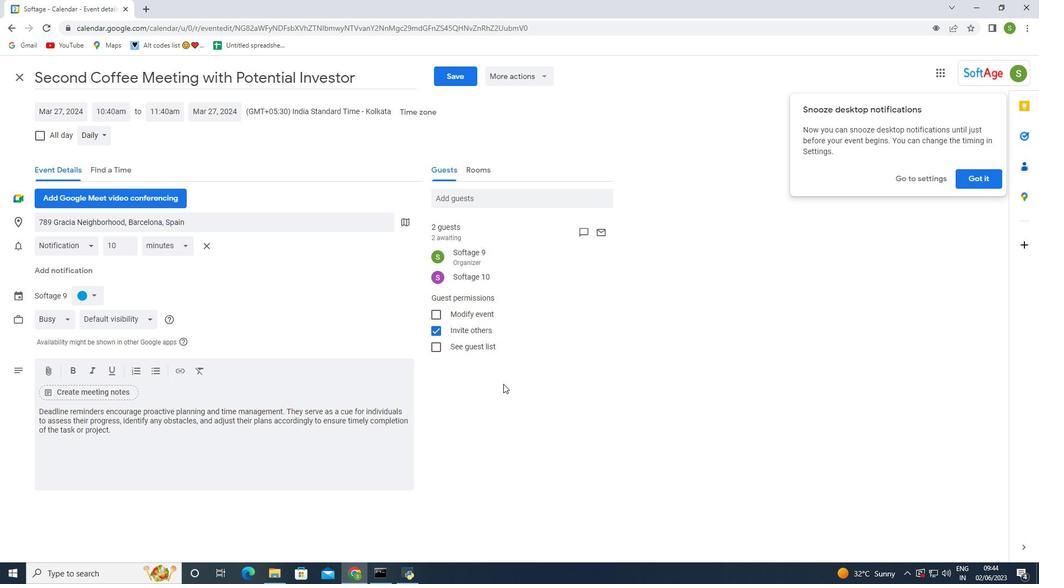 
Action: Mouse pressed left at (503, 384)
Screenshot: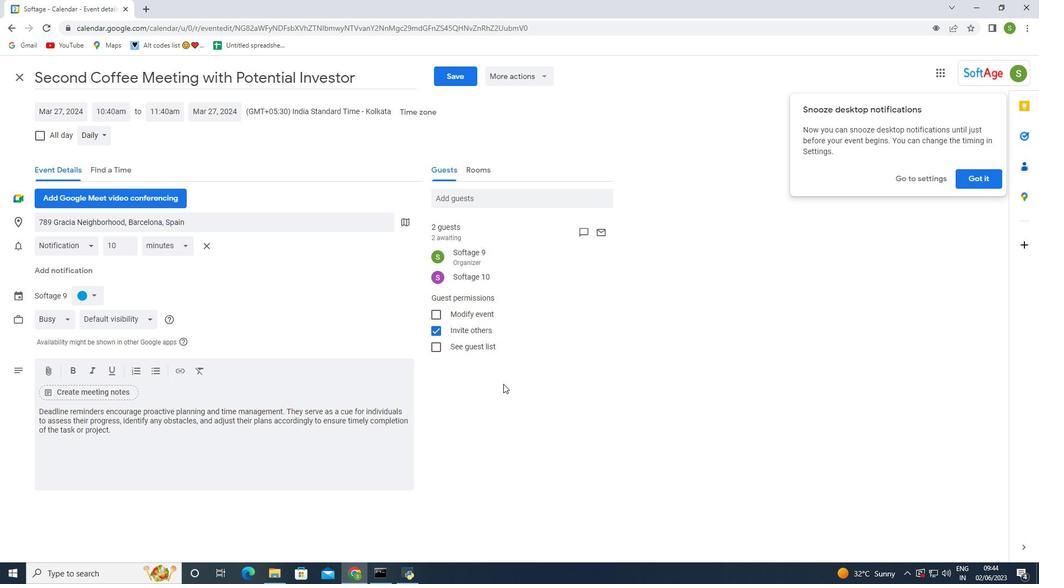 
Action: Mouse moved to (300, 309)
Screenshot: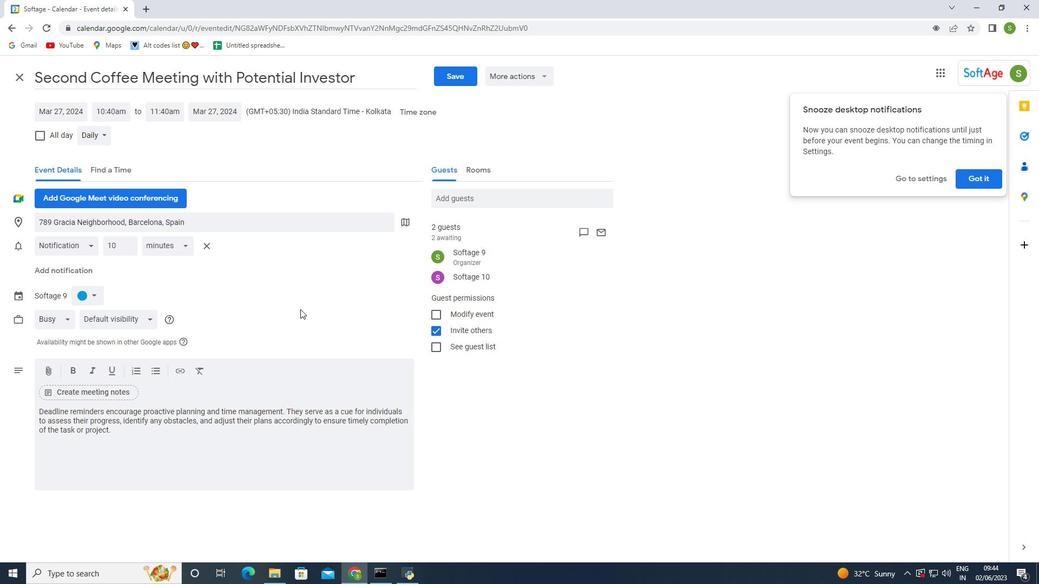 
